 Task: Look for space in Akivīdu, India from 9th July, 2023 to 16th July, 2023 for 2 adults, 1 child in price range Rs.8000 to Rs.16000. Place can be entire place with 2 bedrooms having 2 beds and 1 bathroom. Property type can be house, flat, guest house. Booking option can be shelf check-in. Required host language is English.
Action: Mouse moved to (534, 113)
Screenshot: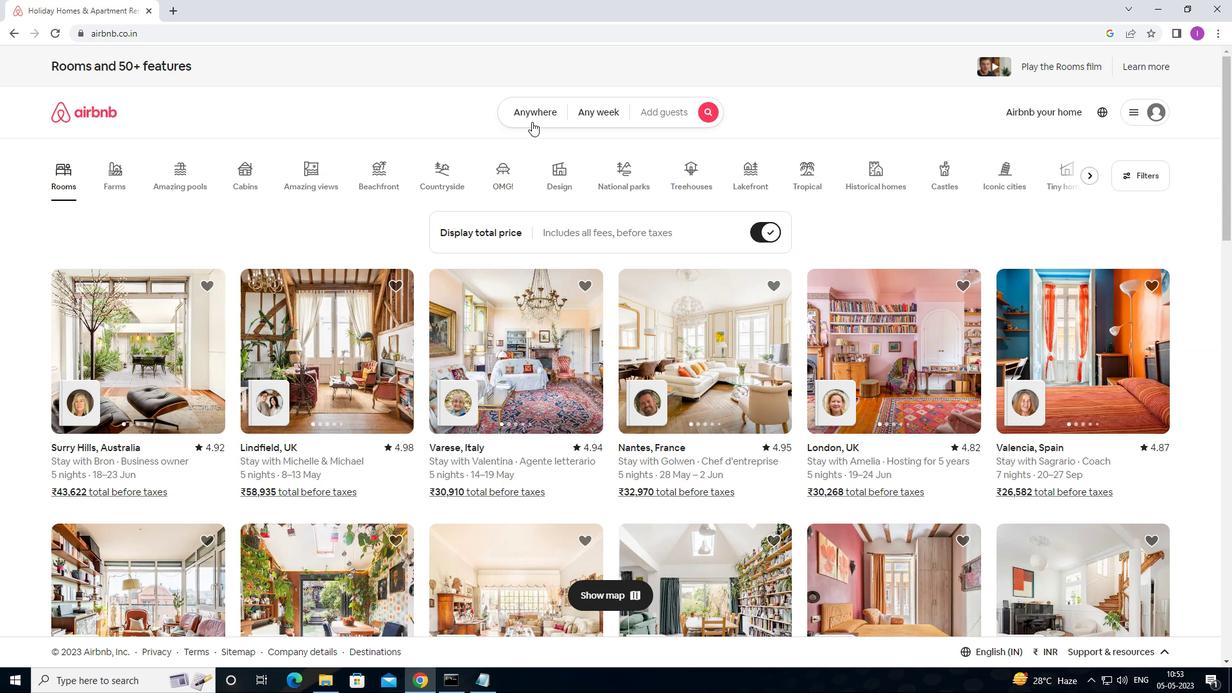 
Action: Mouse pressed left at (534, 113)
Screenshot: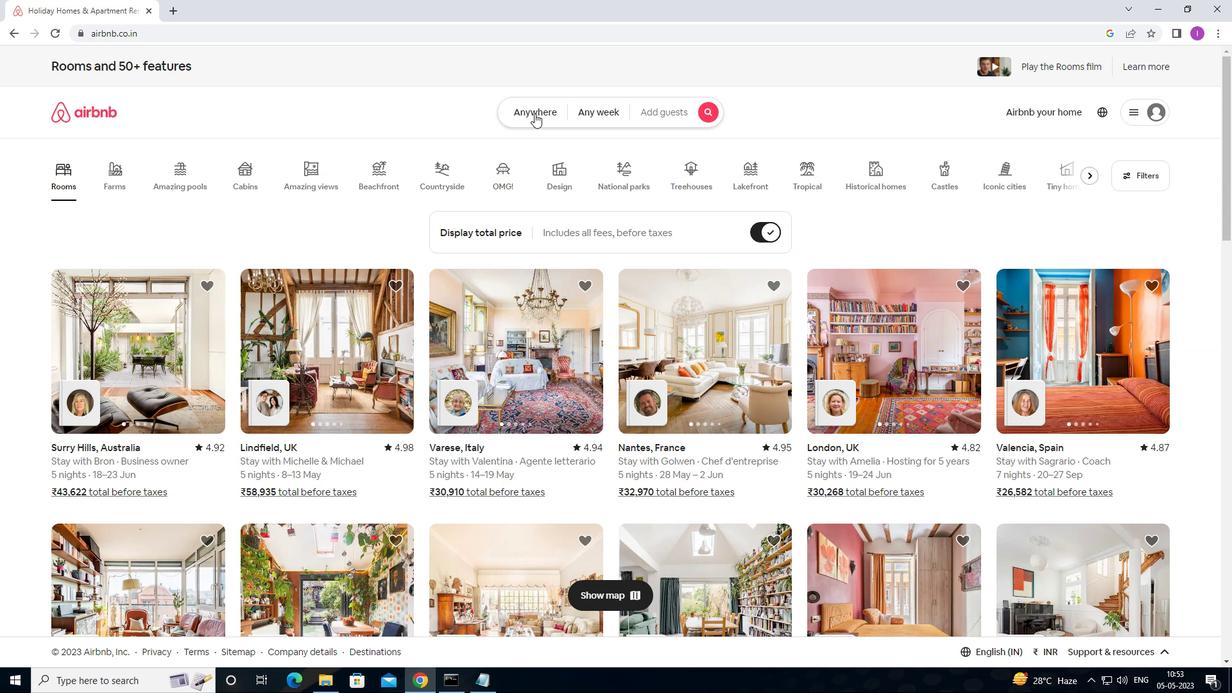 
Action: Mouse moved to (434, 169)
Screenshot: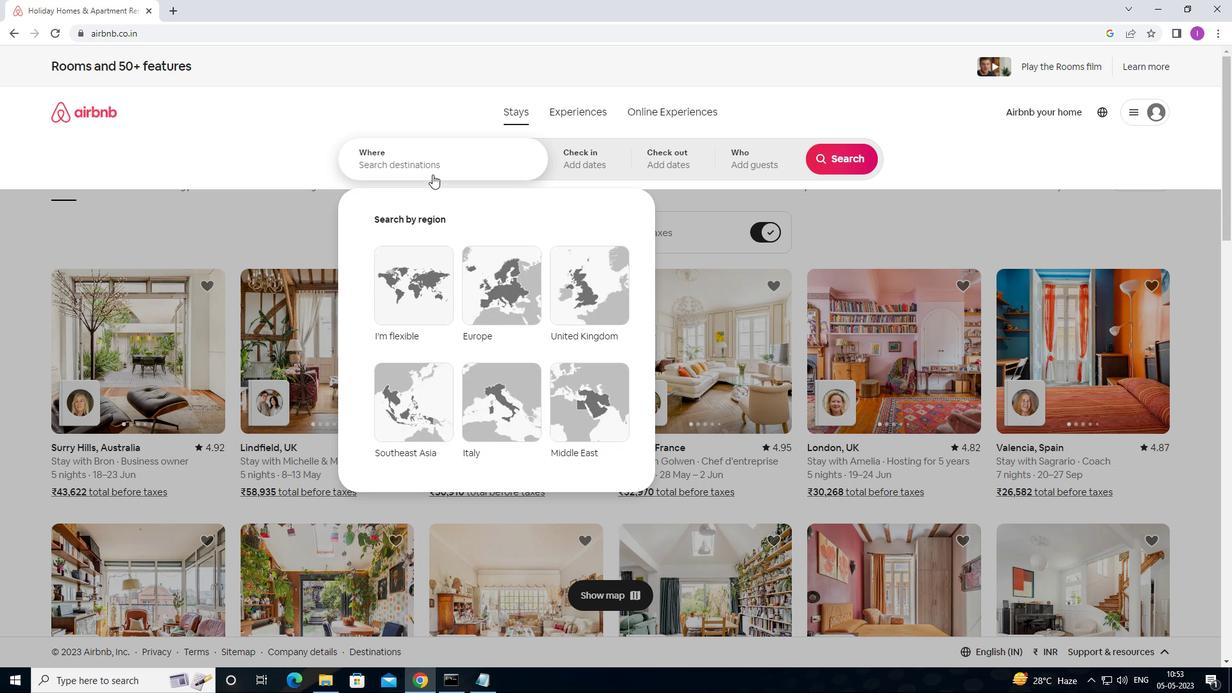 
Action: Mouse pressed left at (434, 169)
Screenshot: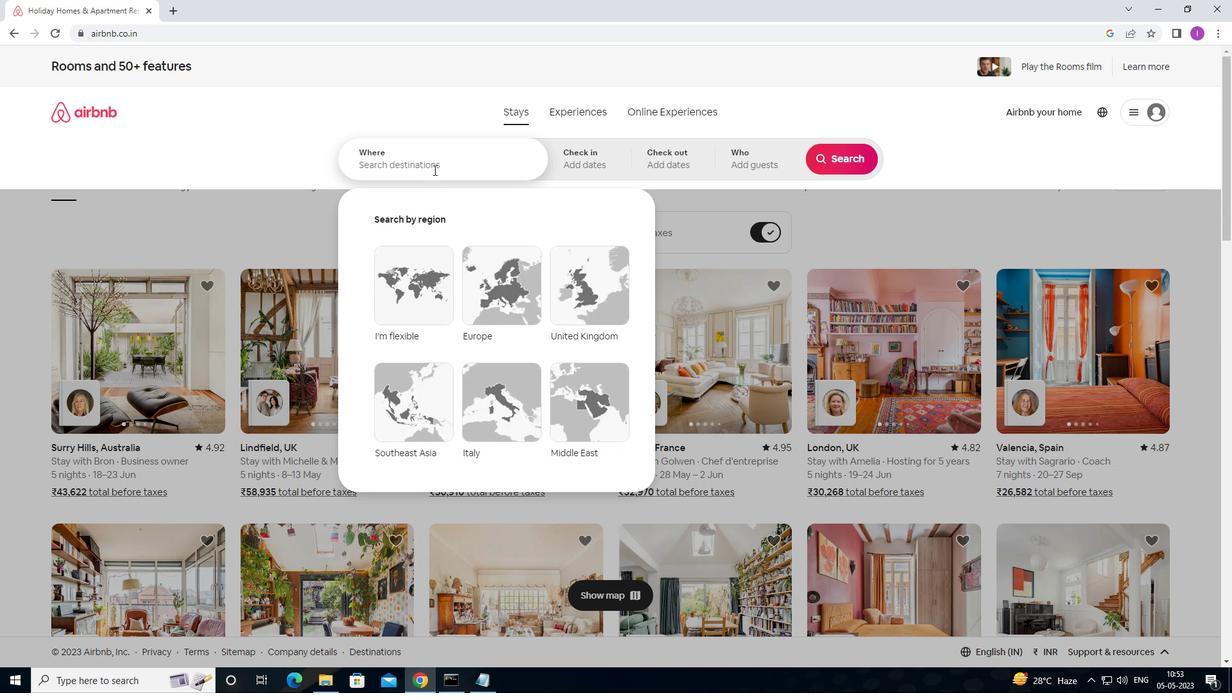 
Action: Mouse moved to (416, 181)
Screenshot: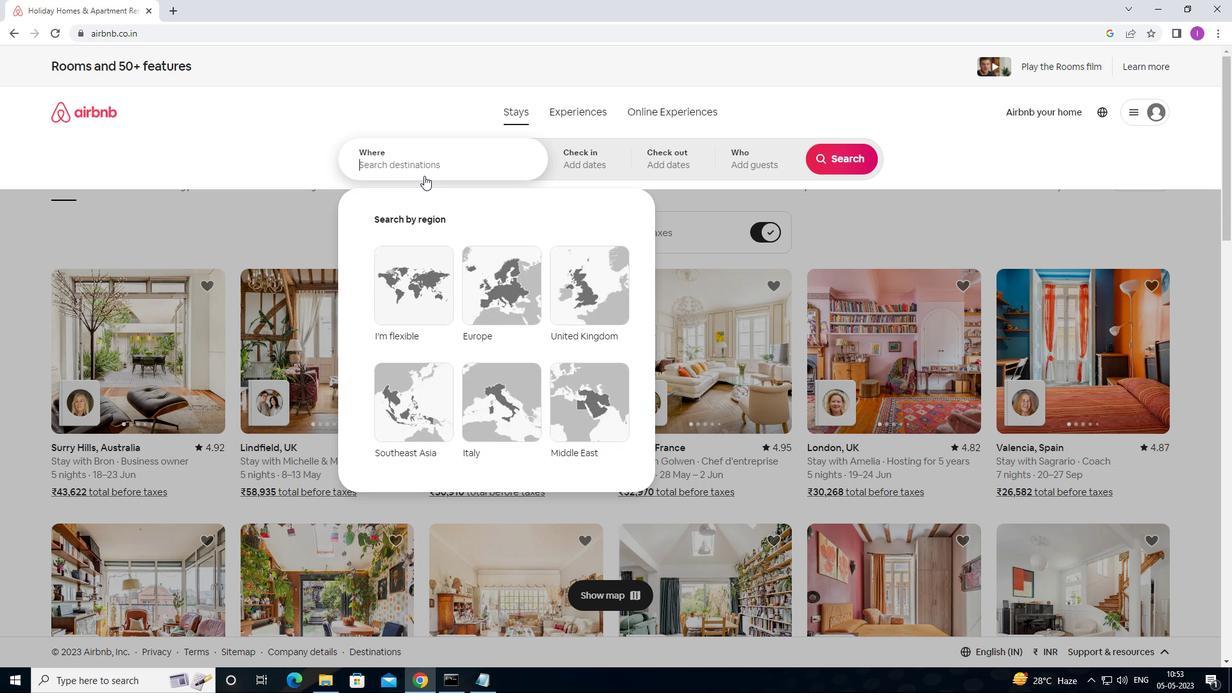 
Action: Key pressed <Key.shift>
Screenshot: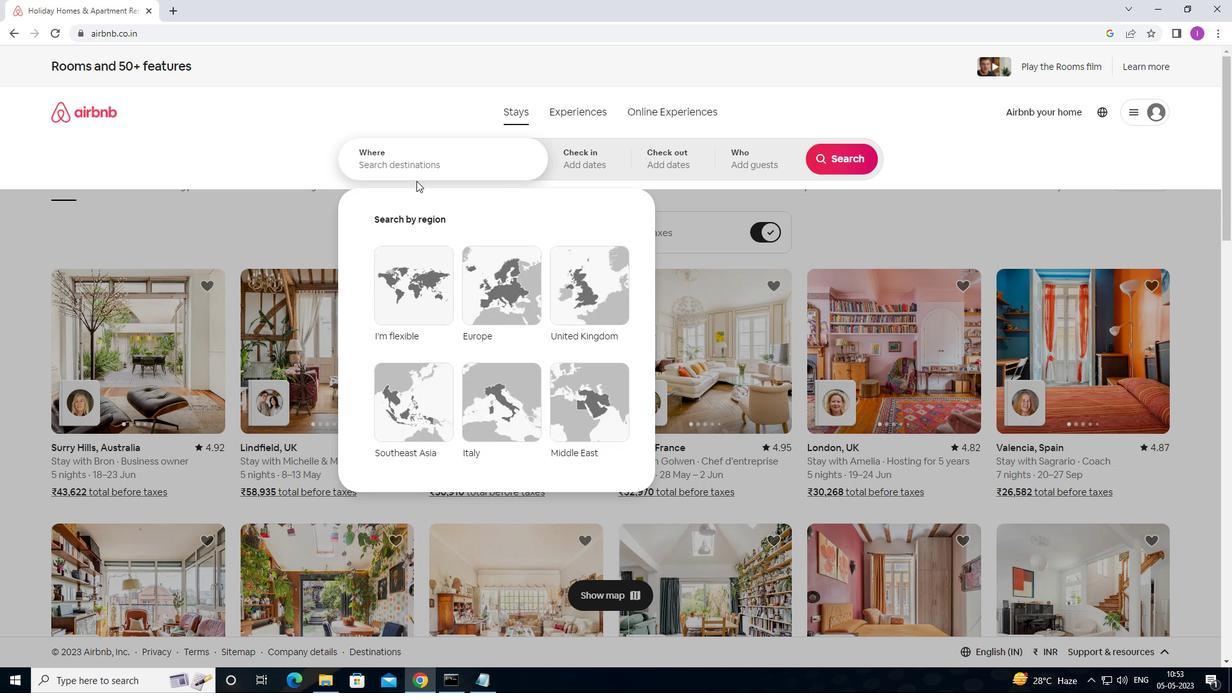 
Action: Mouse moved to (416, 181)
Screenshot: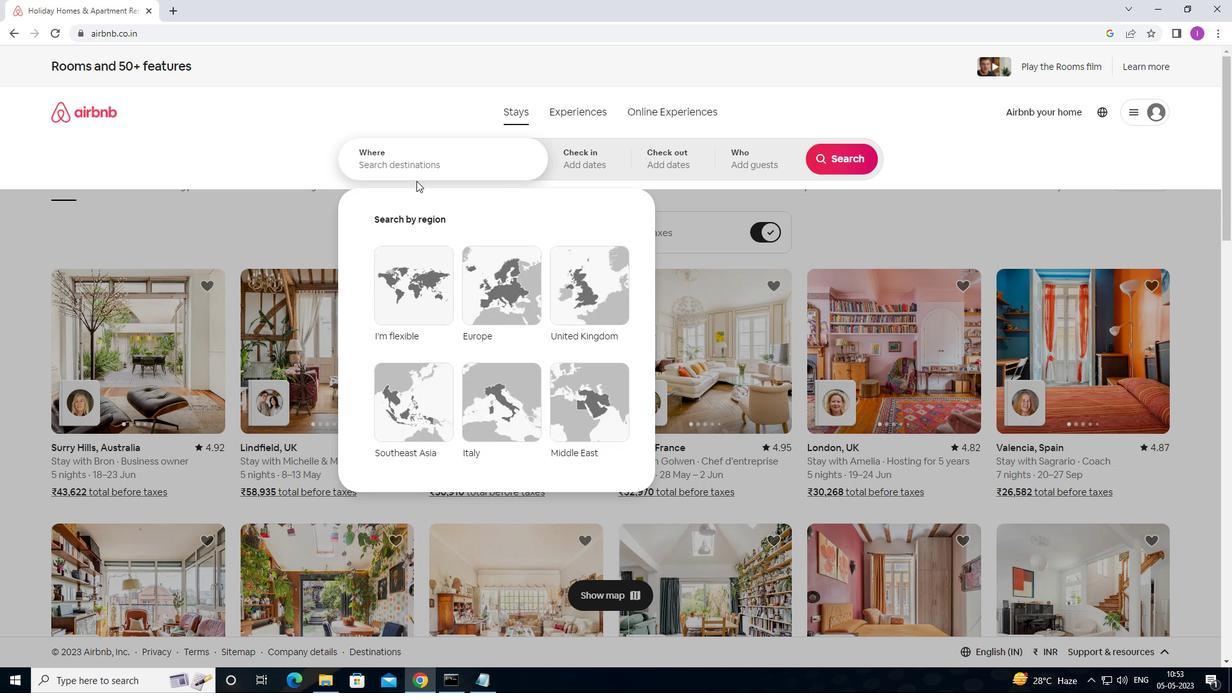 
Action: Key pressed AKIVIDU,<Key.shift>INDIA
Screenshot: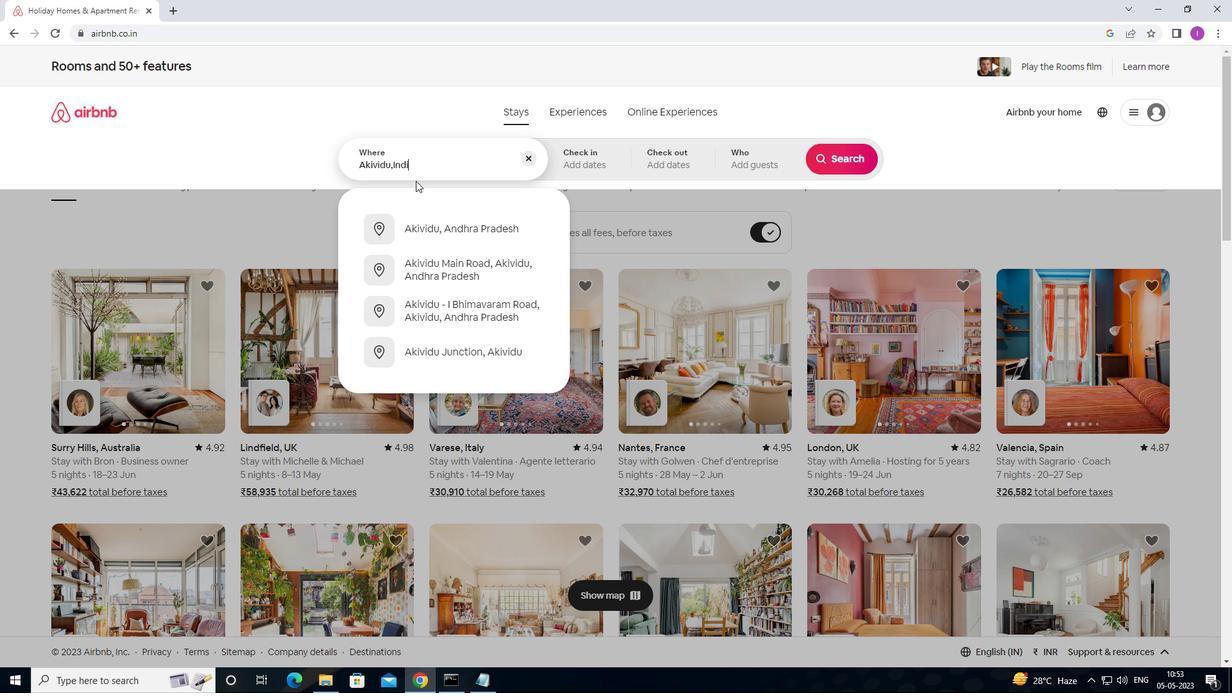 
Action: Mouse moved to (597, 149)
Screenshot: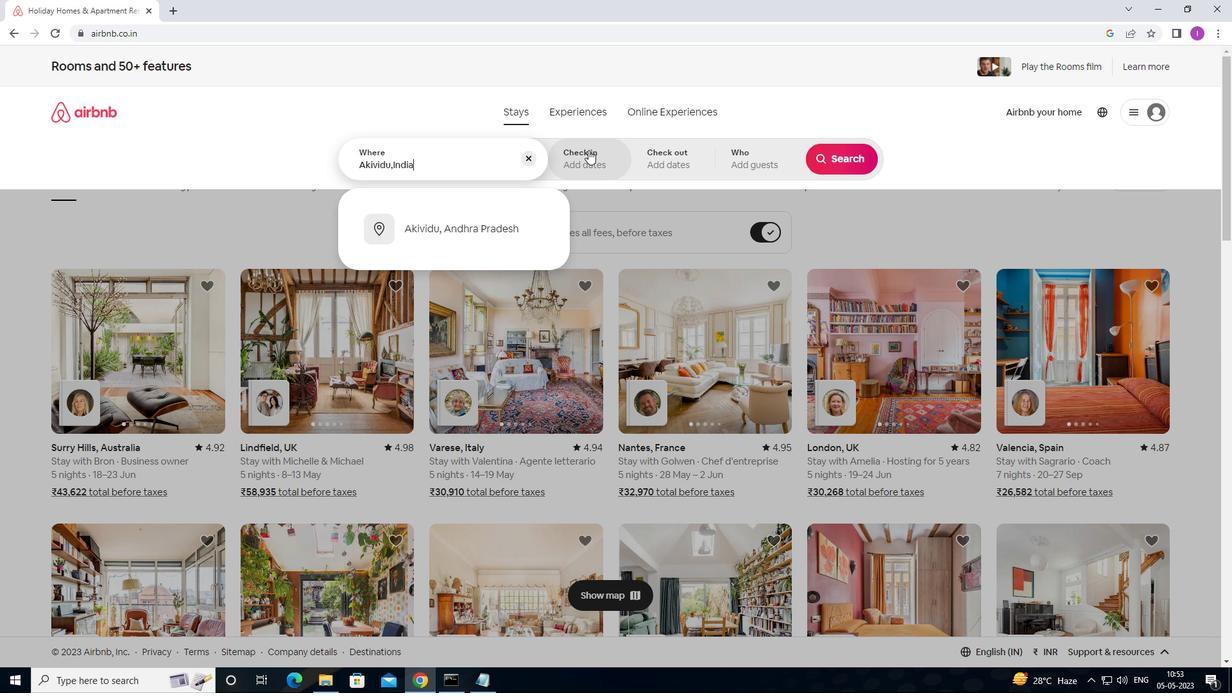 
Action: Mouse pressed left at (597, 149)
Screenshot: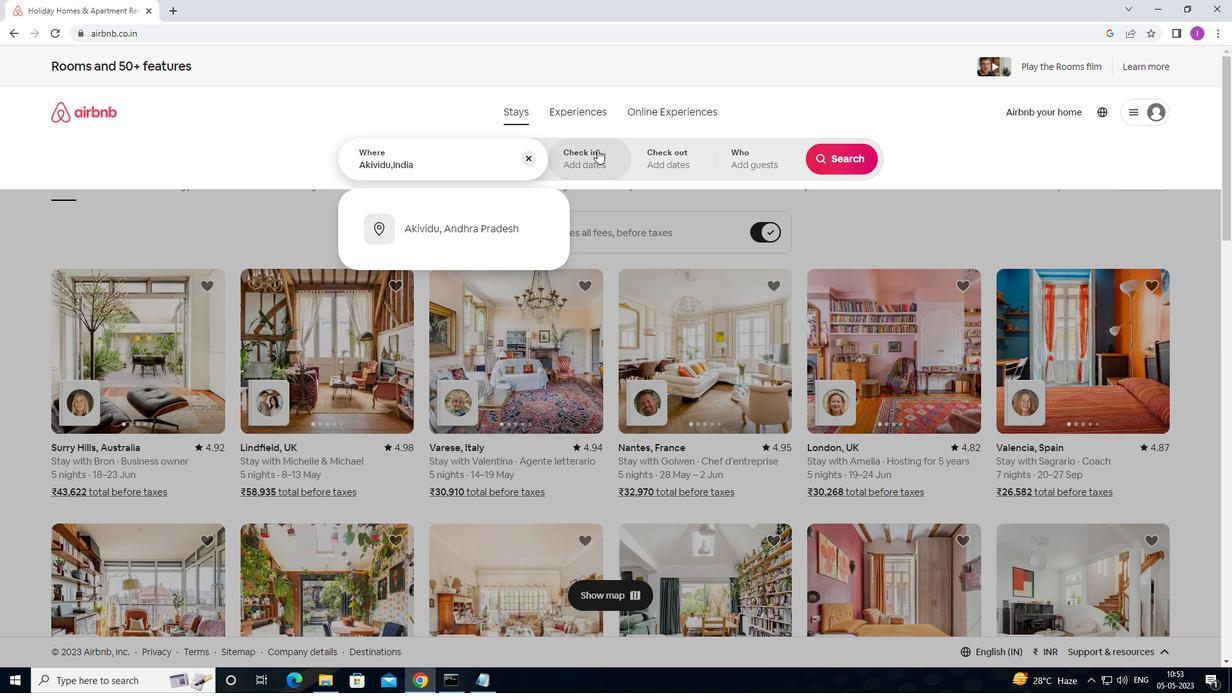 
Action: Mouse moved to (845, 256)
Screenshot: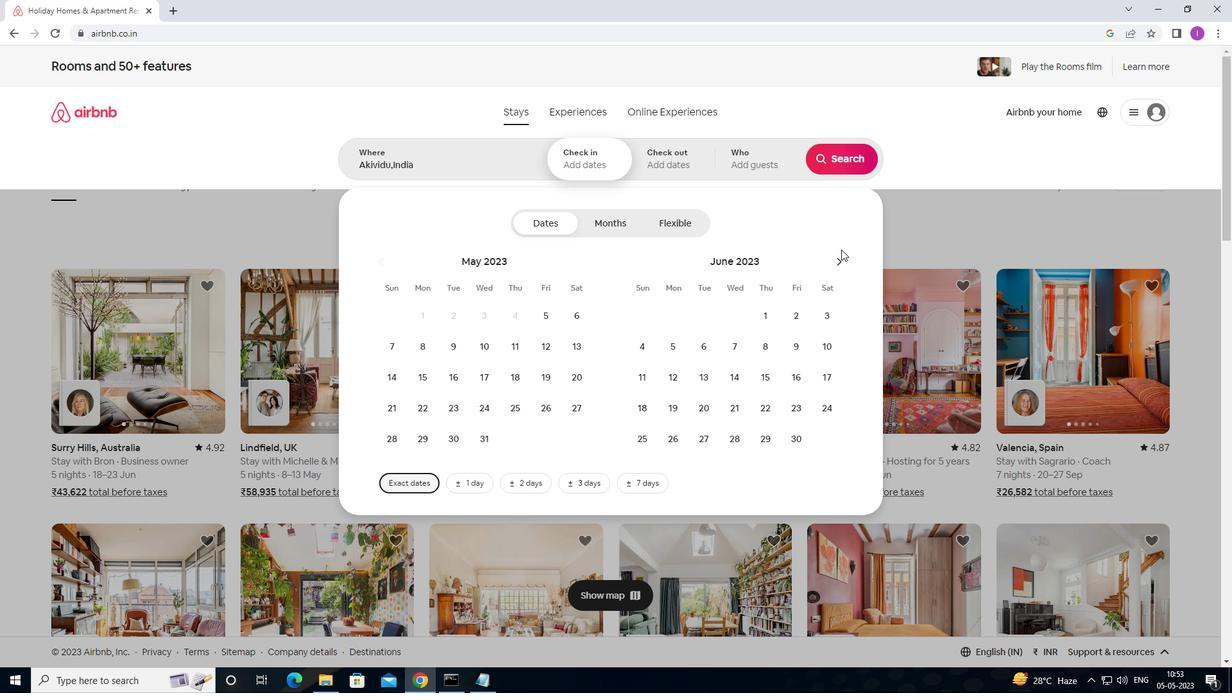 
Action: Mouse pressed left at (845, 256)
Screenshot: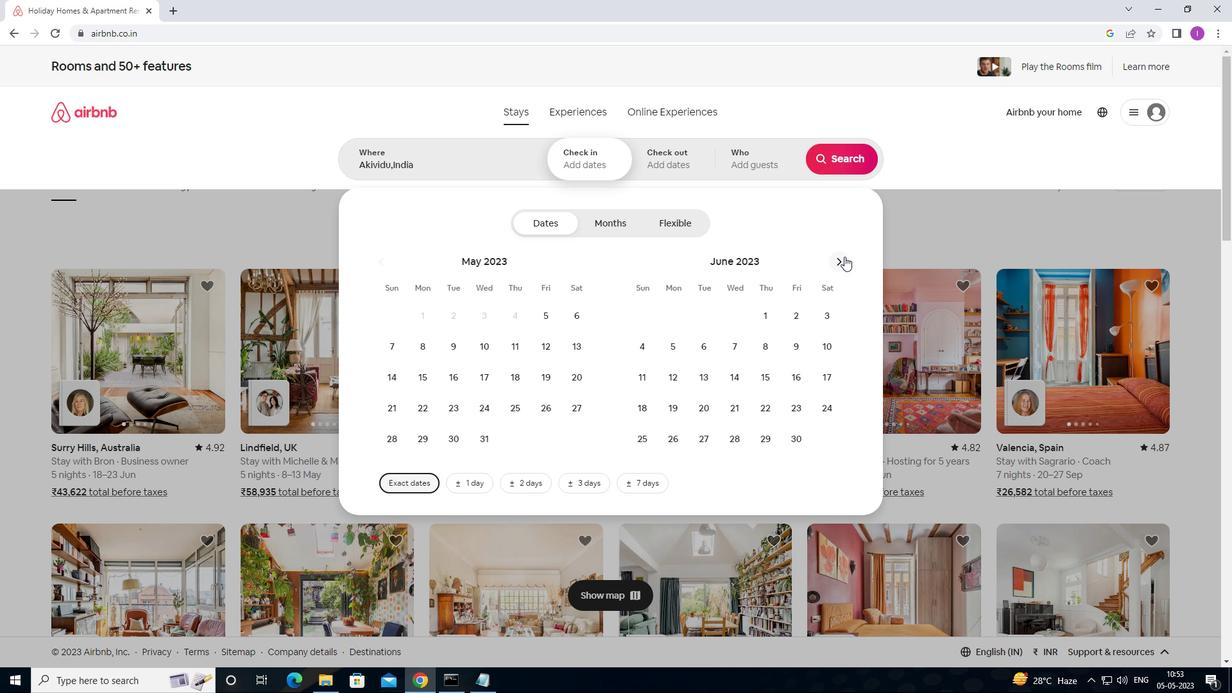 
Action: Mouse moved to (641, 384)
Screenshot: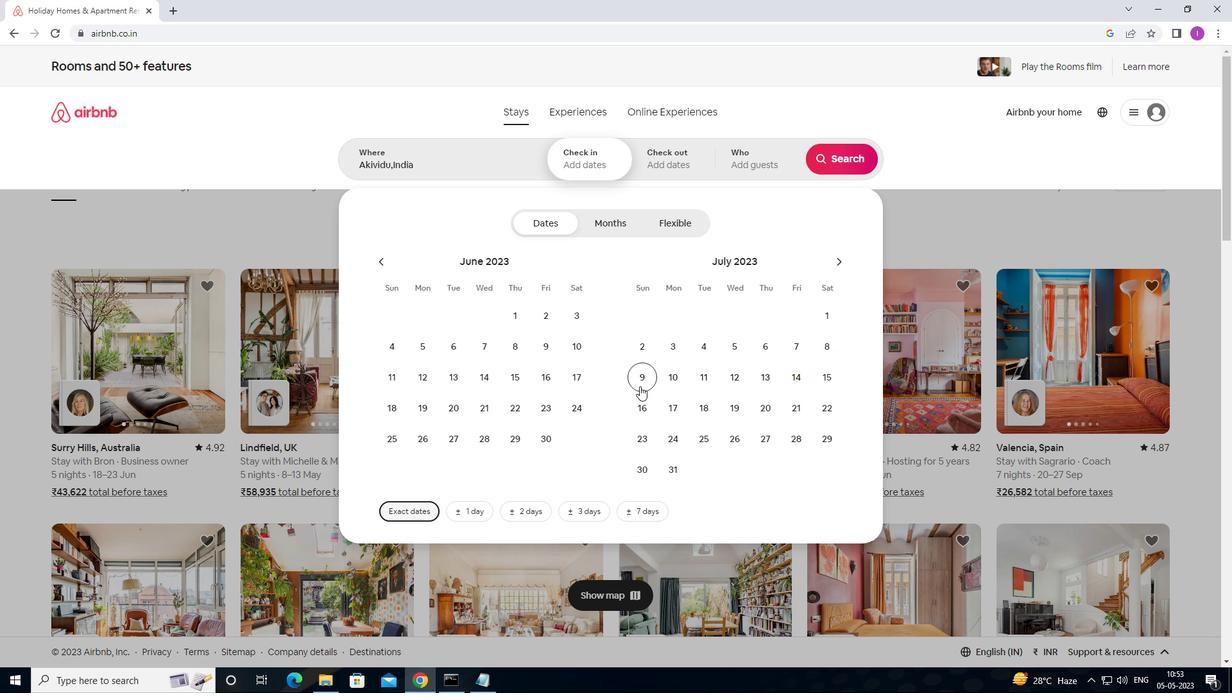 
Action: Mouse pressed left at (641, 384)
Screenshot: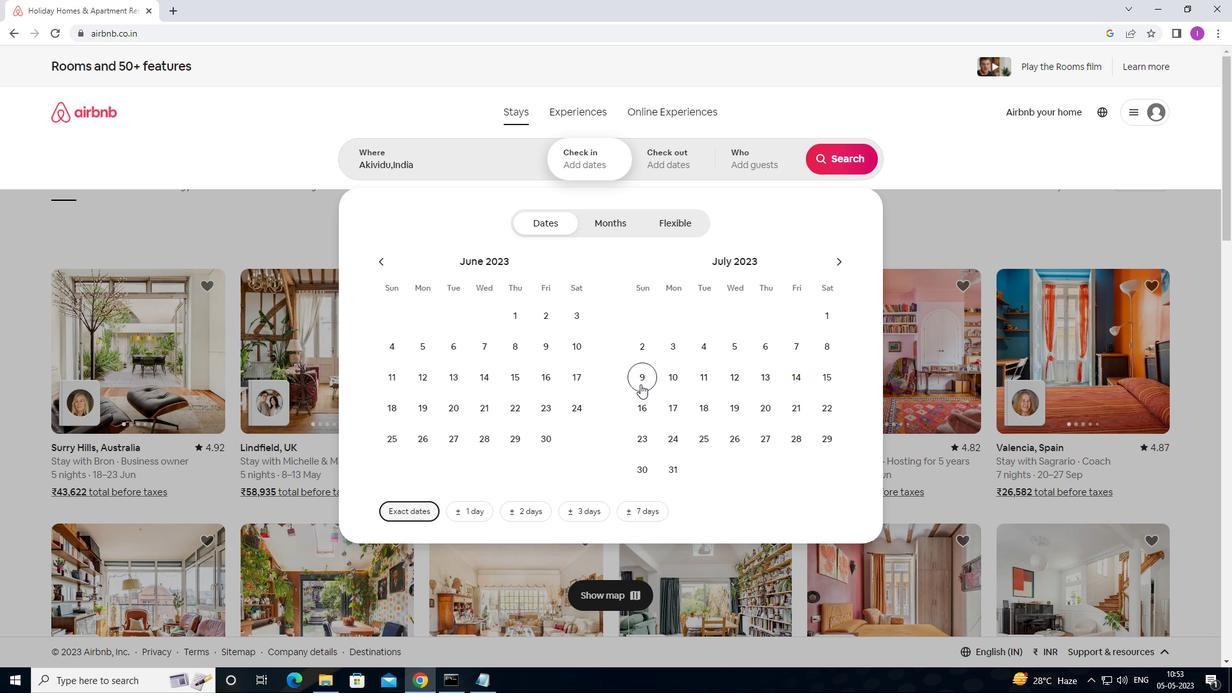 
Action: Mouse moved to (651, 410)
Screenshot: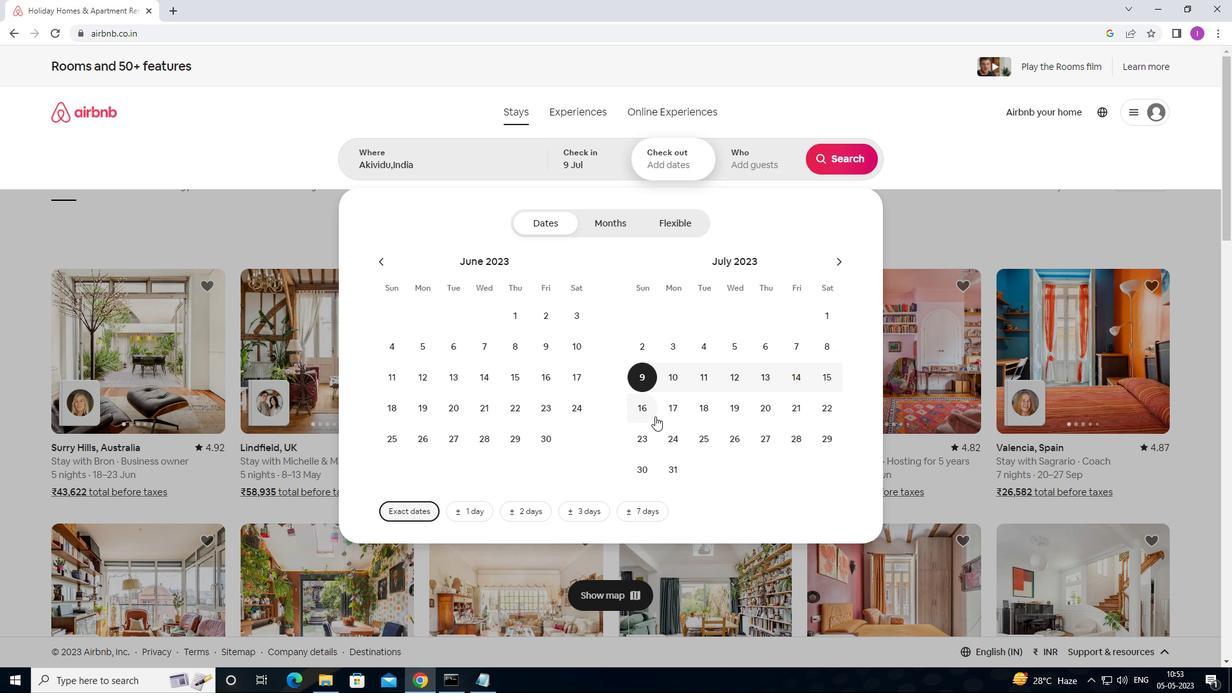 
Action: Mouse pressed left at (651, 410)
Screenshot: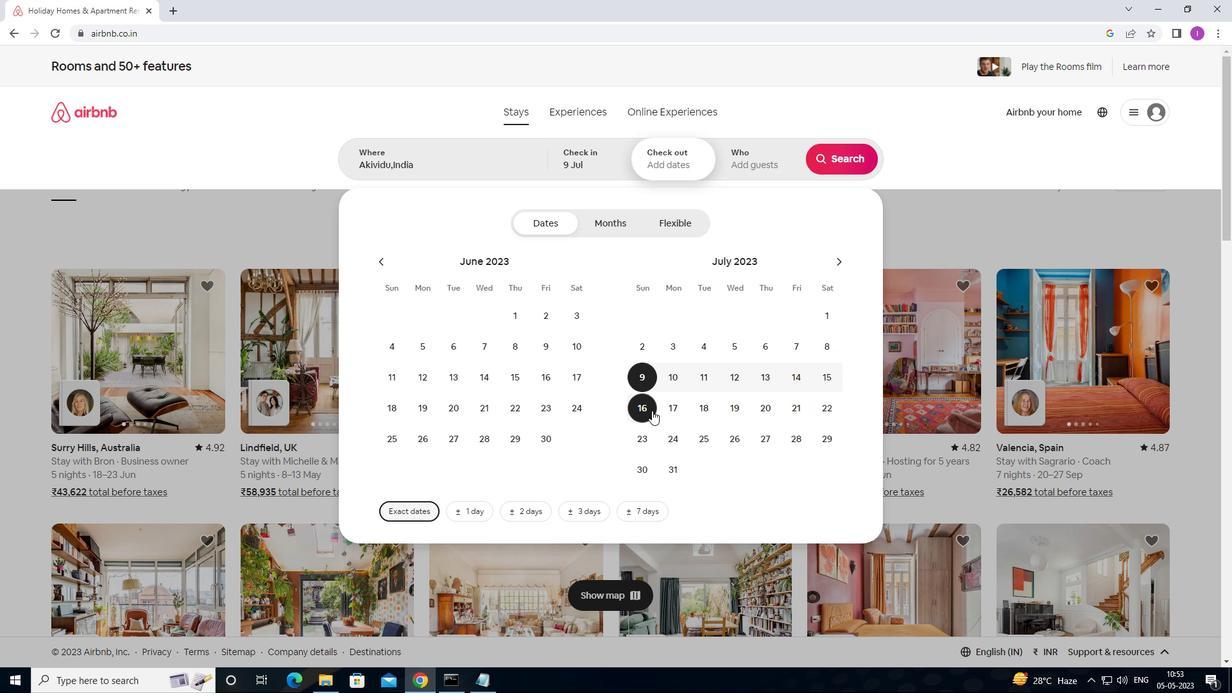 
Action: Mouse moved to (742, 162)
Screenshot: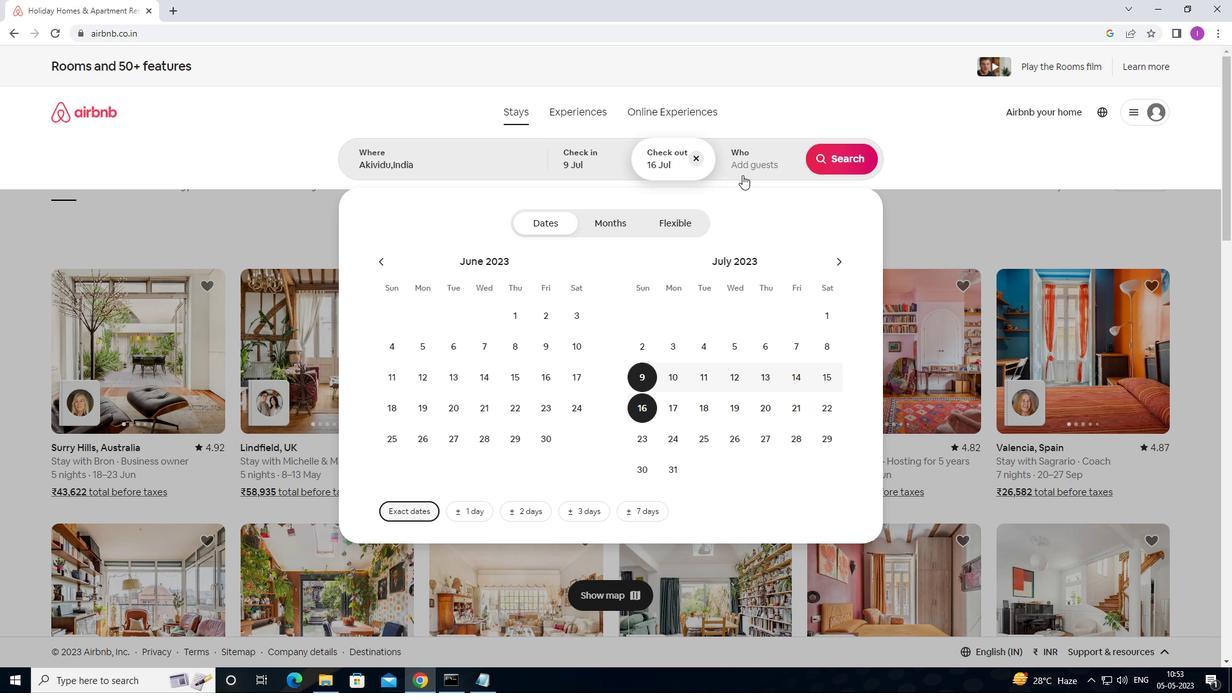 
Action: Mouse pressed left at (742, 162)
Screenshot: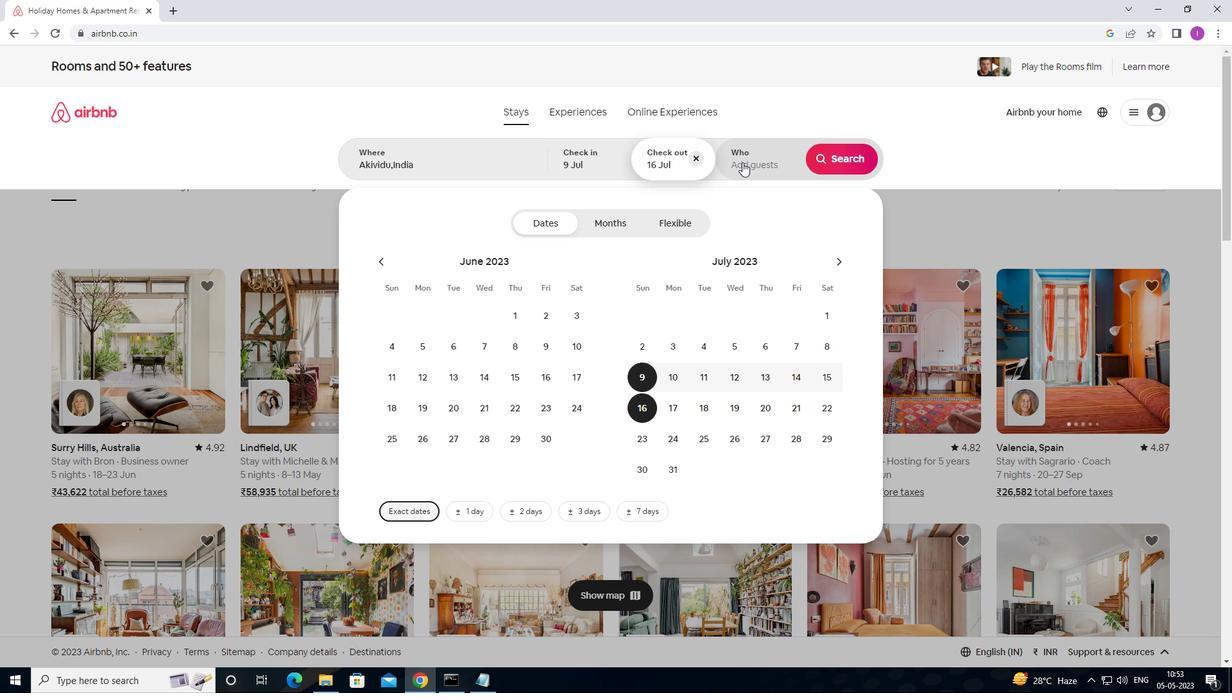 
Action: Mouse moved to (845, 223)
Screenshot: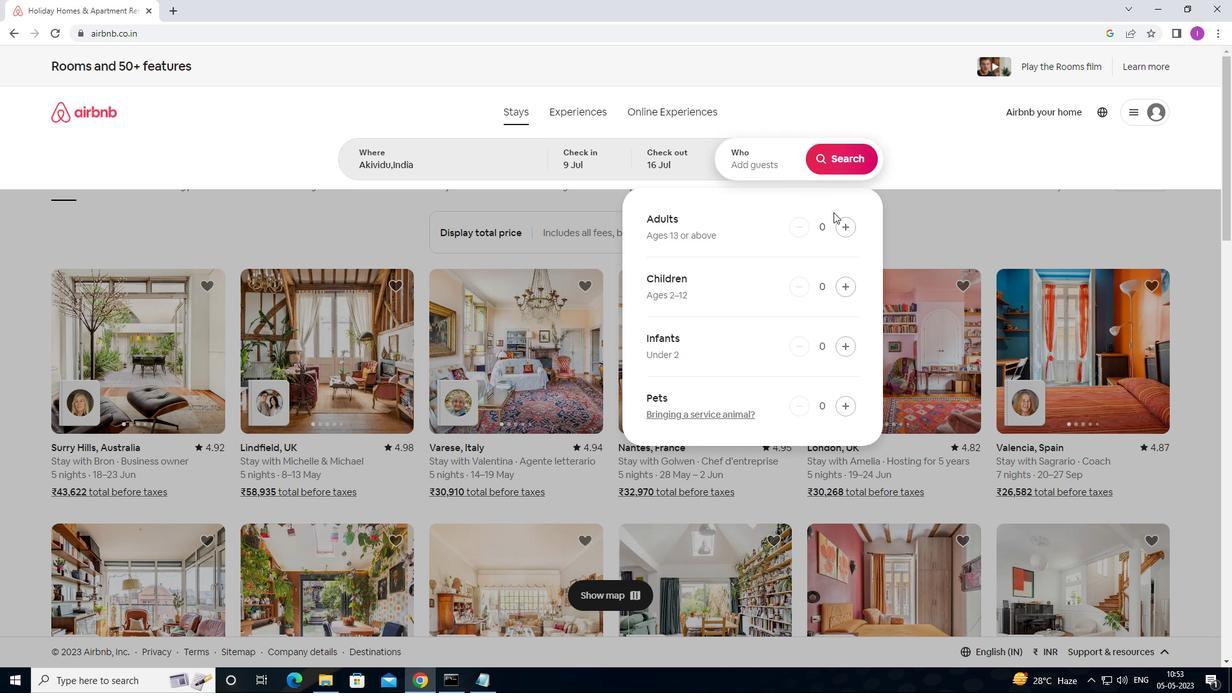 
Action: Mouse pressed left at (845, 223)
Screenshot: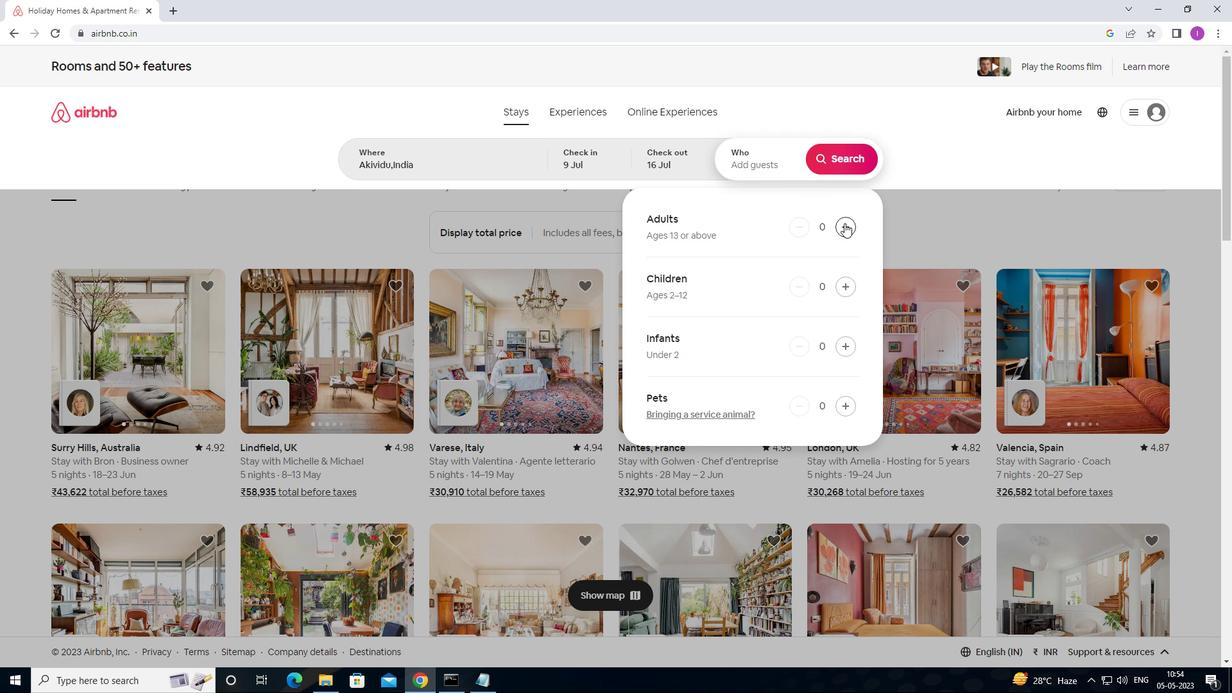 
Action: Mouse pressed left at (845, 223)
Screenshot: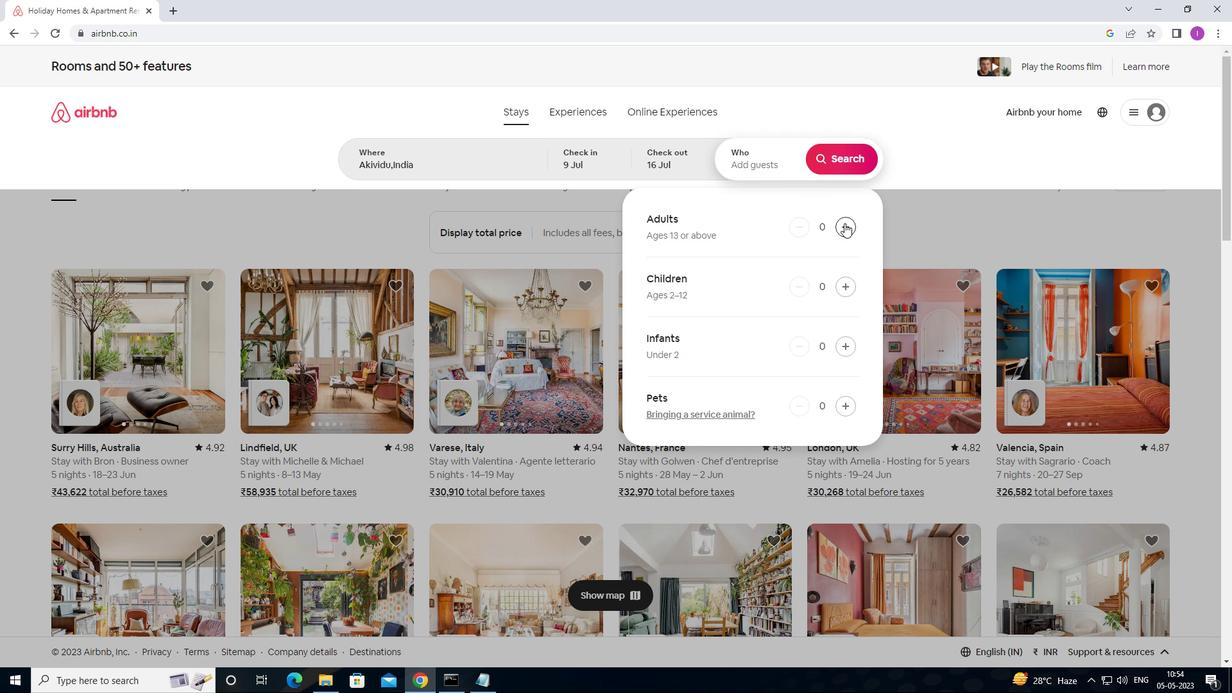 
Action: Mouse moved to (847, 285)
Screenshot: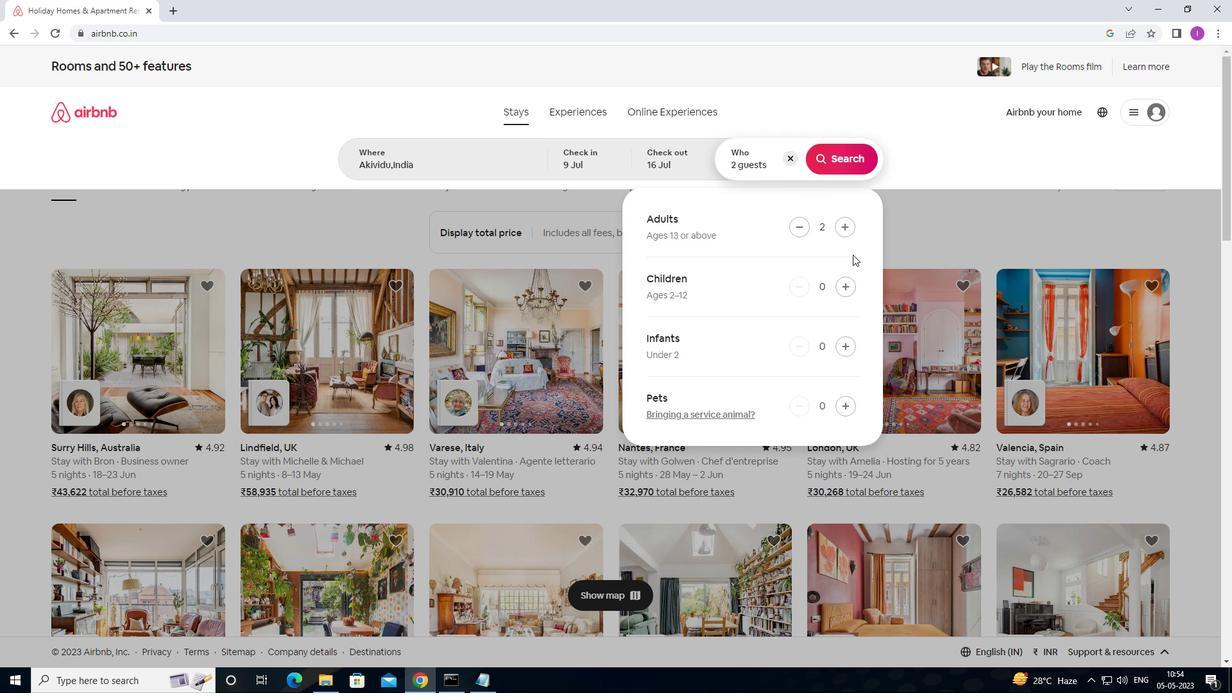 
Action: Mouse pressed left at (847, 285)
Screenshot: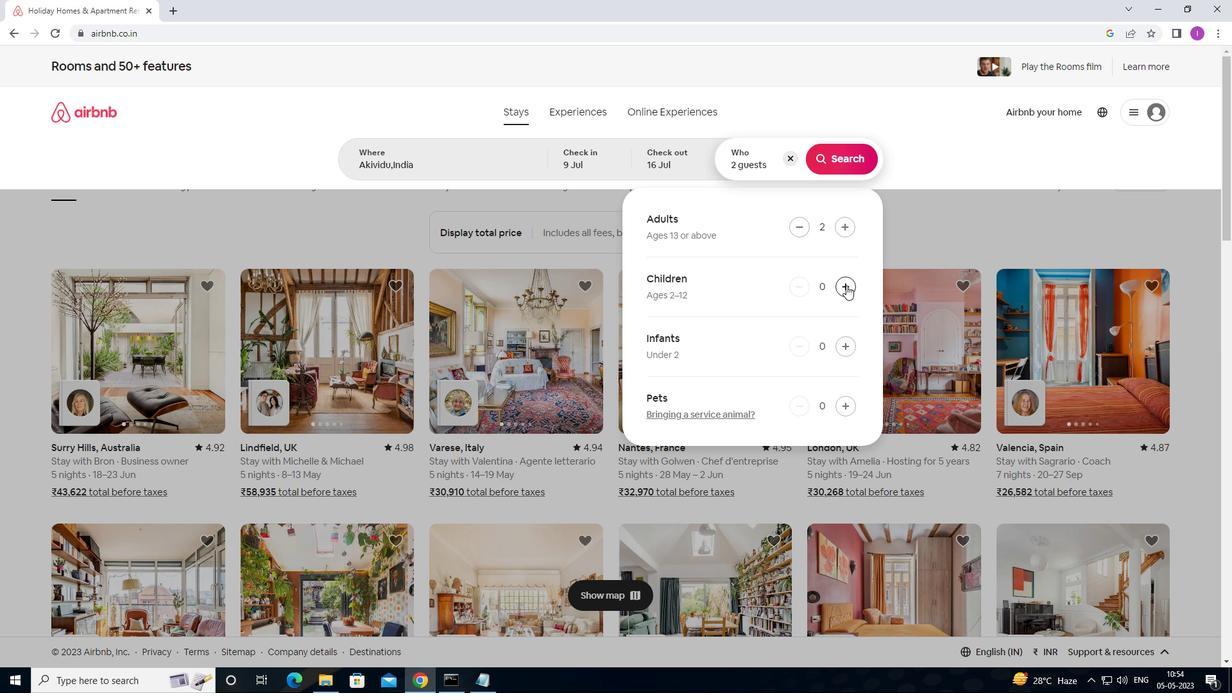 
Action: Mouse moved to (854, 165)
Screenshot: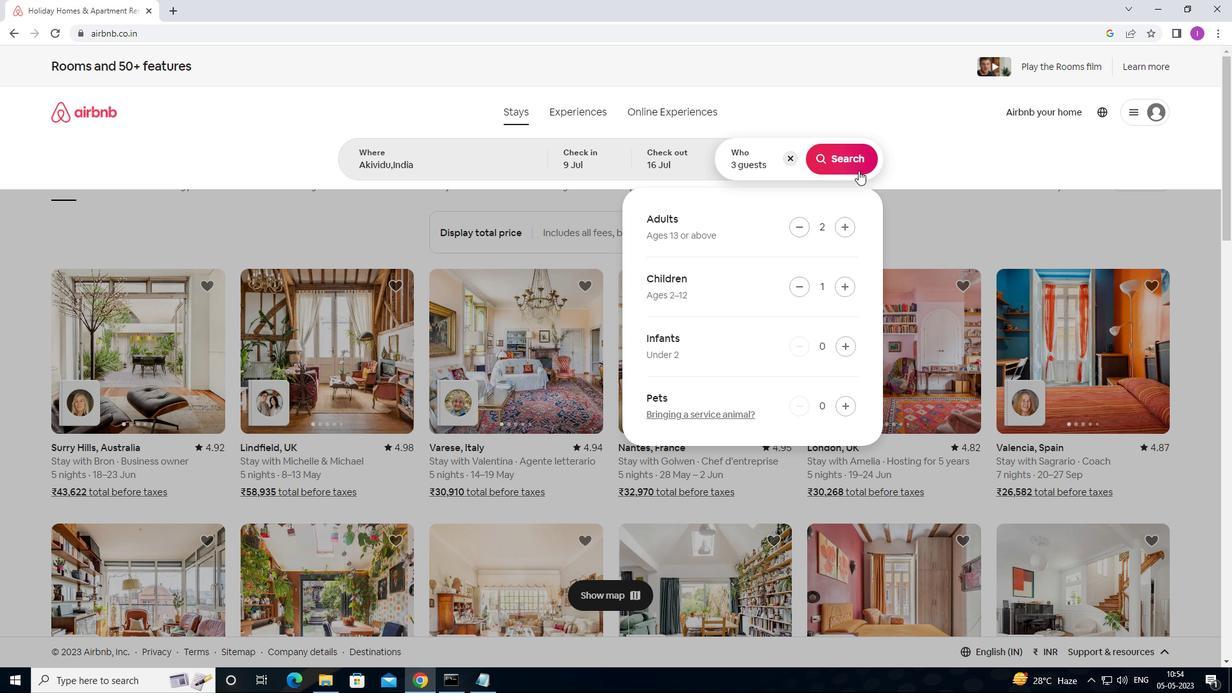 
Action: Mouse pressed left at (854, 165)
Screenshot: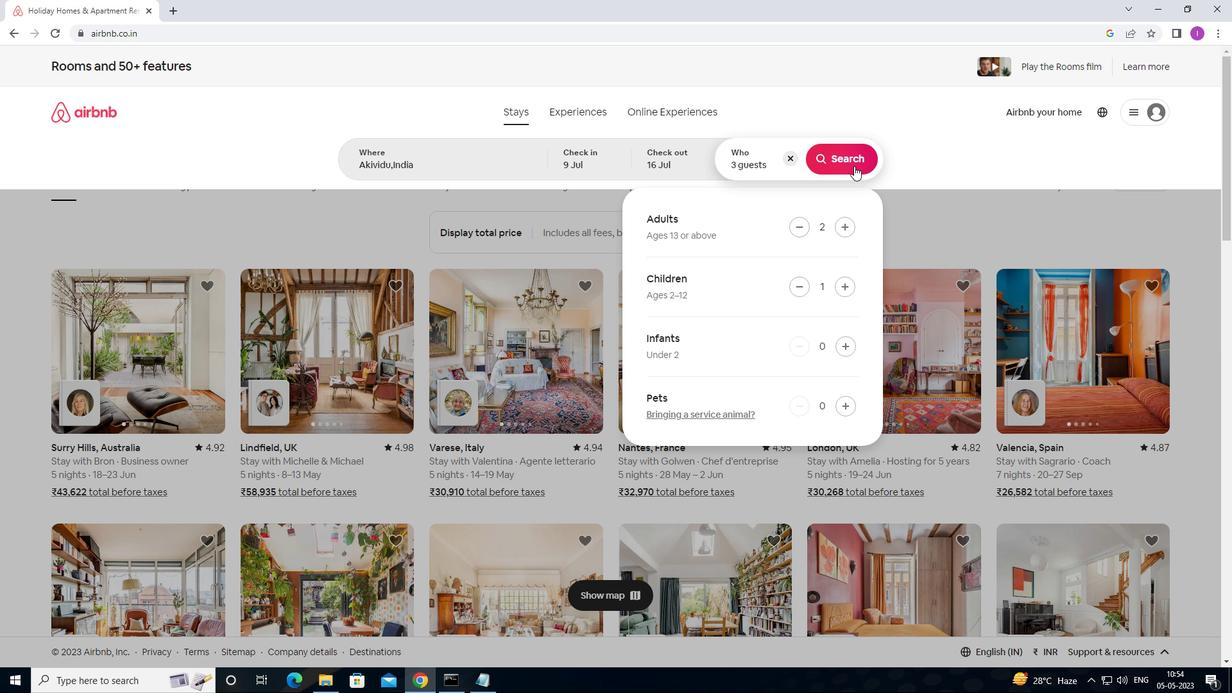 
Action: Mouse moved to (1176, 122)
Screenshot: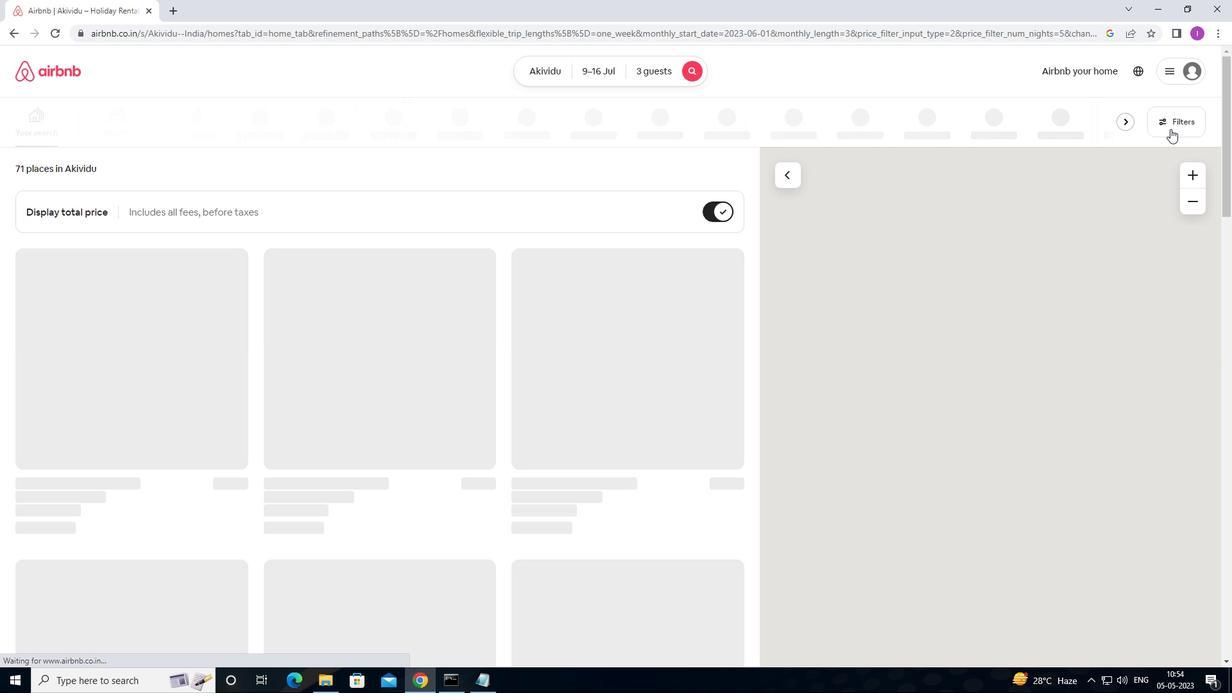 
Action: Mouse pressed left at (1176, 122)
Screenshot: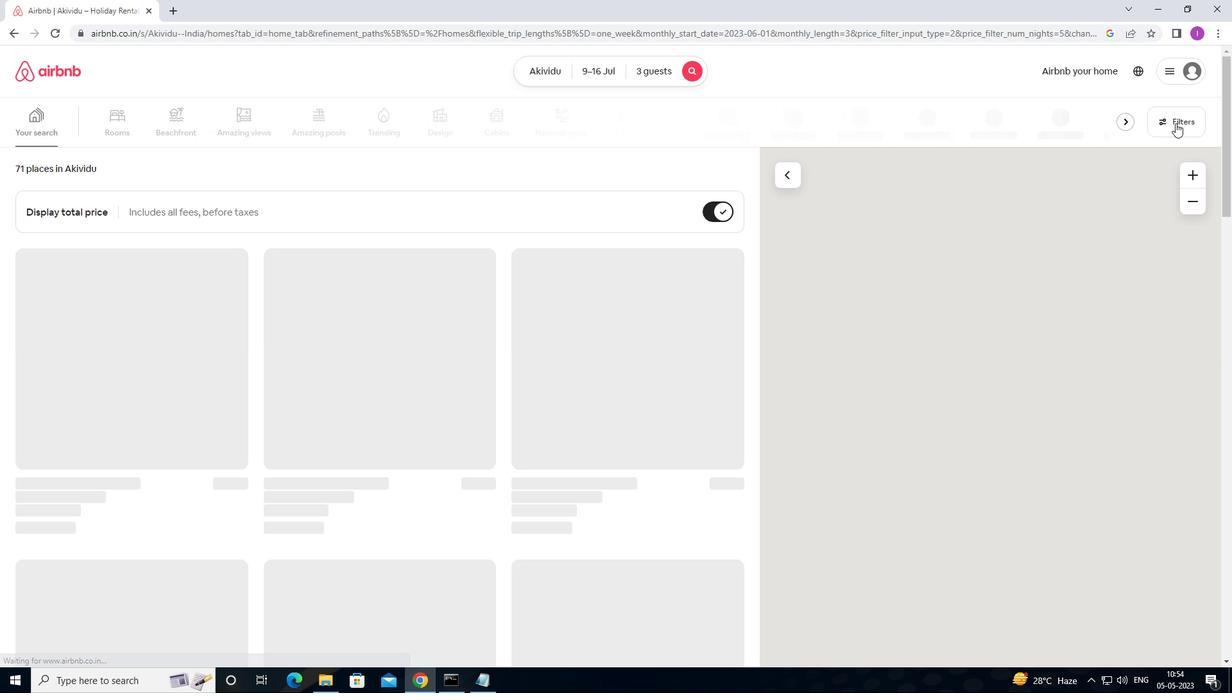 
Action: Mouse moved to (462, 434)
Screenshot: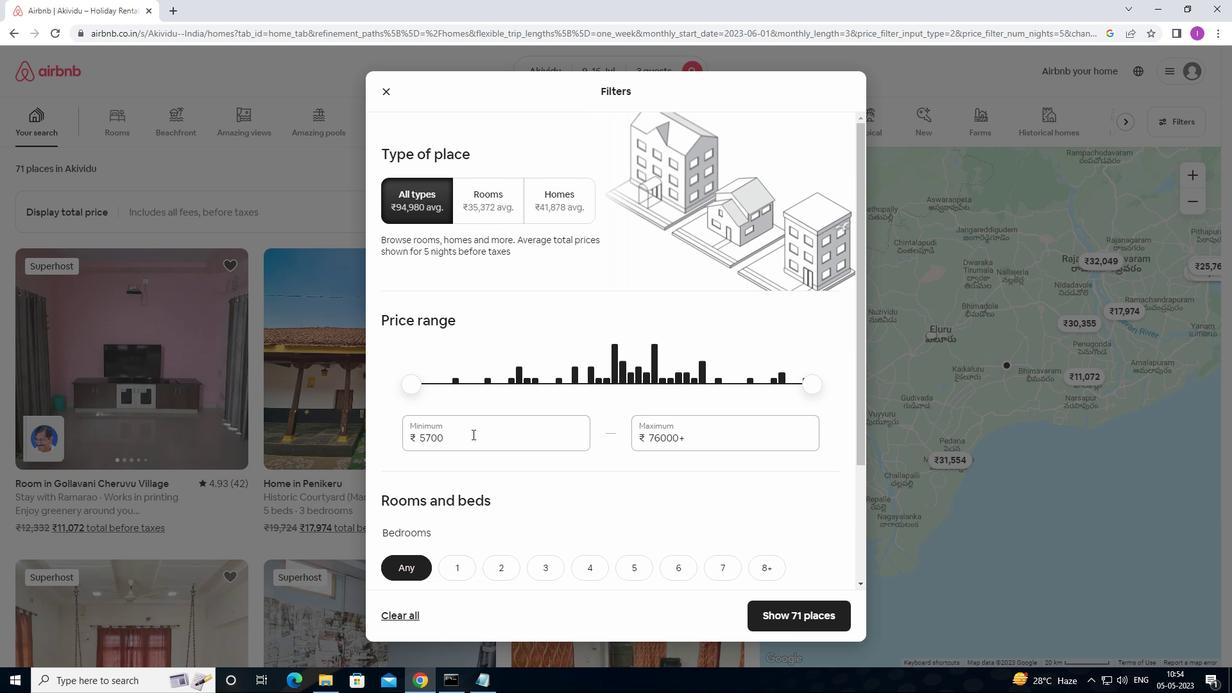 
Action: Mouse pressed left at (462, 434)
Screenshot: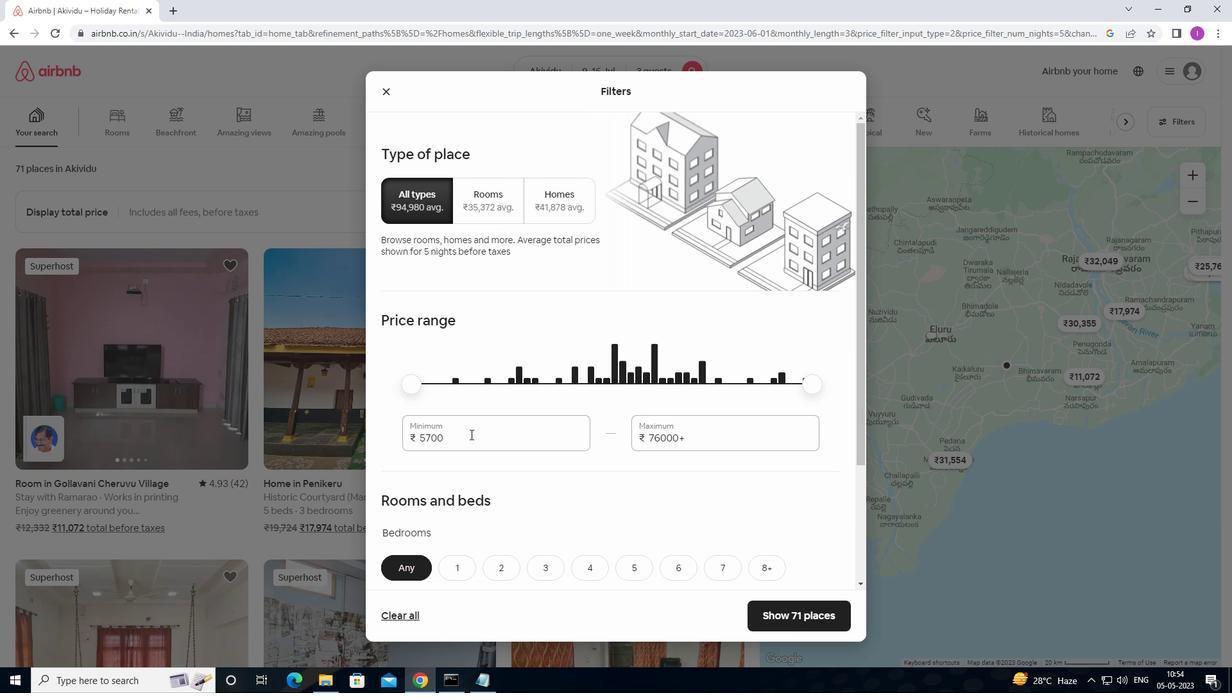 
Action: Mouse moved to (423, 430)
Screenshot: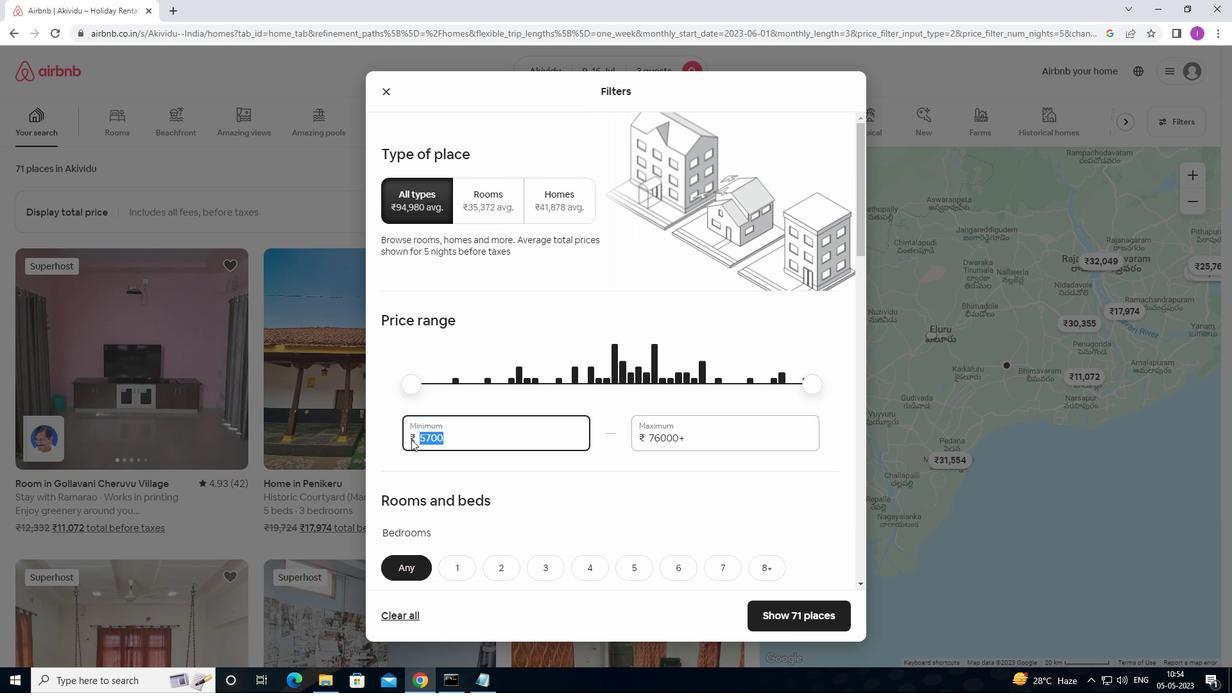 
Action: Key pressed 8
Screenshot: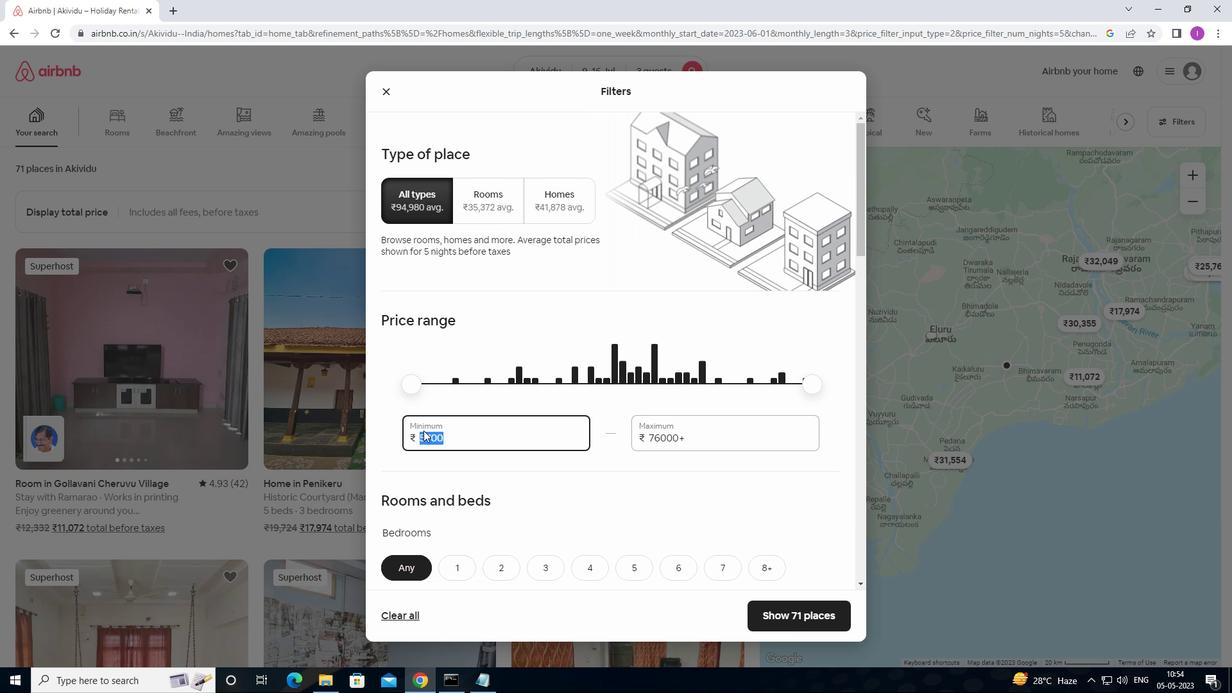 
Action: Mouse moved to (425, 430)
Screenshot: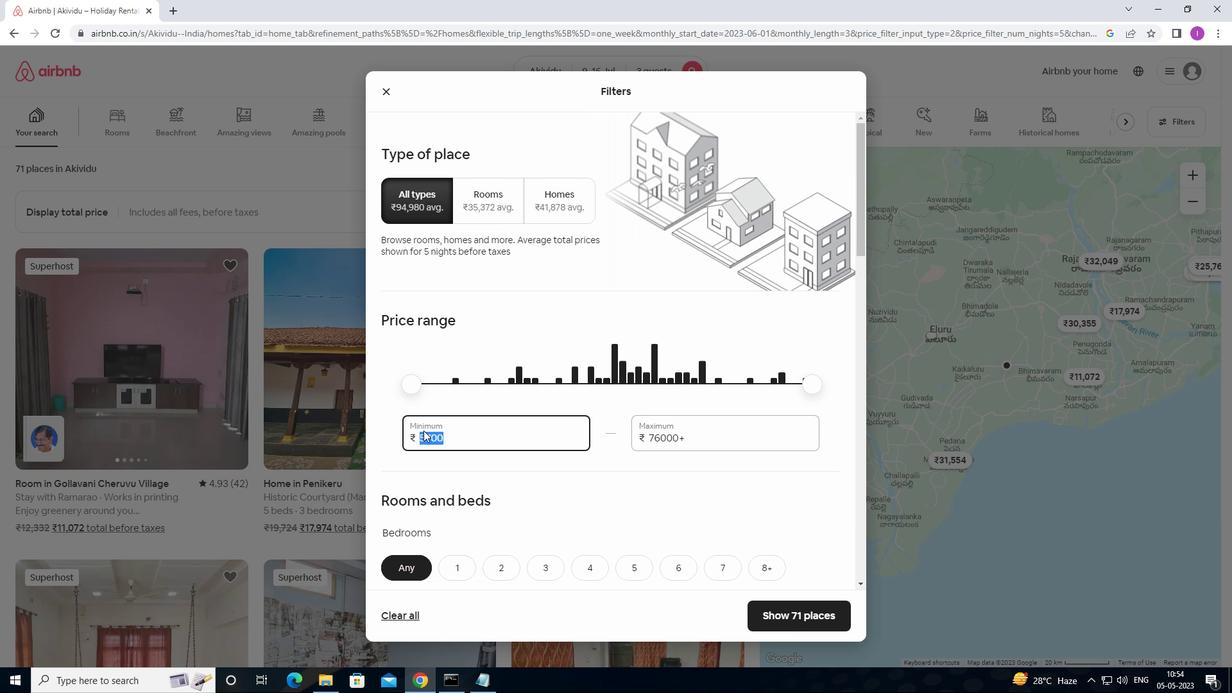
Action: Key pressed 0
Screenshot: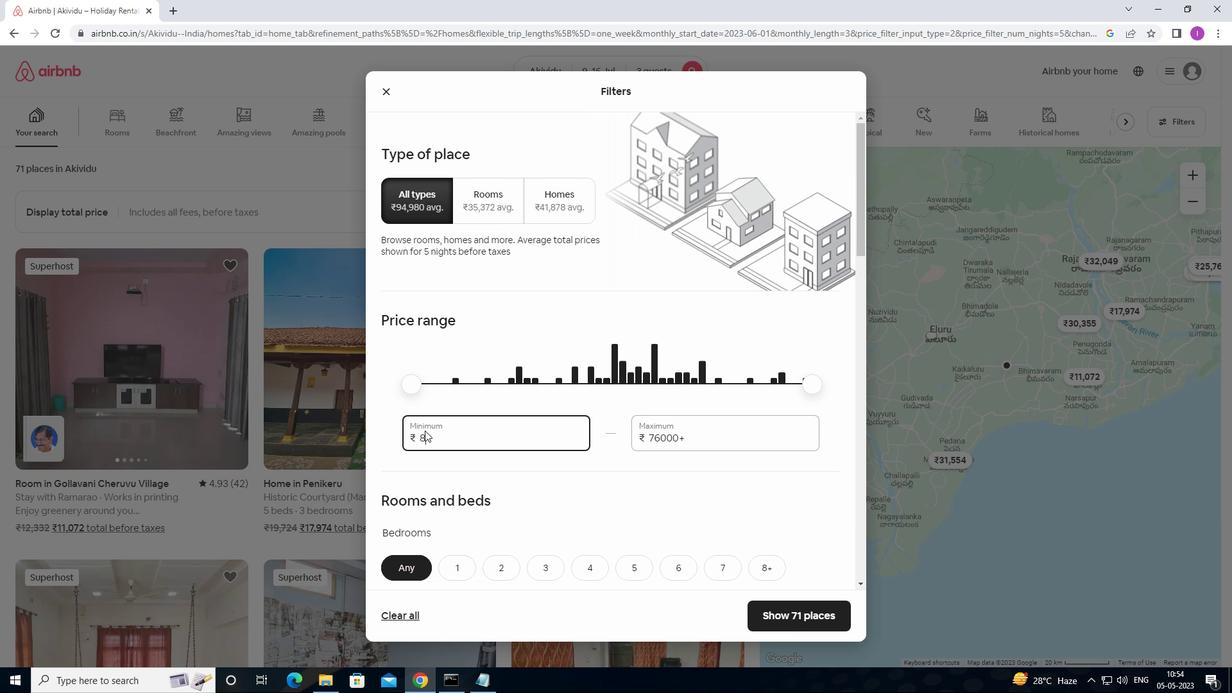 
Action: Mouse moved to (427, 430)
Screenshot: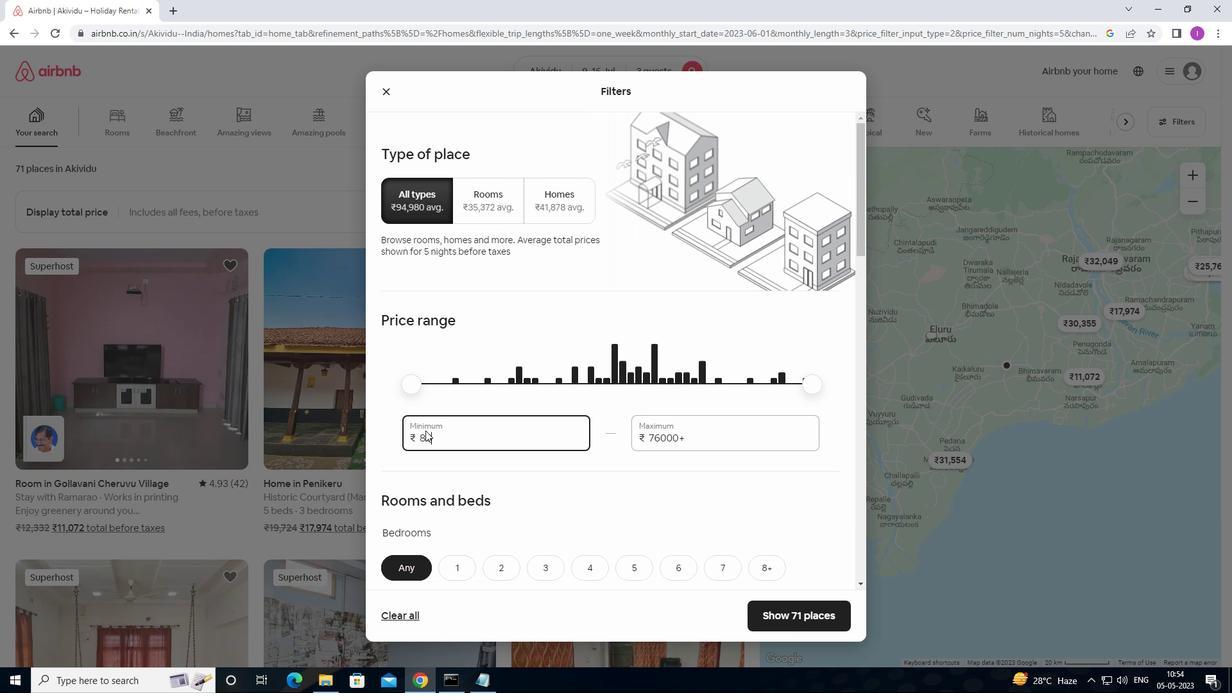 
Action: Key pressed 0
Screenshot: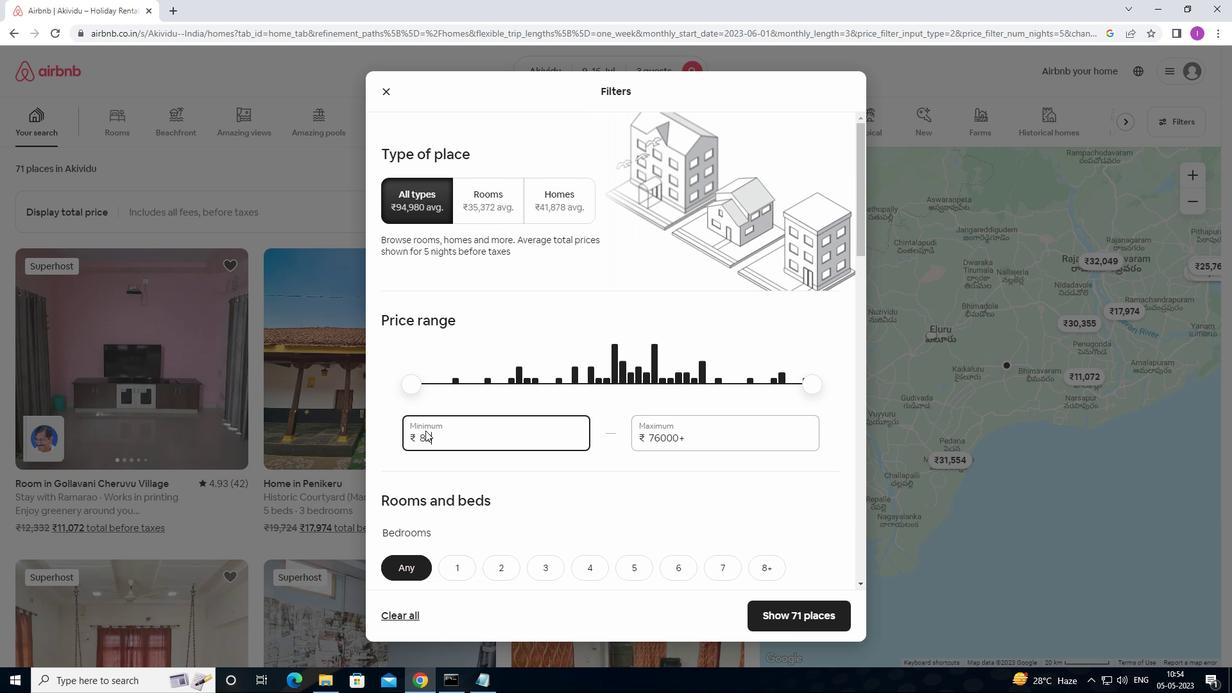 
Action: Mouse moved to (491, 435)
Screenshot: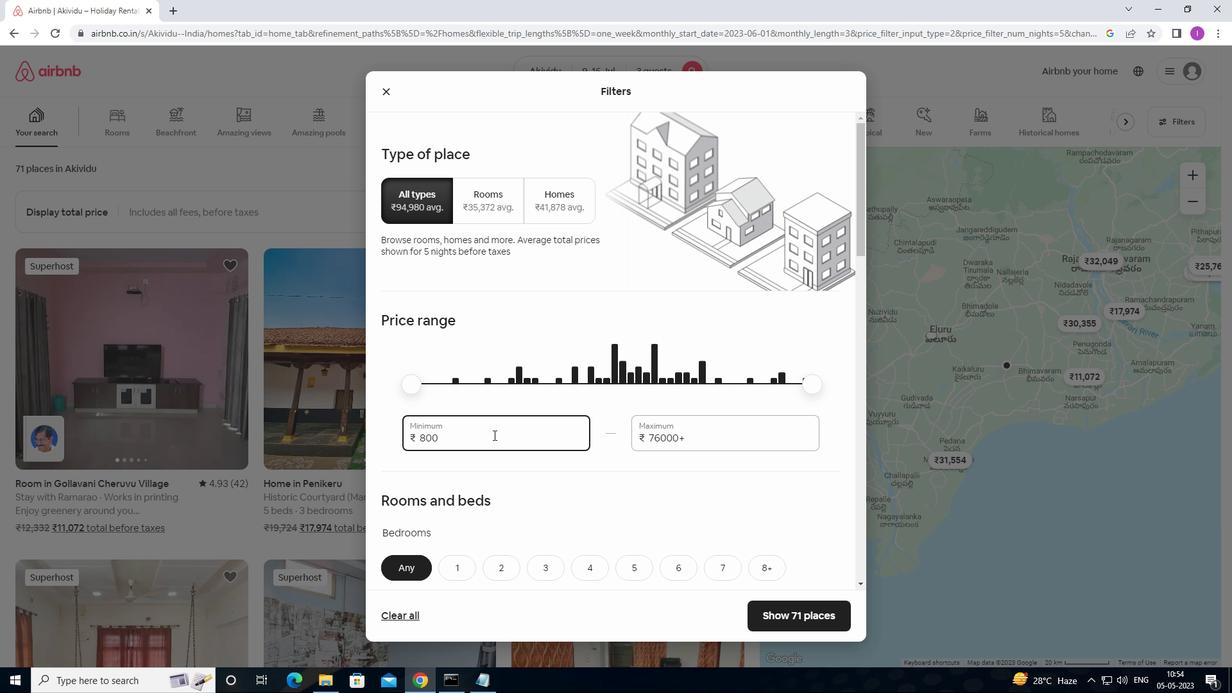 
Action: Key pressed 0
Screenshot: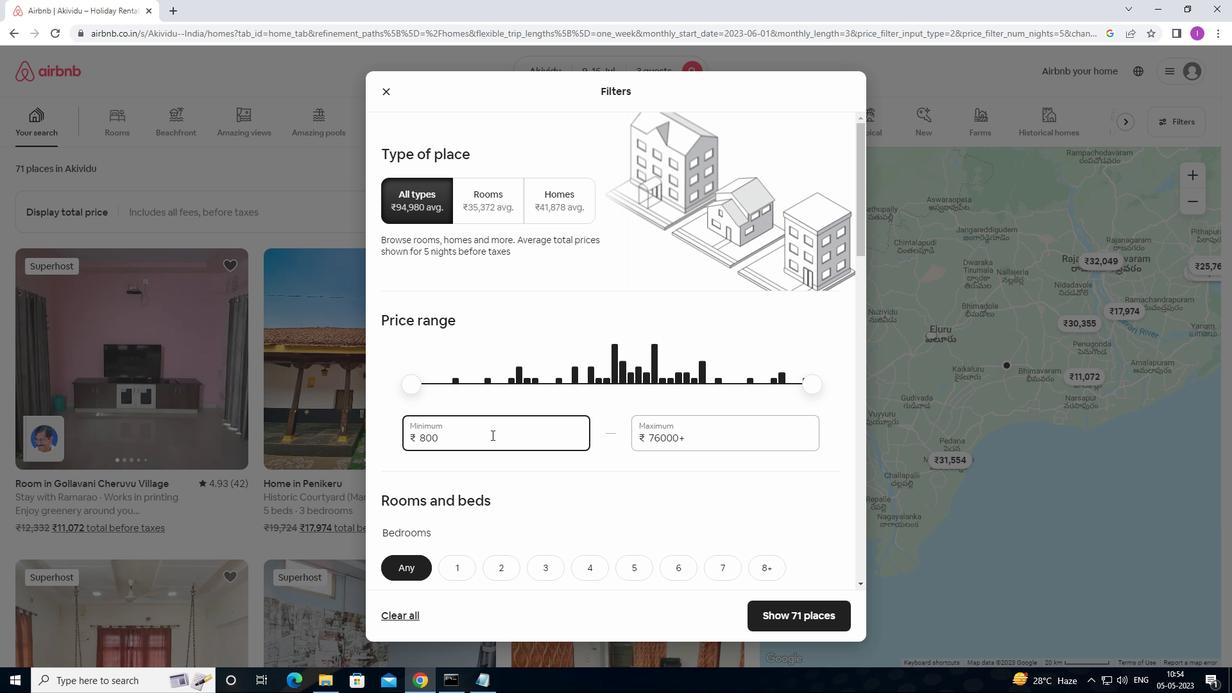 
Action: Mouse moved to (690, 436)
Screenshot: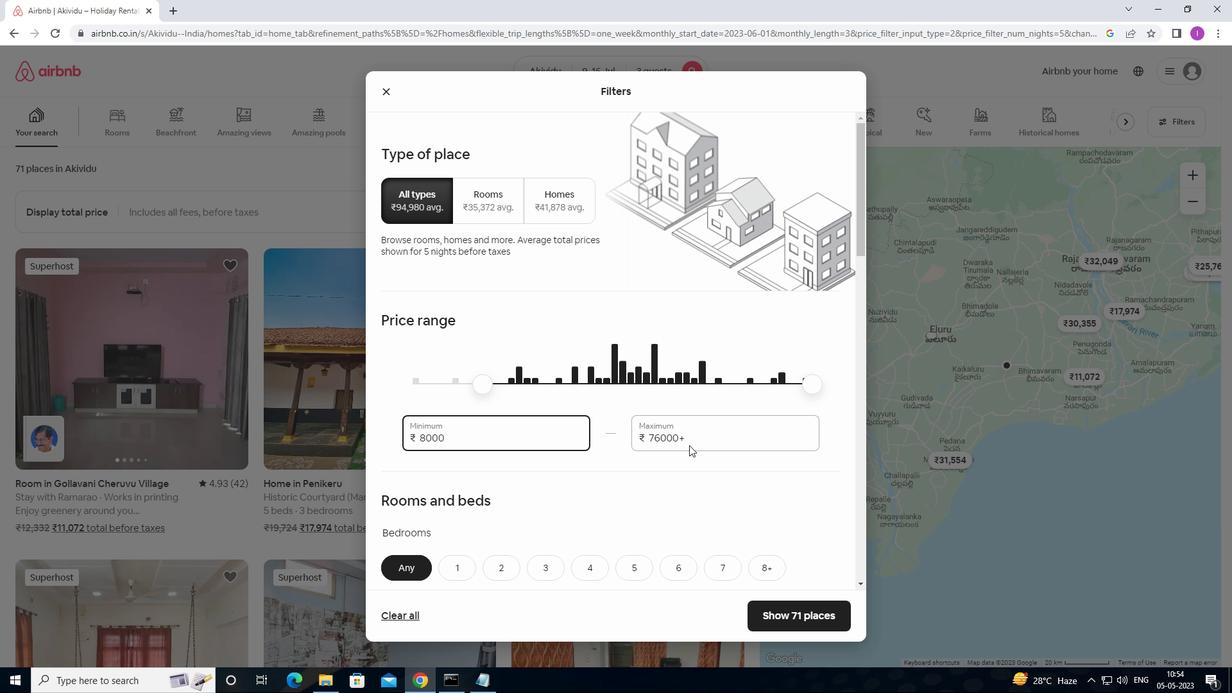
Action: Mouse pressed left at (690, 436)
Screenshot: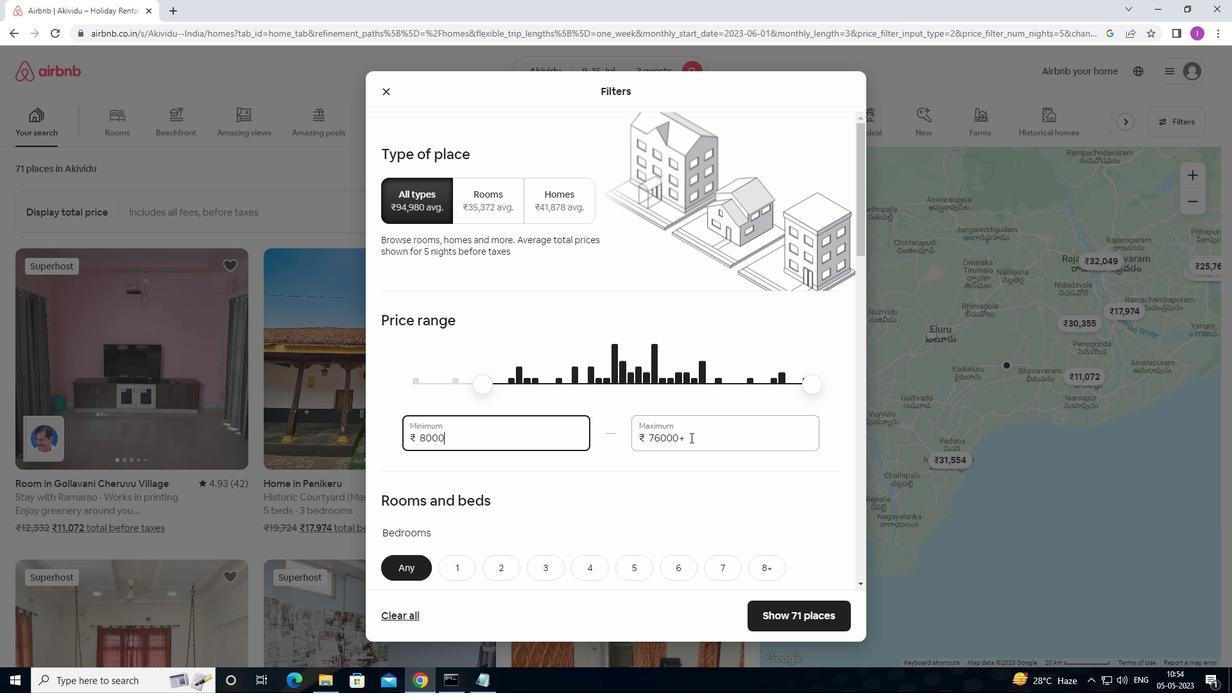 
Action: Mouse moved to (619, 439)
Screenshot: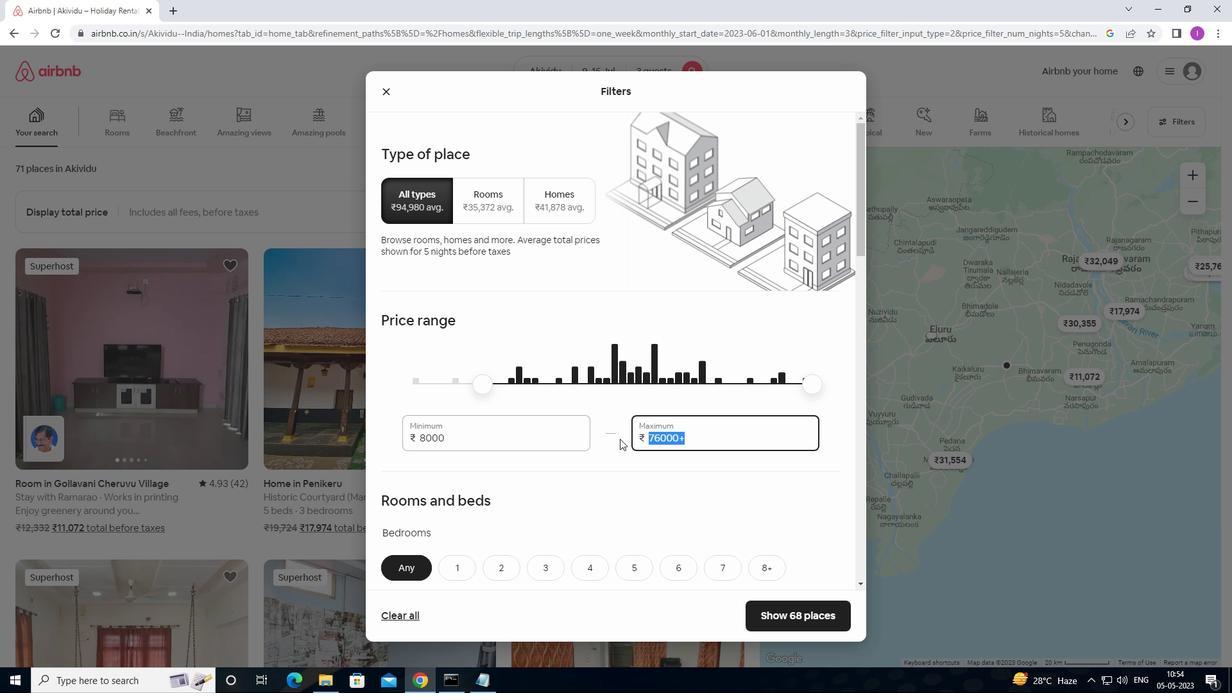 
Action: Key pressed 1
Screenshot: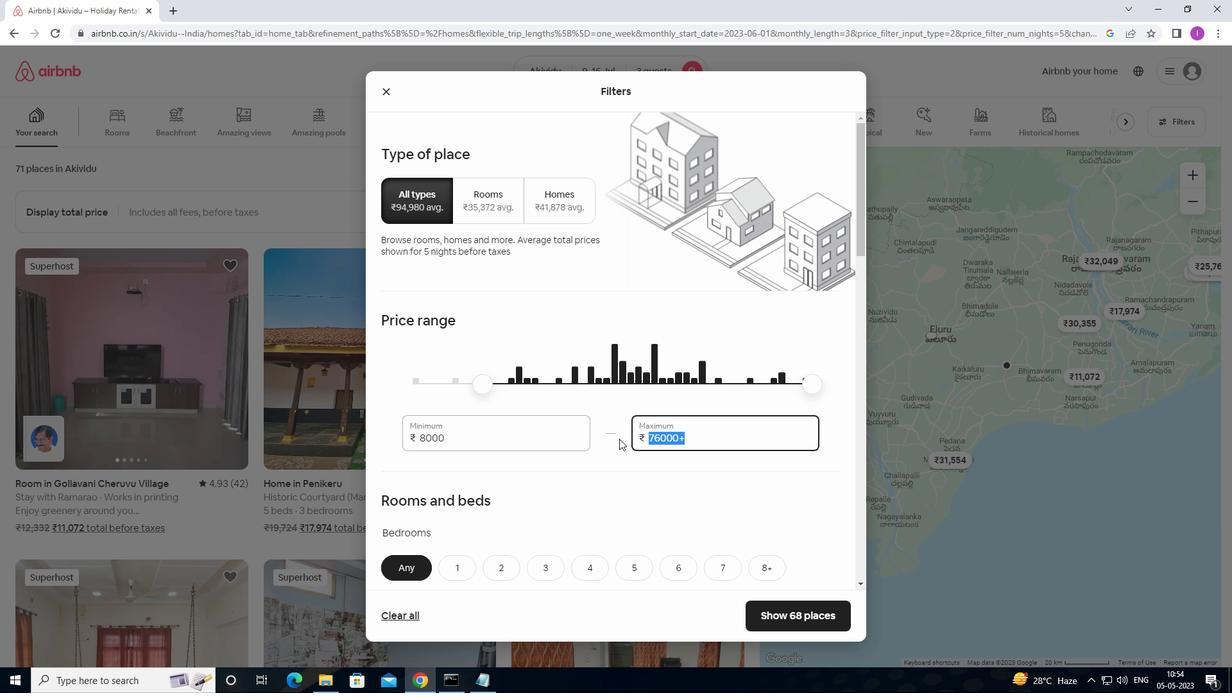 
Action: Mouse moved to (619, 439)
Screenshot: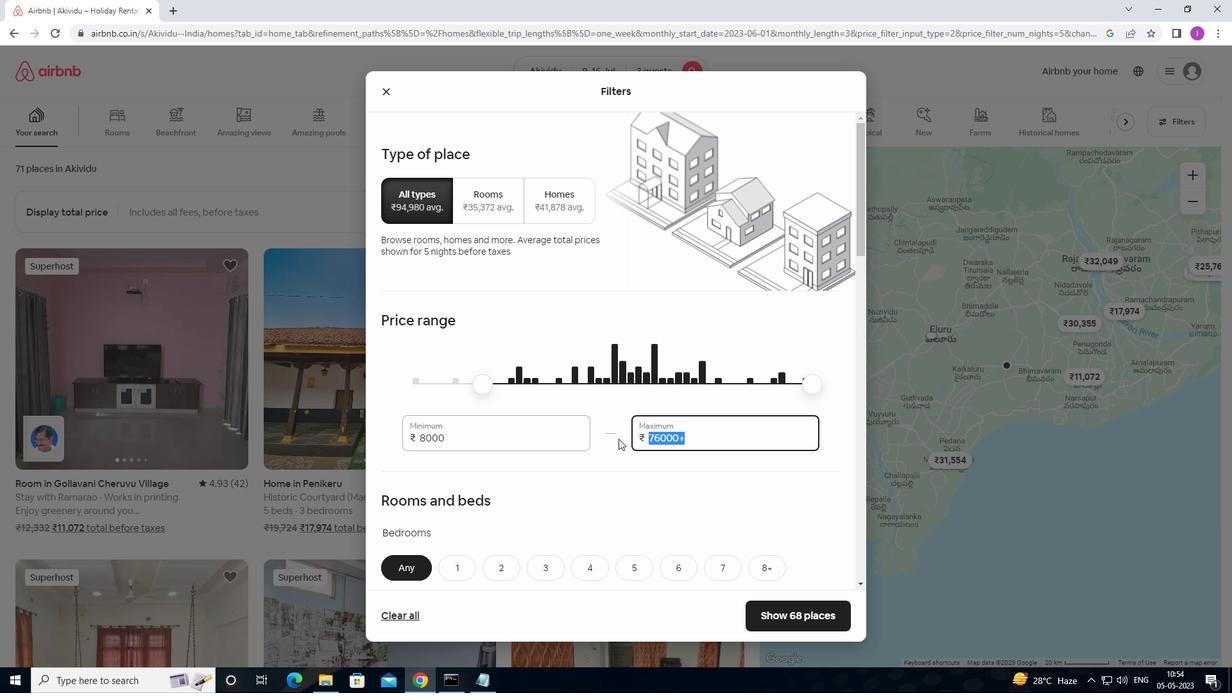 
Action: Key pressed 6000
Screenshot: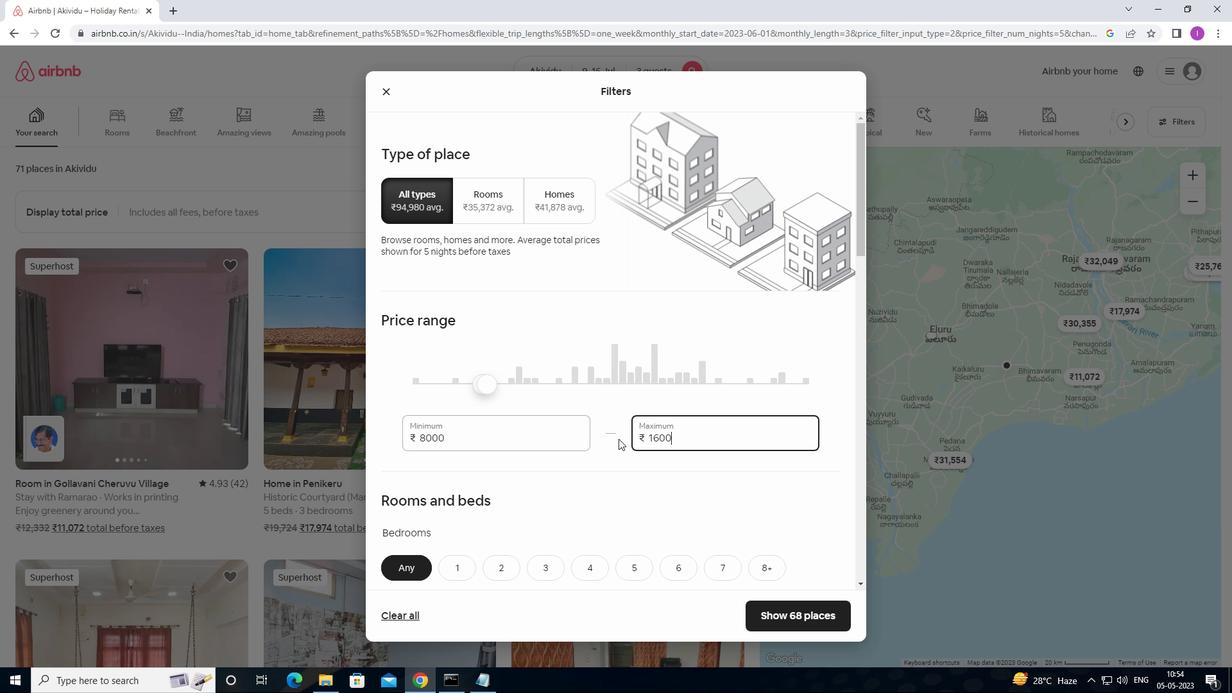 
Action: Mouse moved to (617, 448)
Screenshot: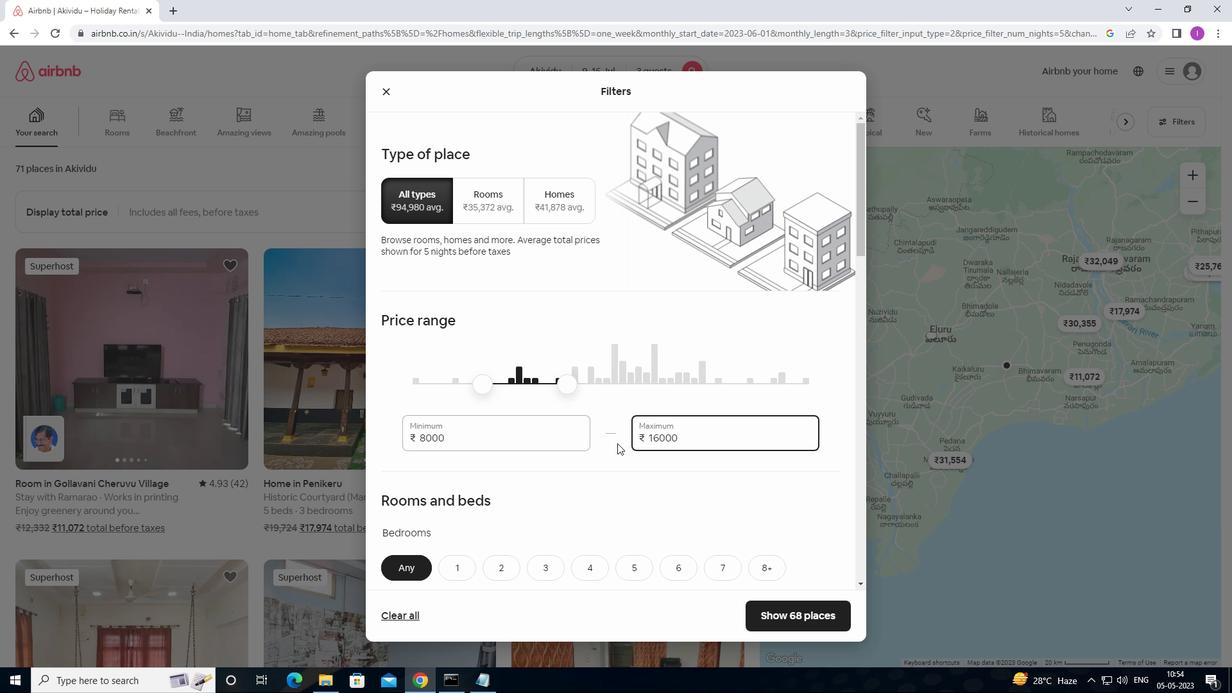 
Action: Mouse scrolled (617, 447) with delta (0, 0)
Screenshot: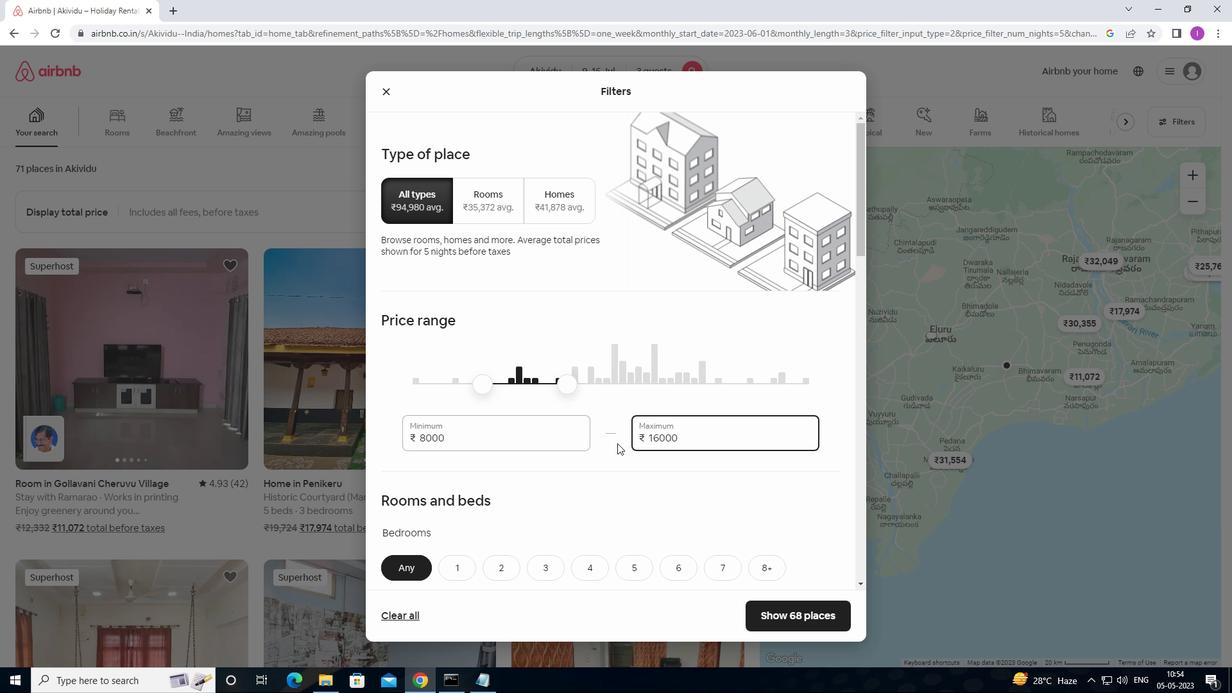 
Action: Mouse moved to (617, 450)
Screenshot: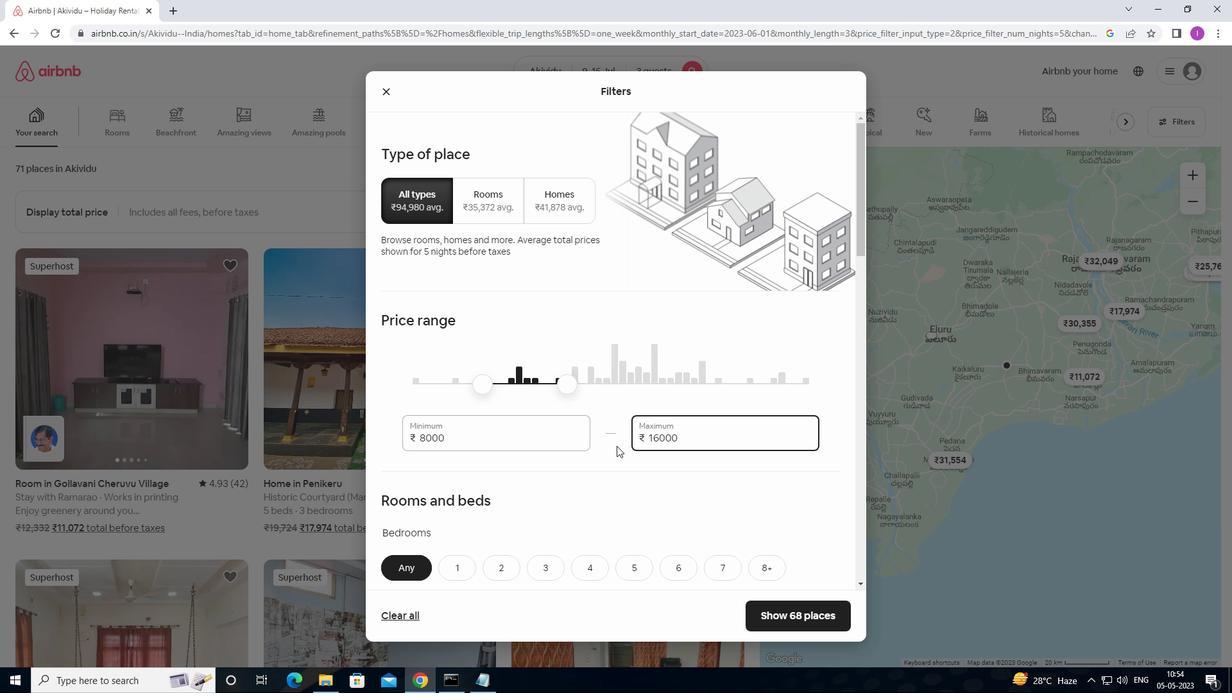 
Action: Mouse scrolled (617, 449) with delta (0, 0)
Screenshot: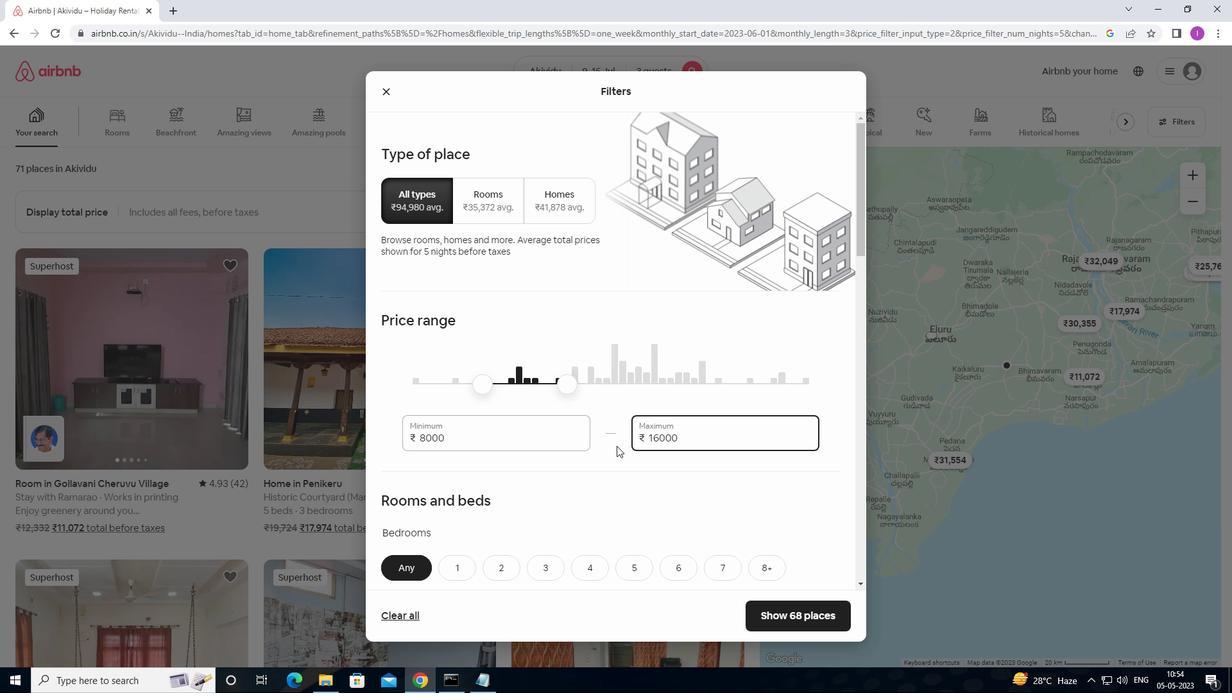 
Action: Mouse scrolled (617, 449) with delta (0, 0)
Screenshot: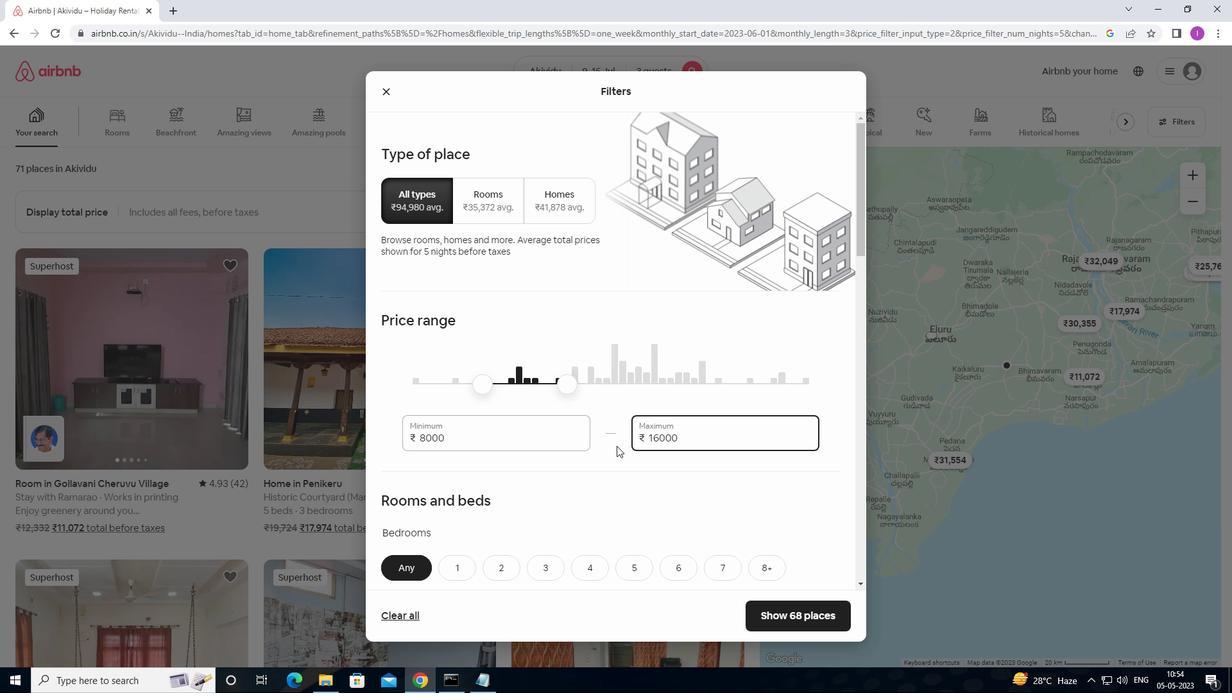 
Action: Mouse scrolled (617, 449) with delta (0, 0)
Screenshot: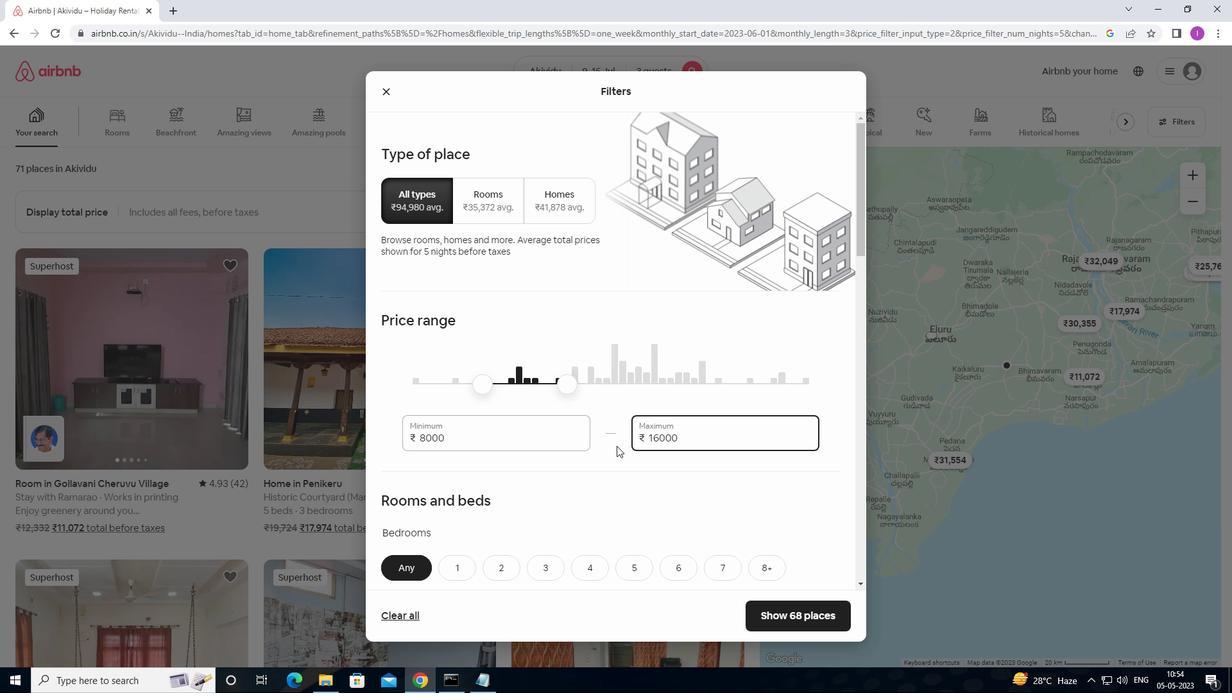 
Action: Mouse moved to (607, 448)
Screenshot: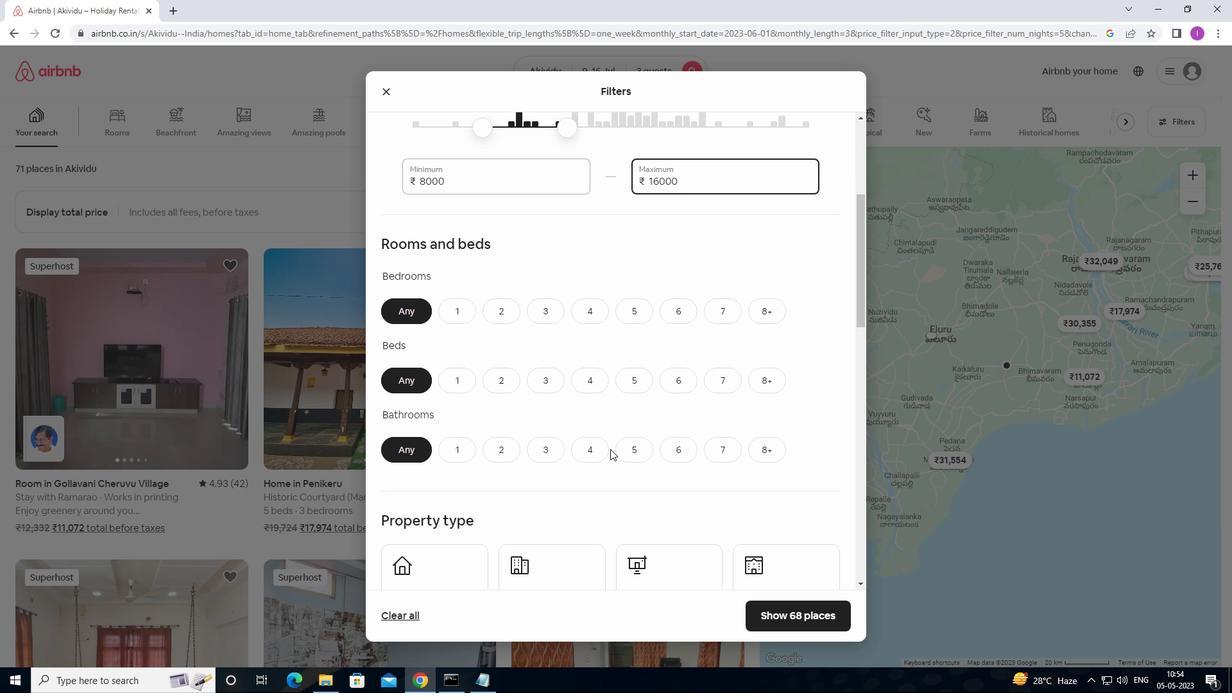 
Action: Mouse scrolled (607, 447) with delta (0, 0)
Screenshot: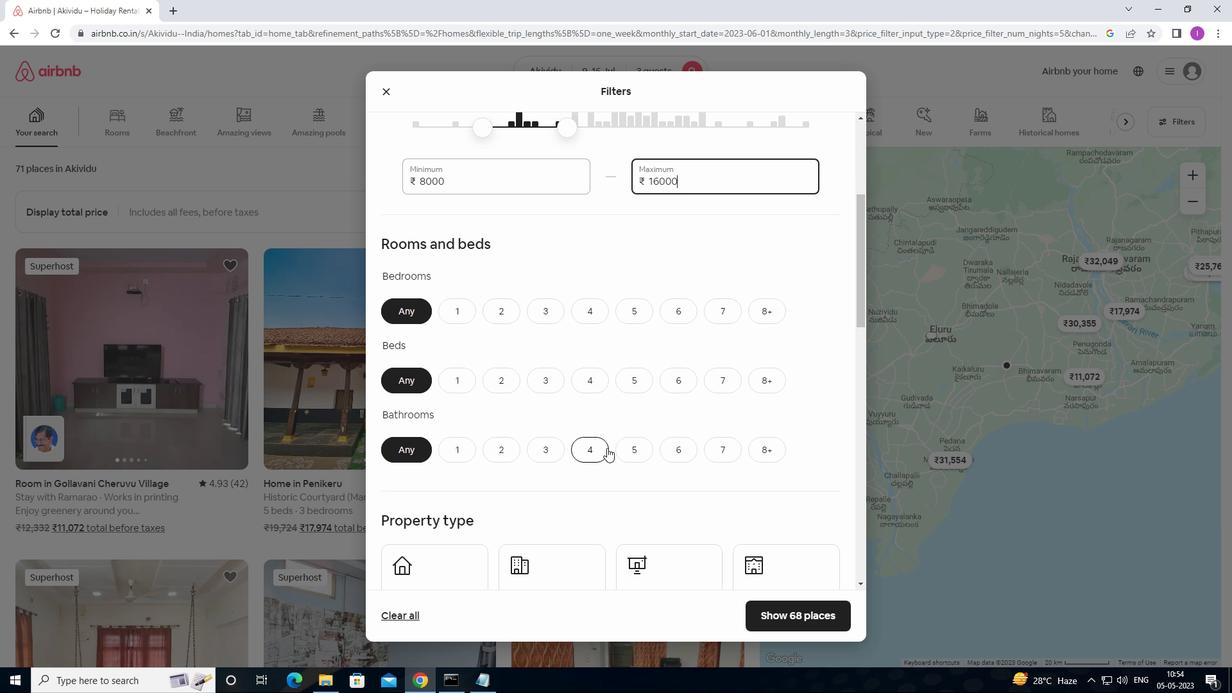 
Action: Mouse scrolled (607, 447) with delta (0, 0)
Screenshot: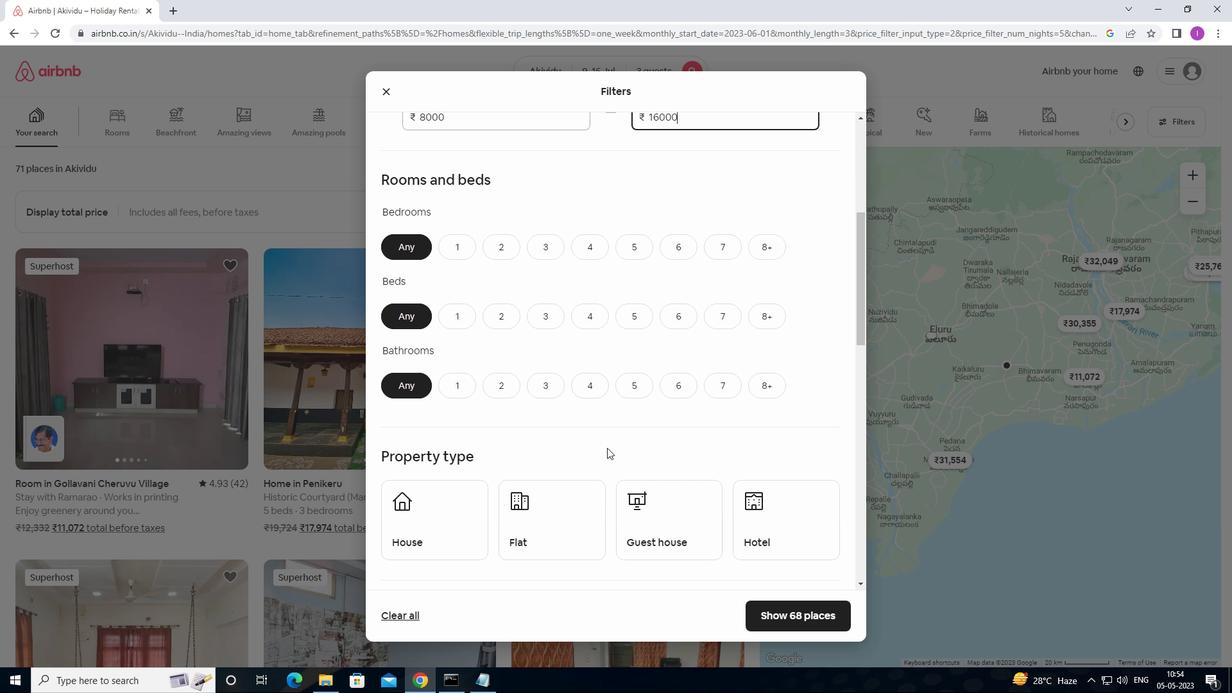 
Action: Mouse moved to (501, 184)
Screenshot: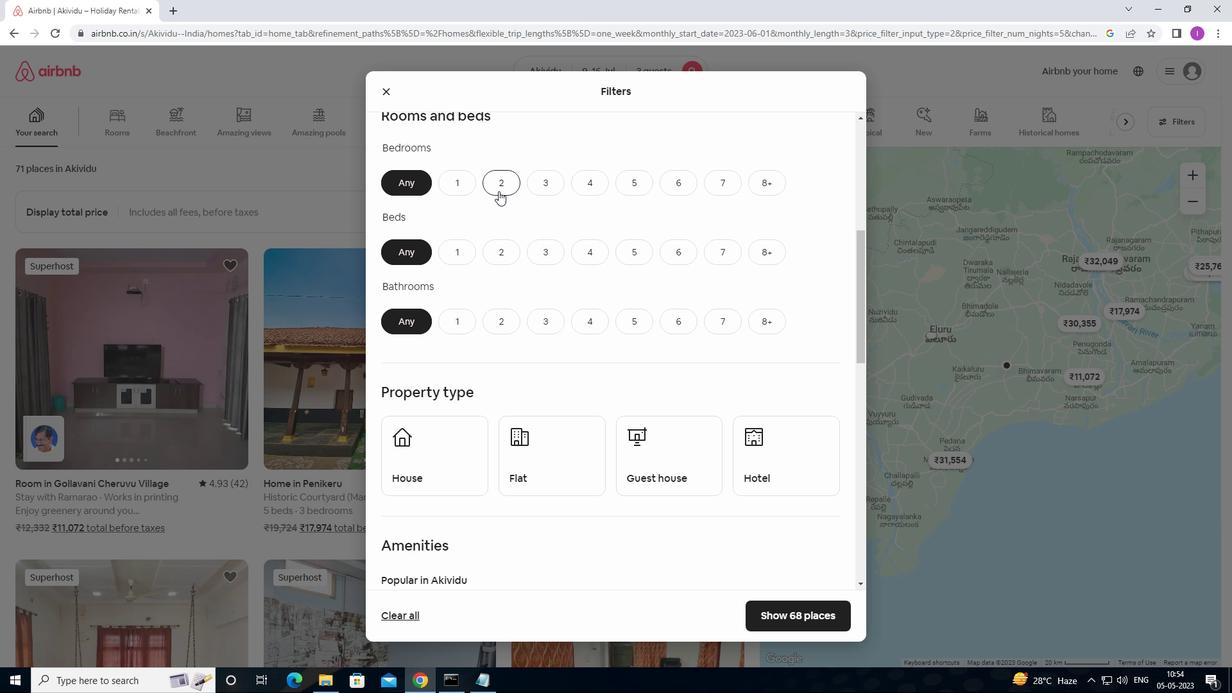 
Action: Mouse pressed left at (501, 184)
Screenshot: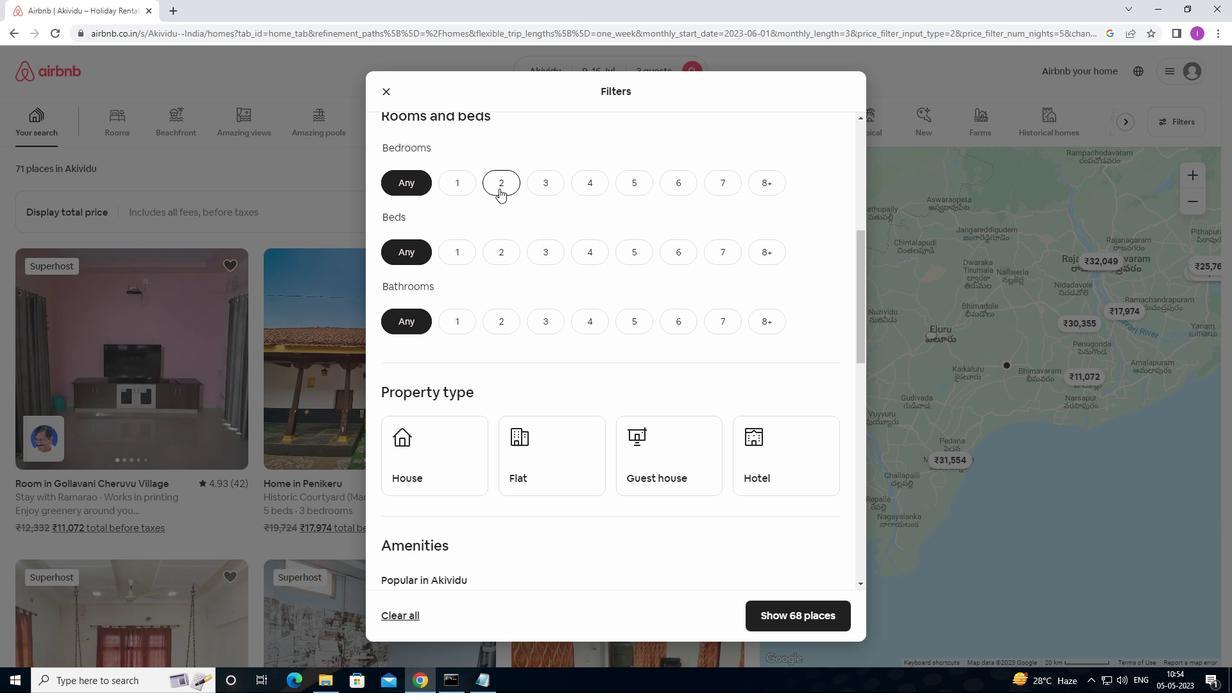 
Action: Mouse moved to (496, 246)
Screenshot: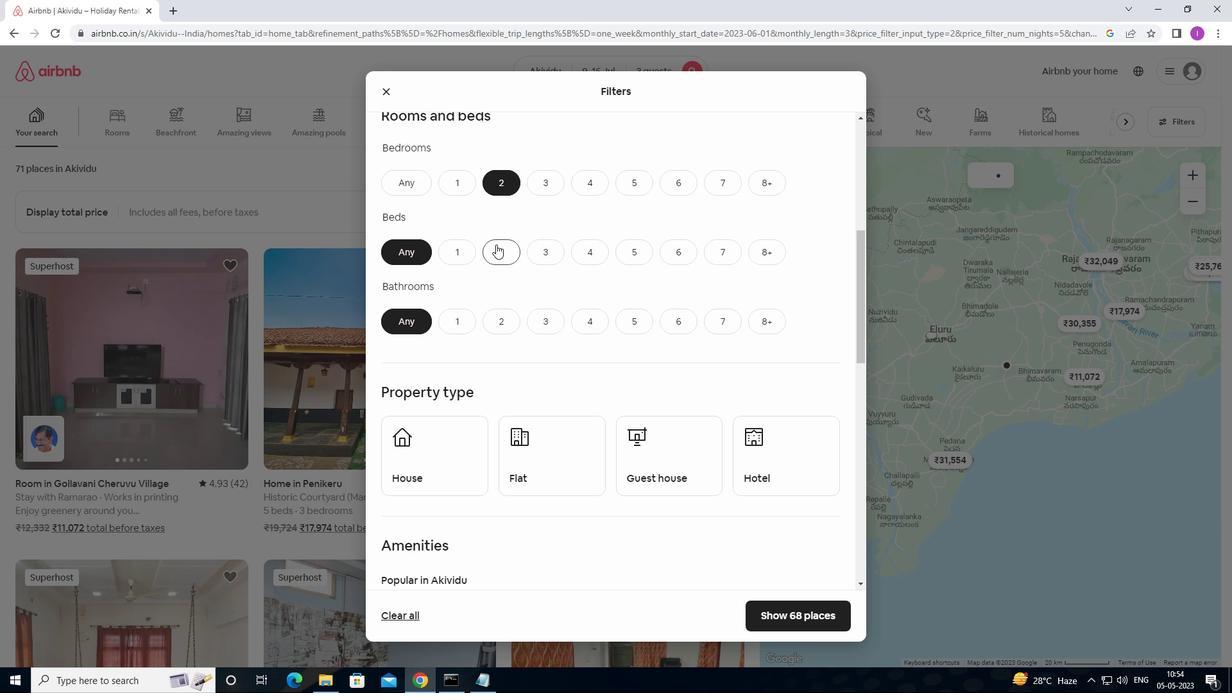 
Action: Mouse pressed left at (496, 246)
Screenshot: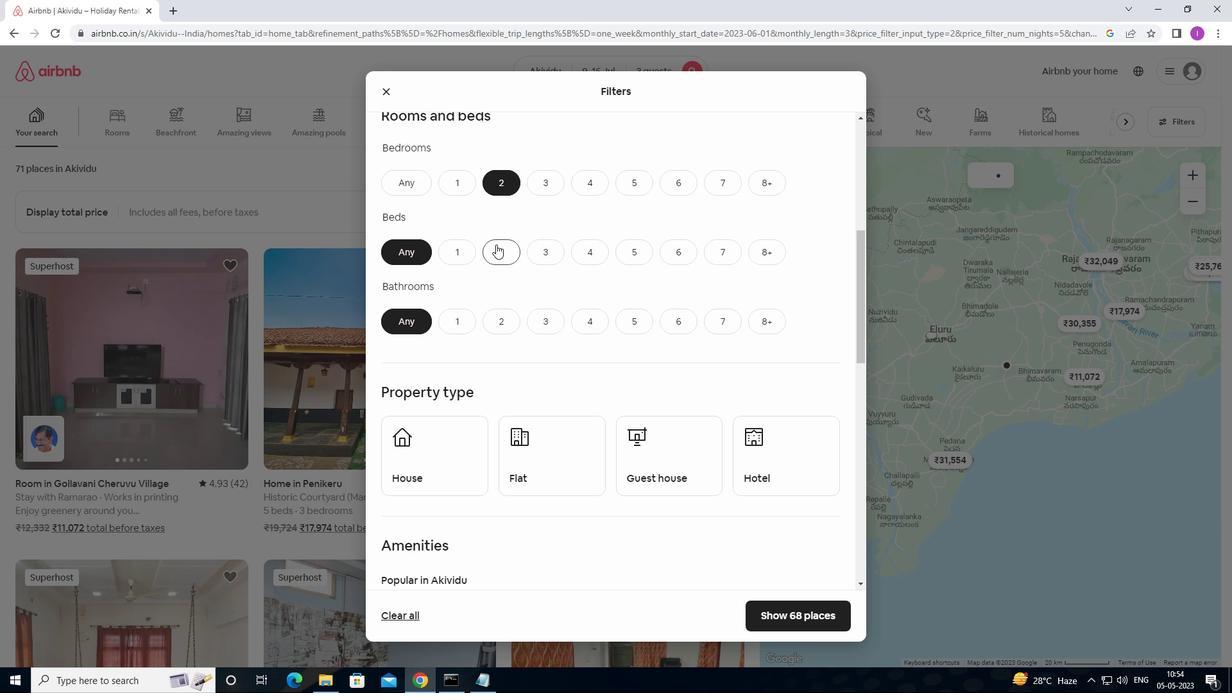 
Action: Mouse moved to (455, 323)
Screenshot: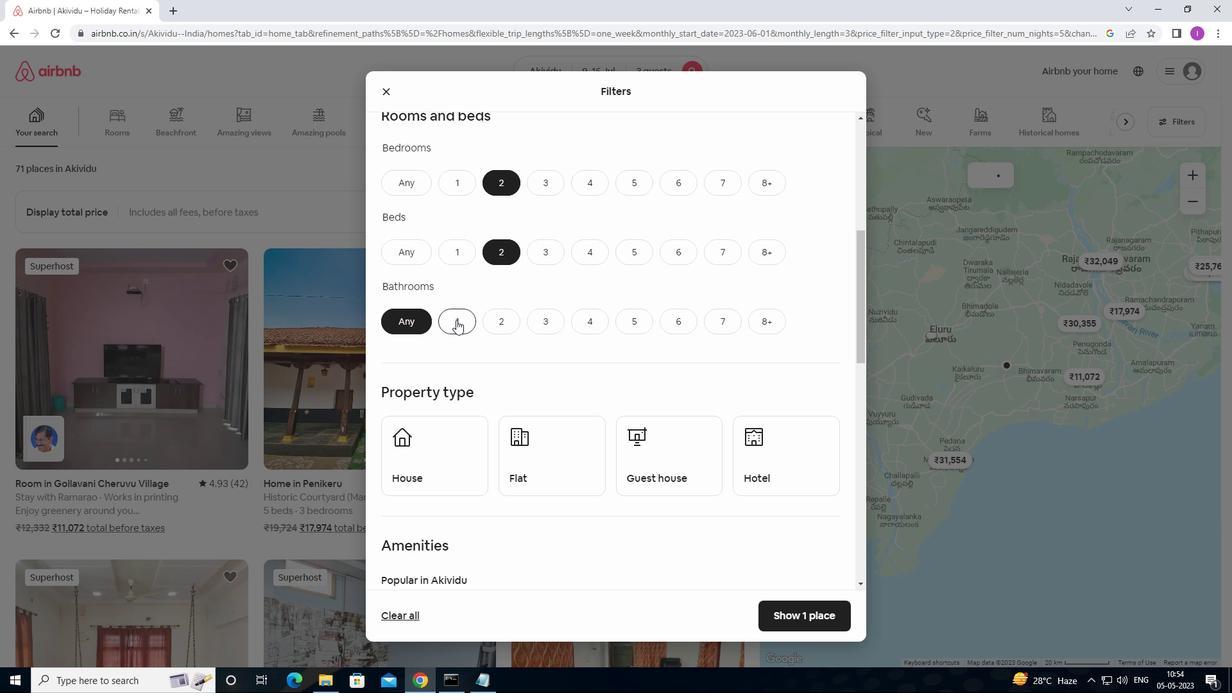 
Action: Mouse pressed left at (455, 323)
Screenshot: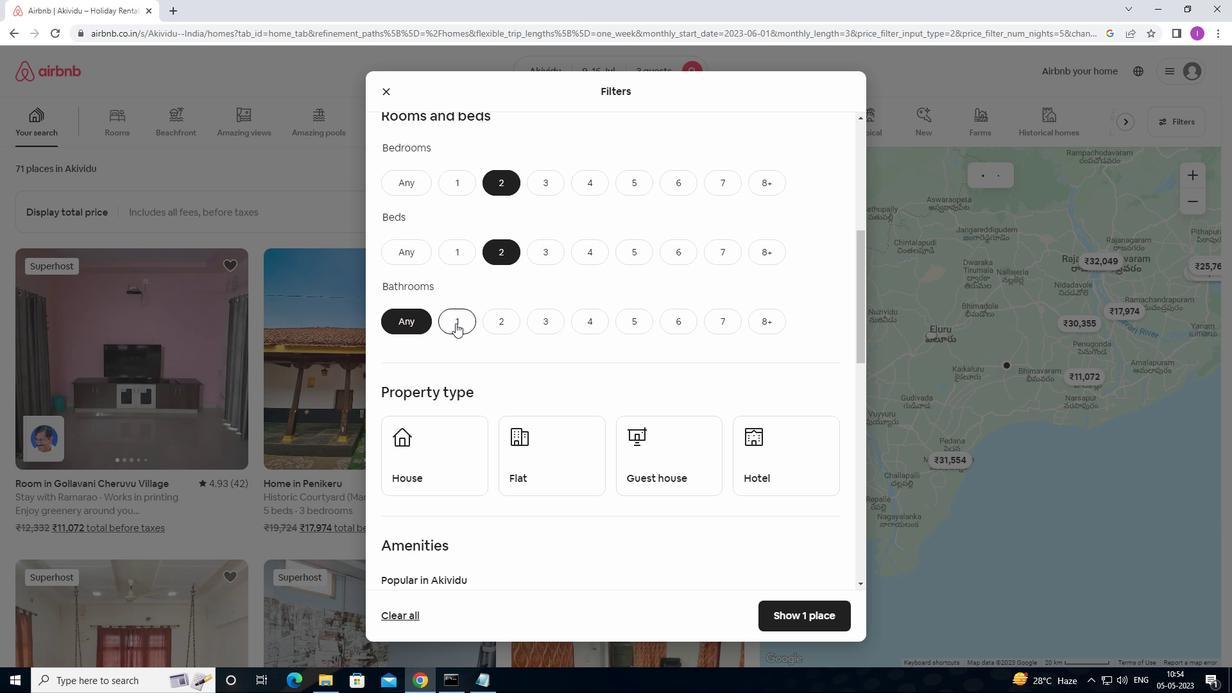 
Action: Mouse moved to (498, 319)
Screenshot: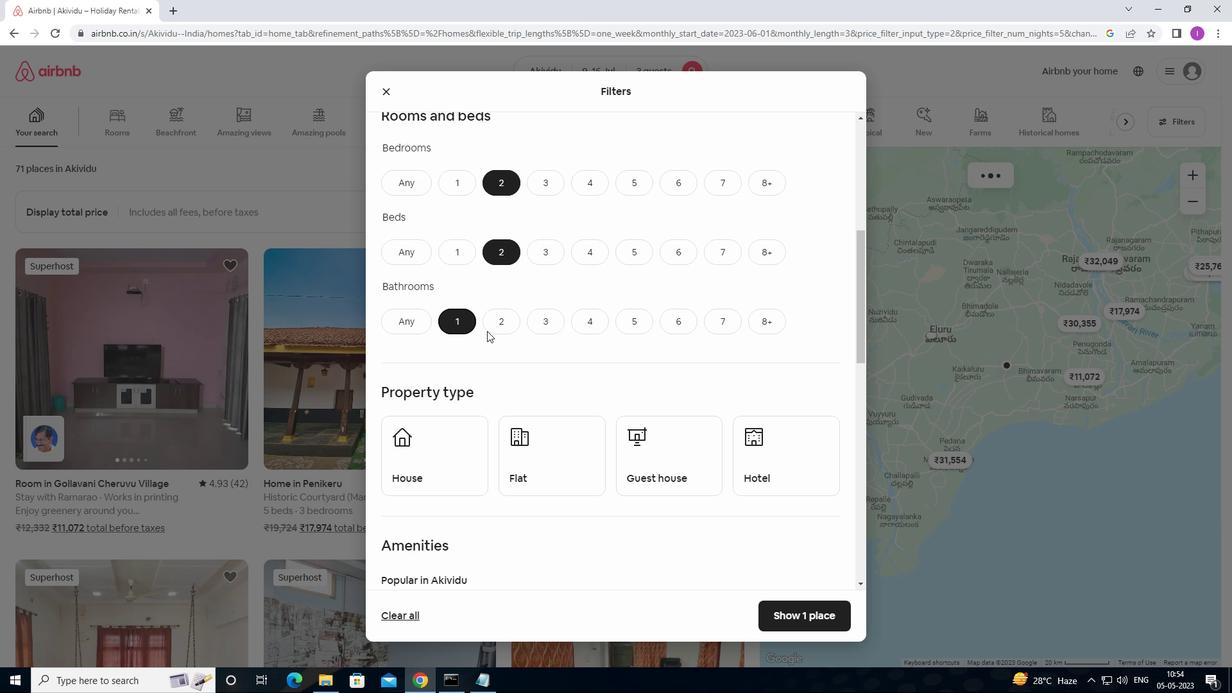 
Action: Mouse scrolled (498, 318) with delta (0, 0)
Screenshot: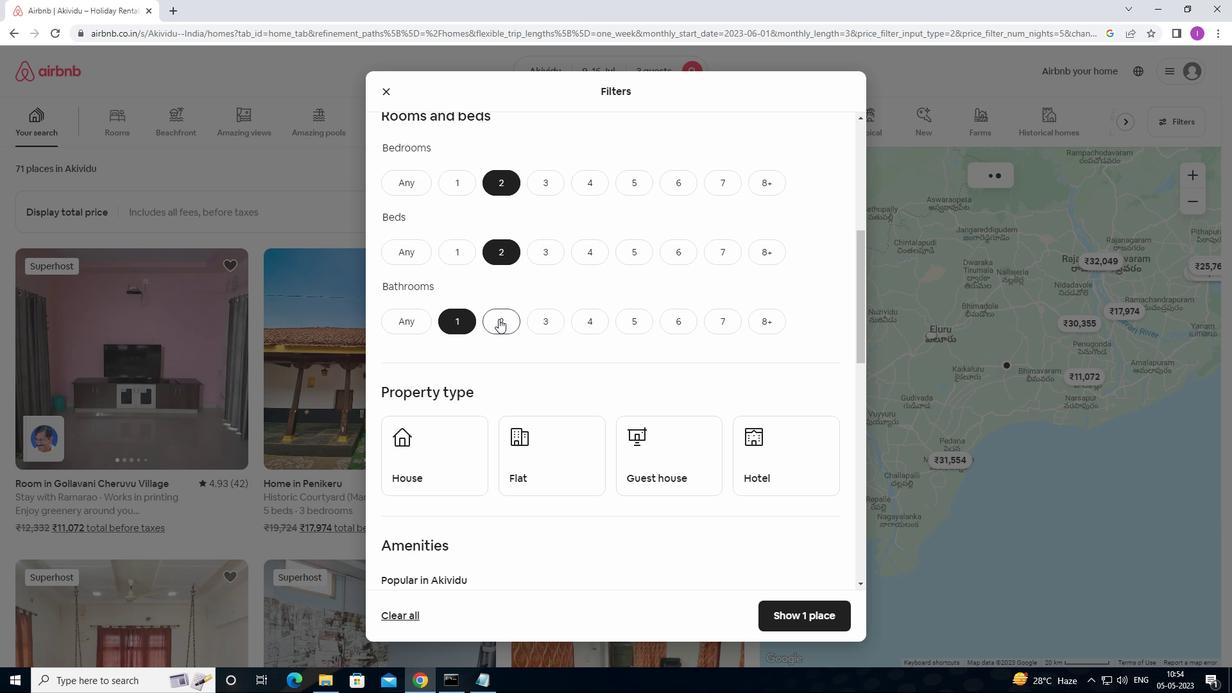
Action: Mouse scrolled (498, 318) with delta (0, 0)
Screenshot: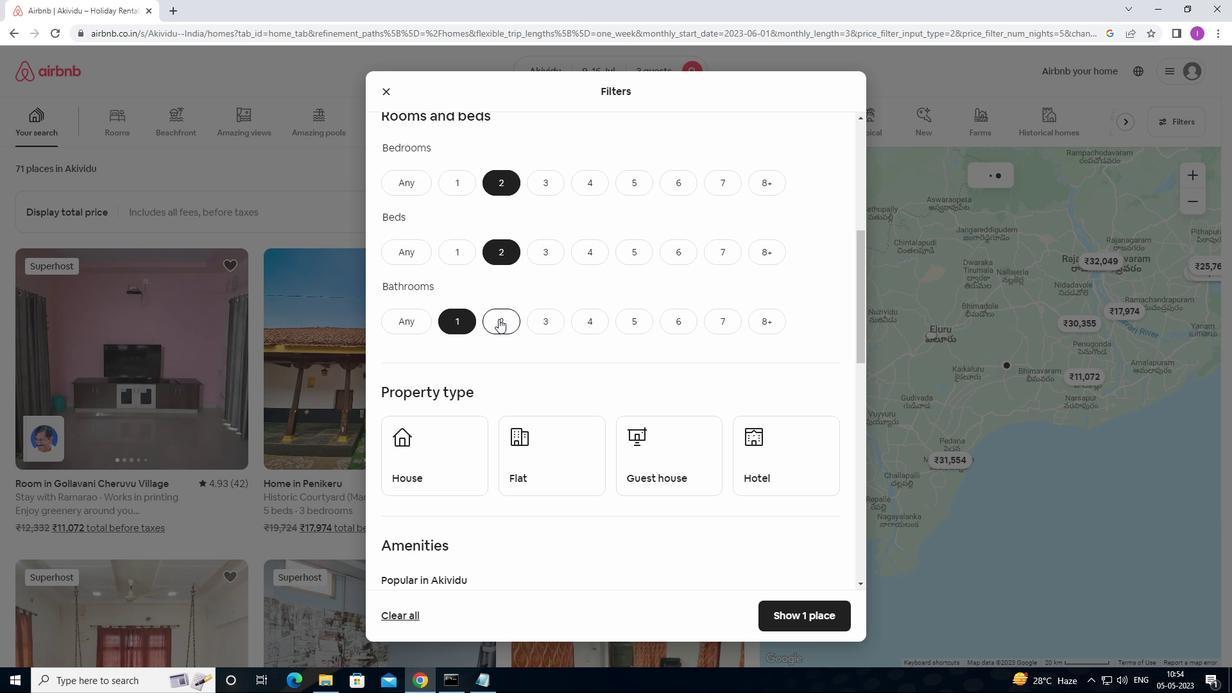 
Action: Mouse scrolled (498, 318) with delta (0, 0)
Screenshot: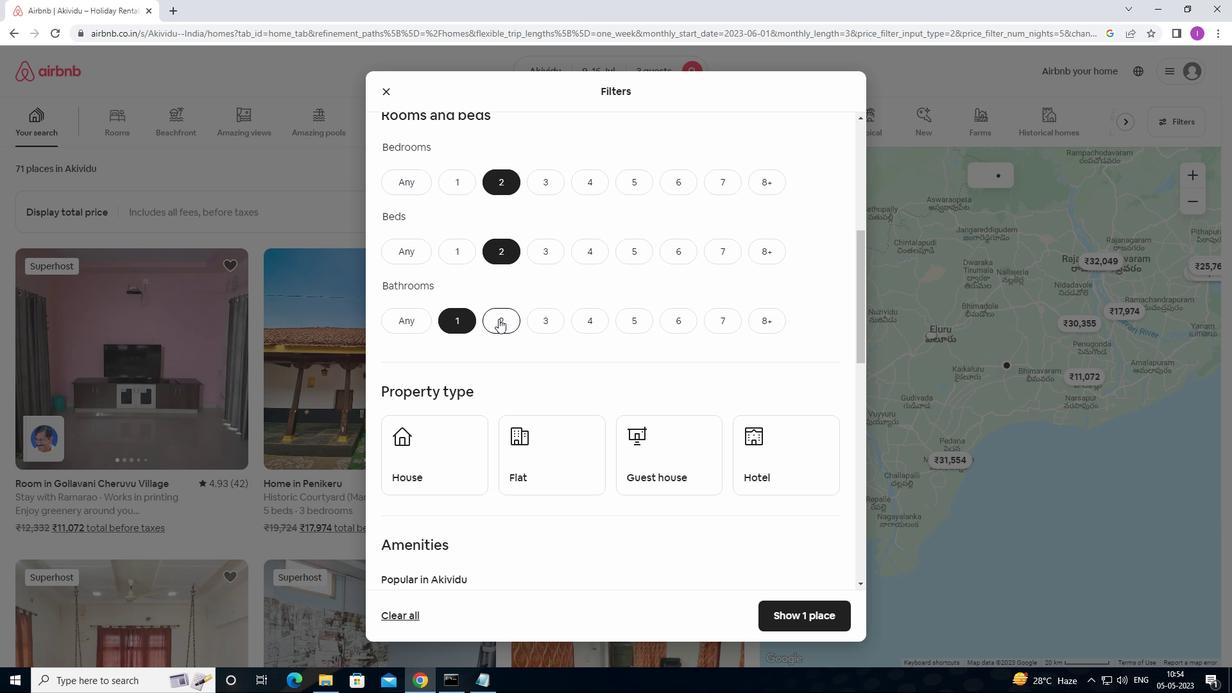 
Action: Mouse moved to (456, 288)
Screenshot: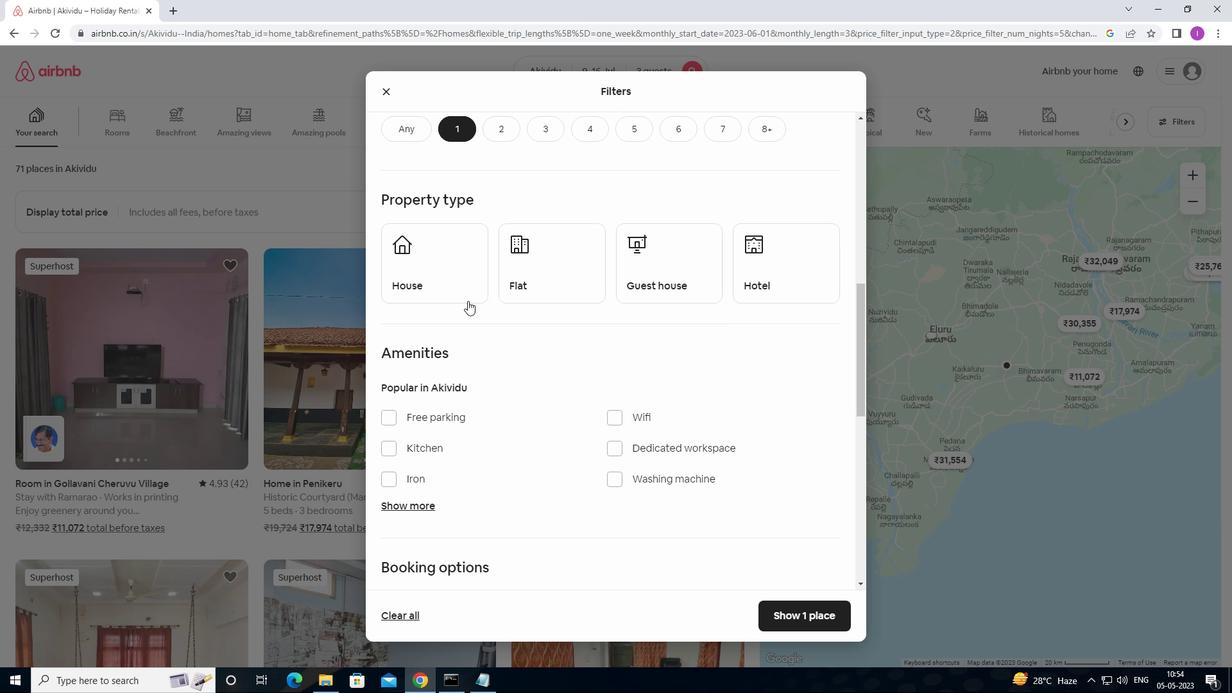 
Action: Mouse pressed left at (456, 288)
Screenshot: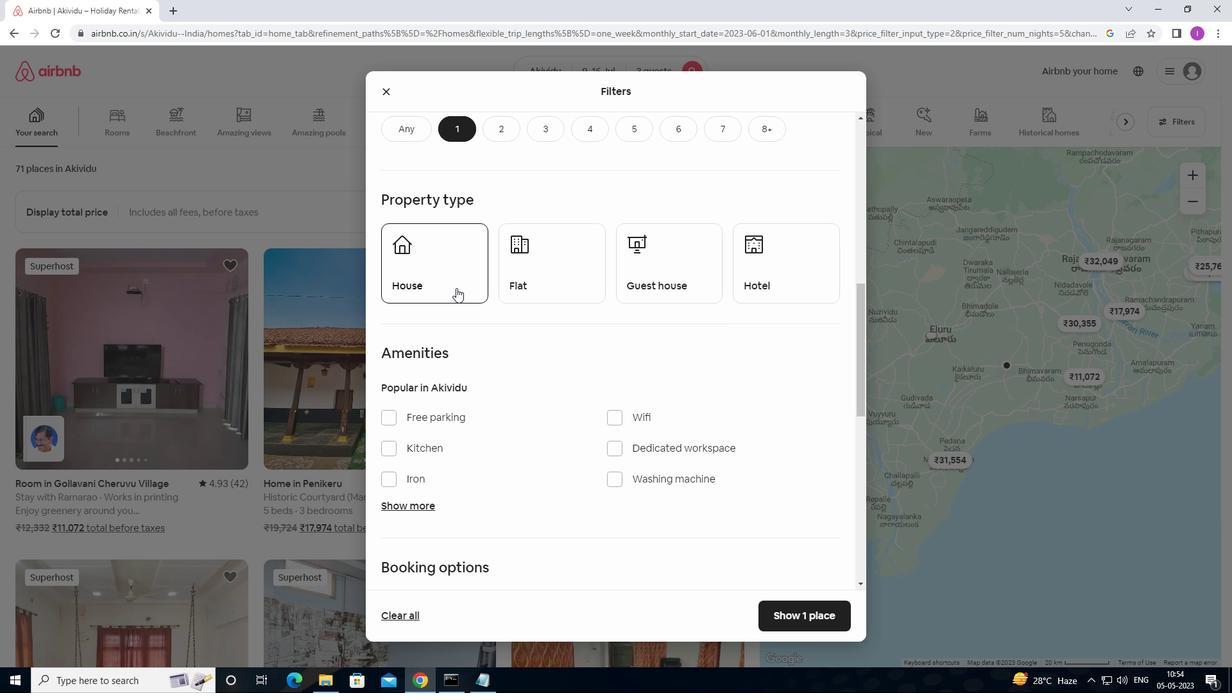 
Action: Mouse moved to (543, 276)
Screenshot: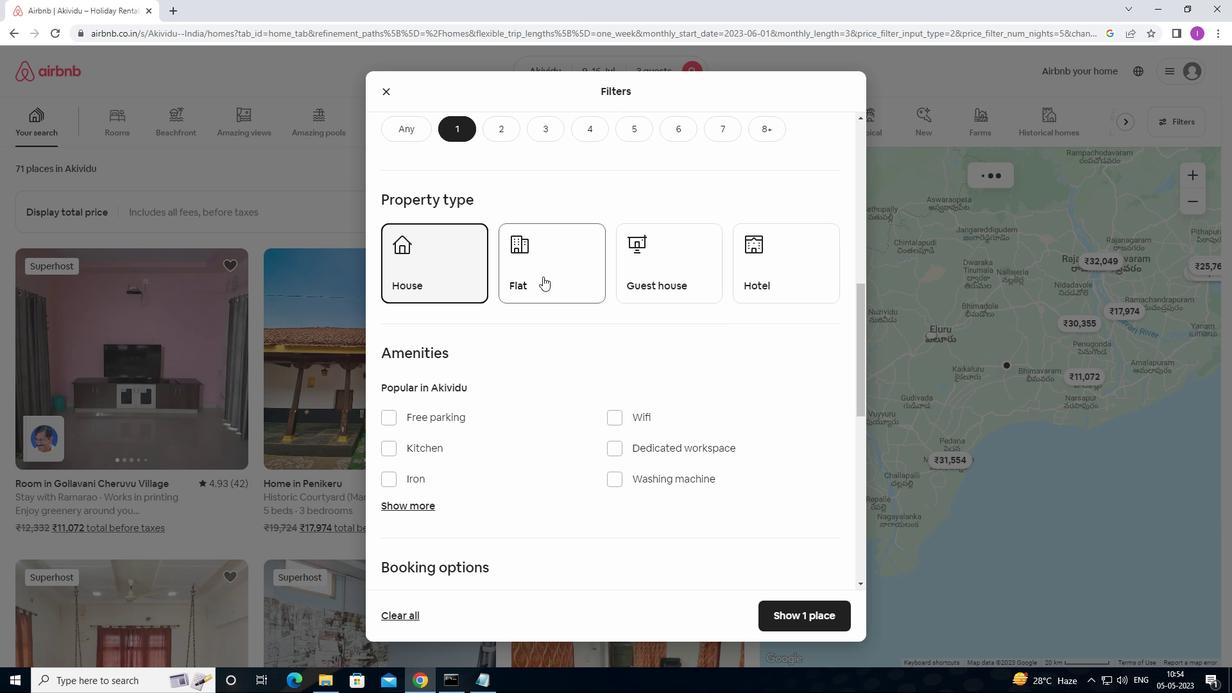 
Action: Mouse pressed left at (543, 276)
Screenshot: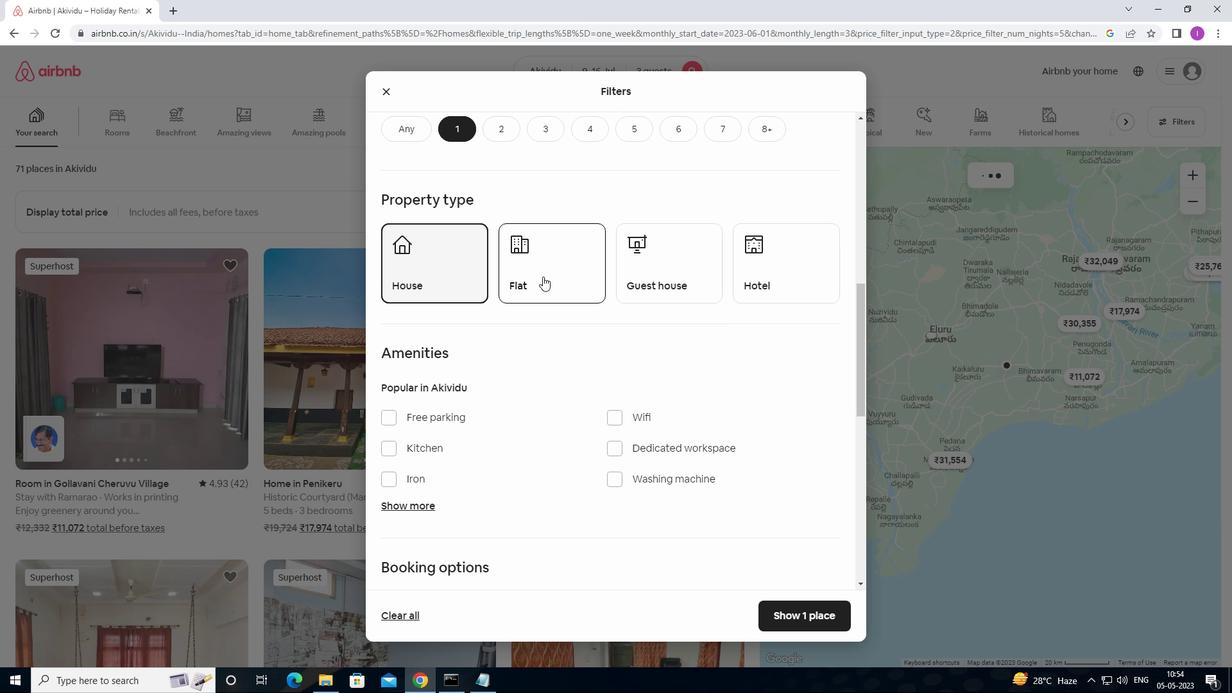 
Action: Mouse moved to (631, 281)
Screenshot: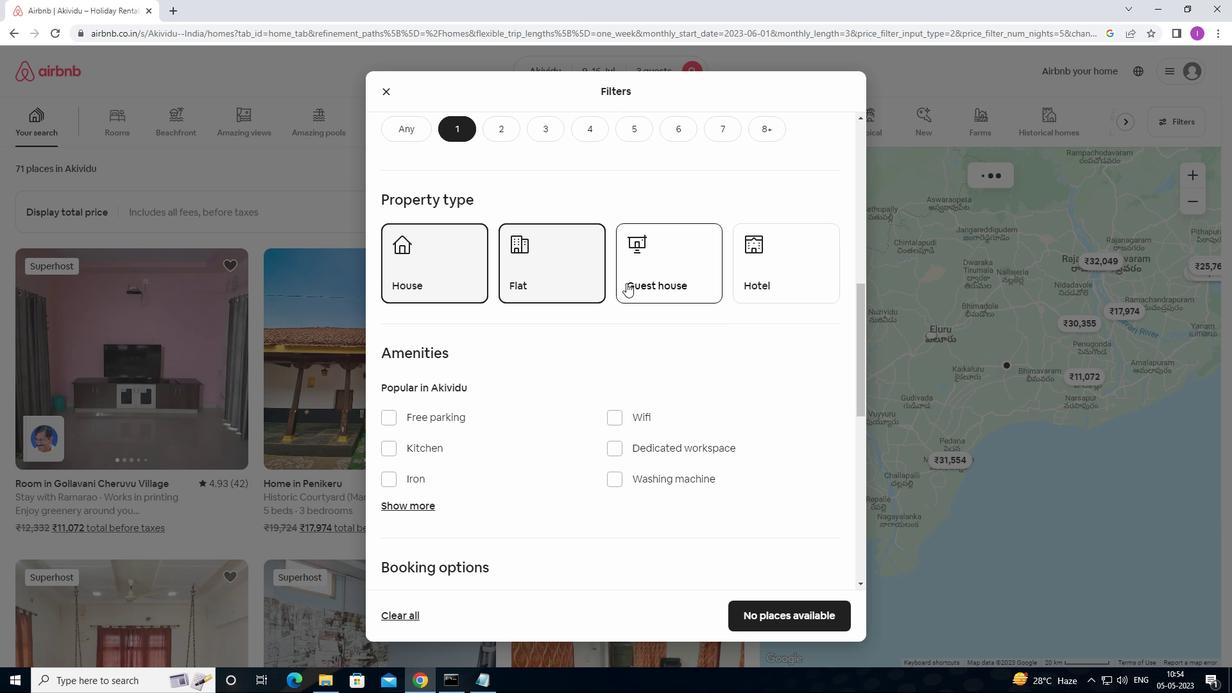 
Action: Mouse pressed left at (631, 281)
Screenshot: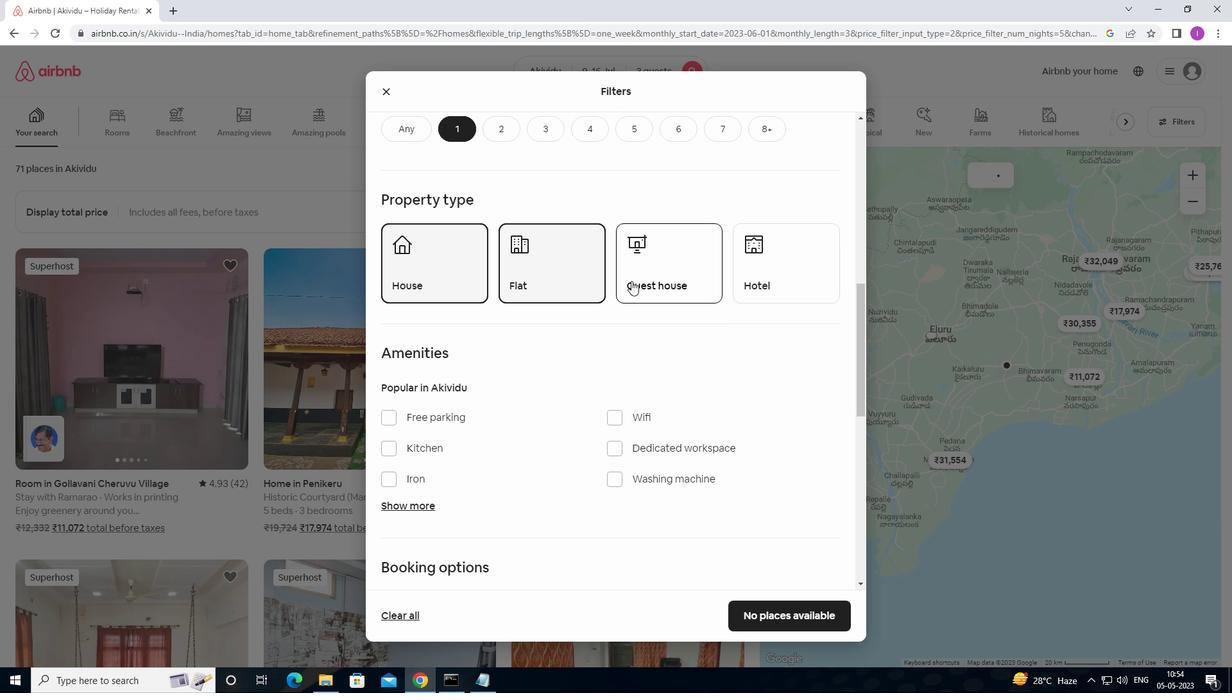 
Action: Mouse moved to (852, 276)
Screenshot: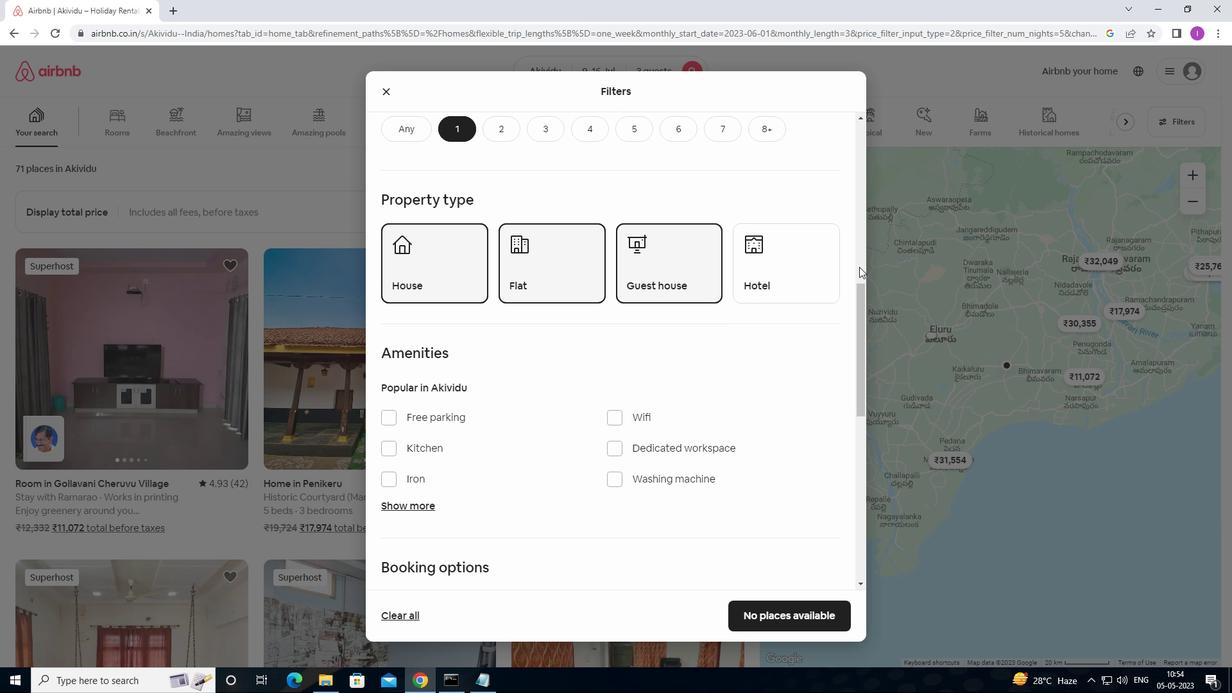 
Action: Mouse scrolled (852, 275) with delta (0, 0)
Screenshot: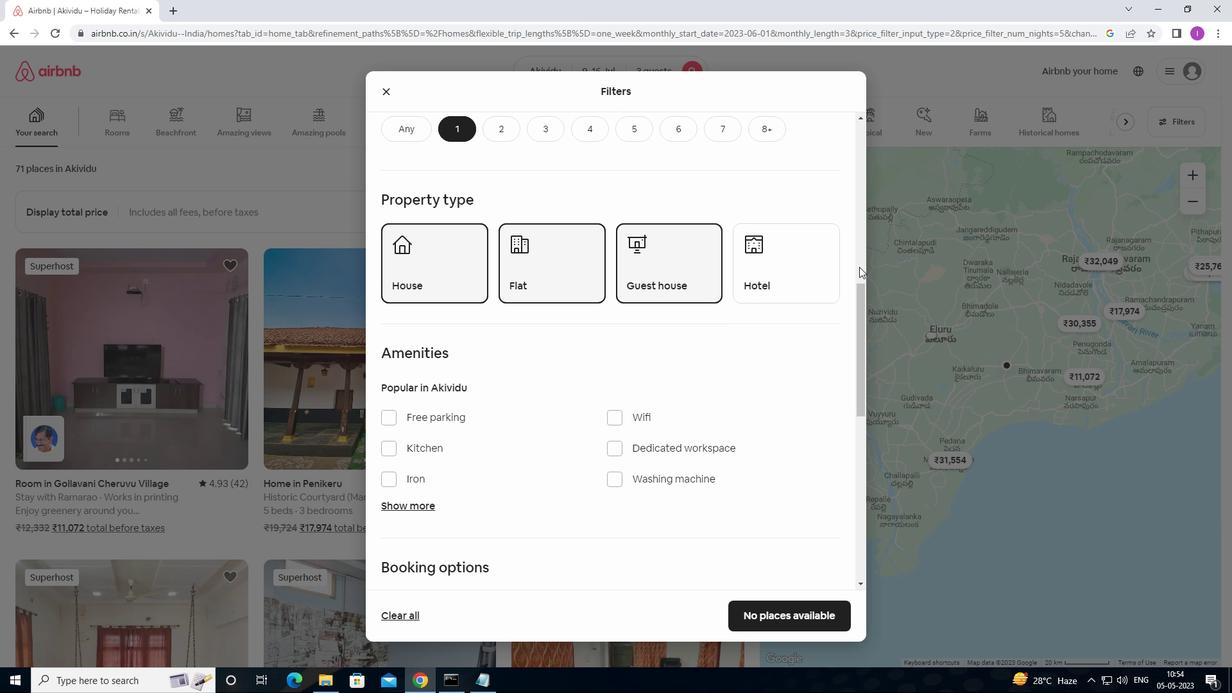 
Action: Mouse moved to (844, 283)
Screenshot: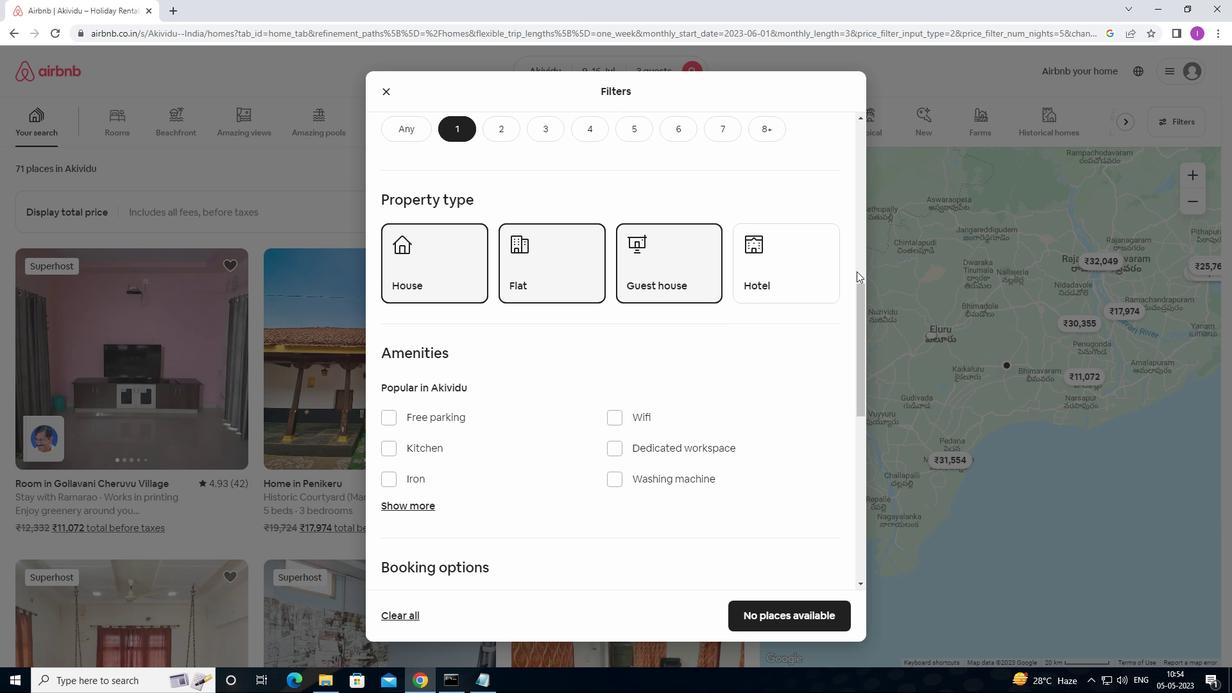 
Action: Mouse scrolled (844, 282) with delta (0, 0)
Screenshot: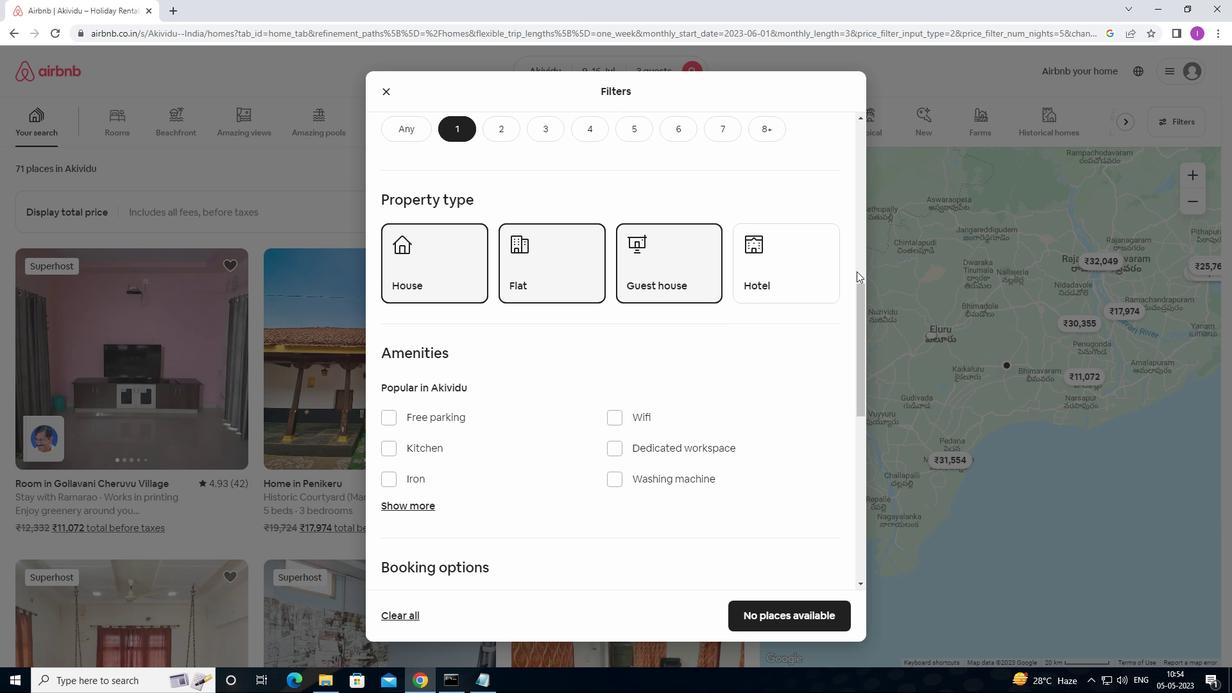 
Action: Mouse moved to (825, 288)
Screenshot: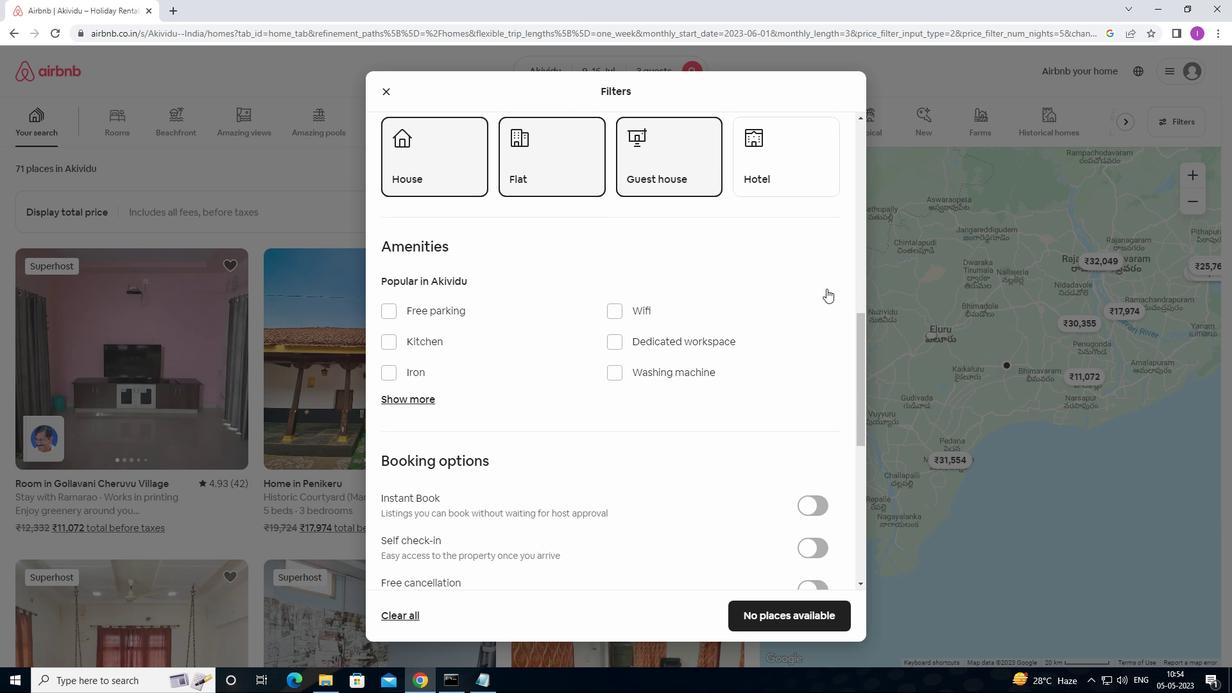 
Action: Mouse scrolled (825, 288) with delta (0, 0)
Screenshot: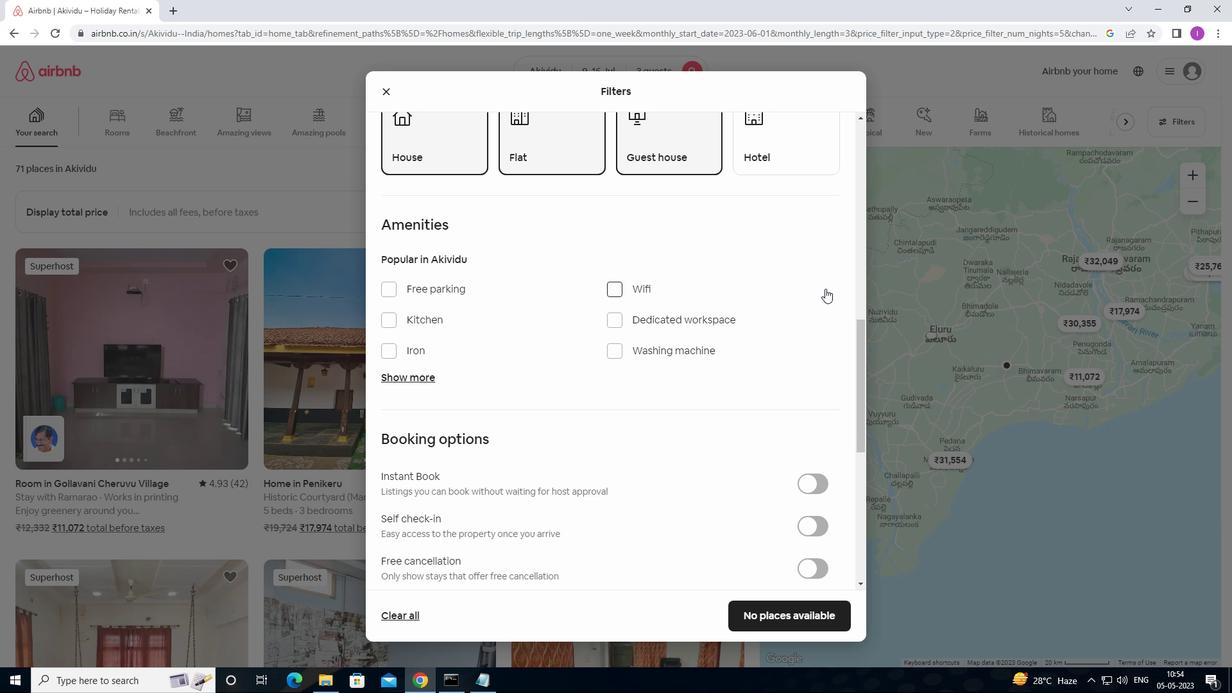 
Action: Mouse scrolled (825, 288) with delta (0, 0)
Screenshot: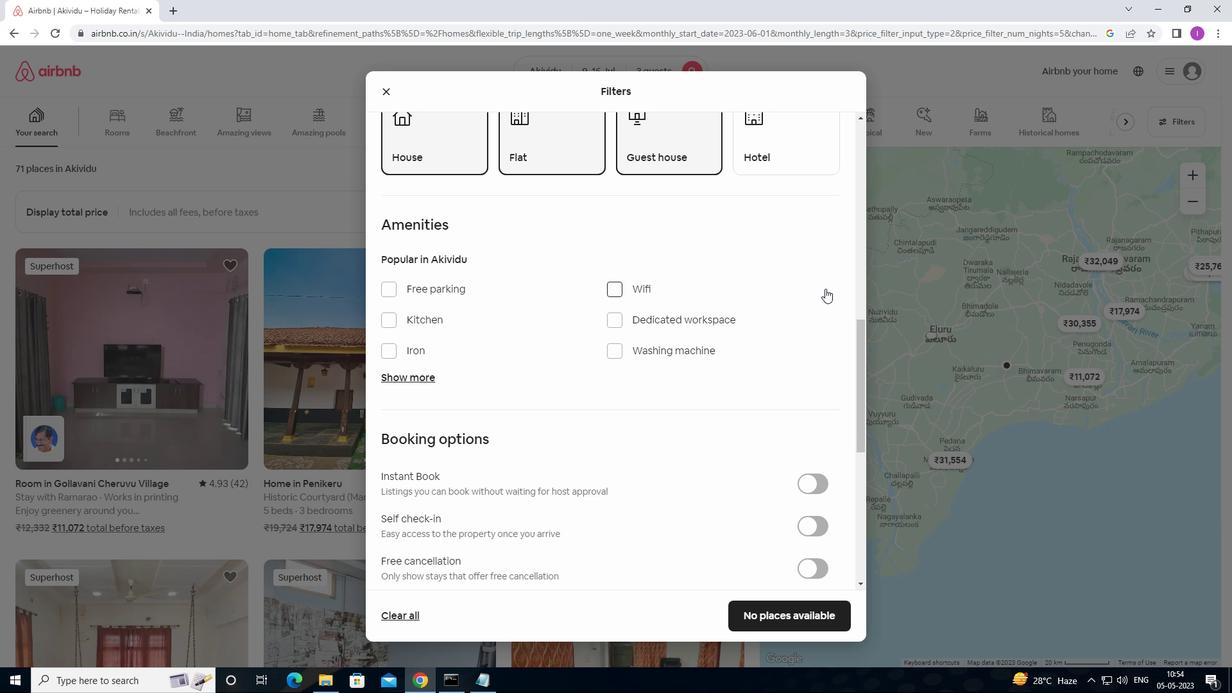 
Action: Mouse scrolled (825, 288) with delta (0, 0)
Screenshot: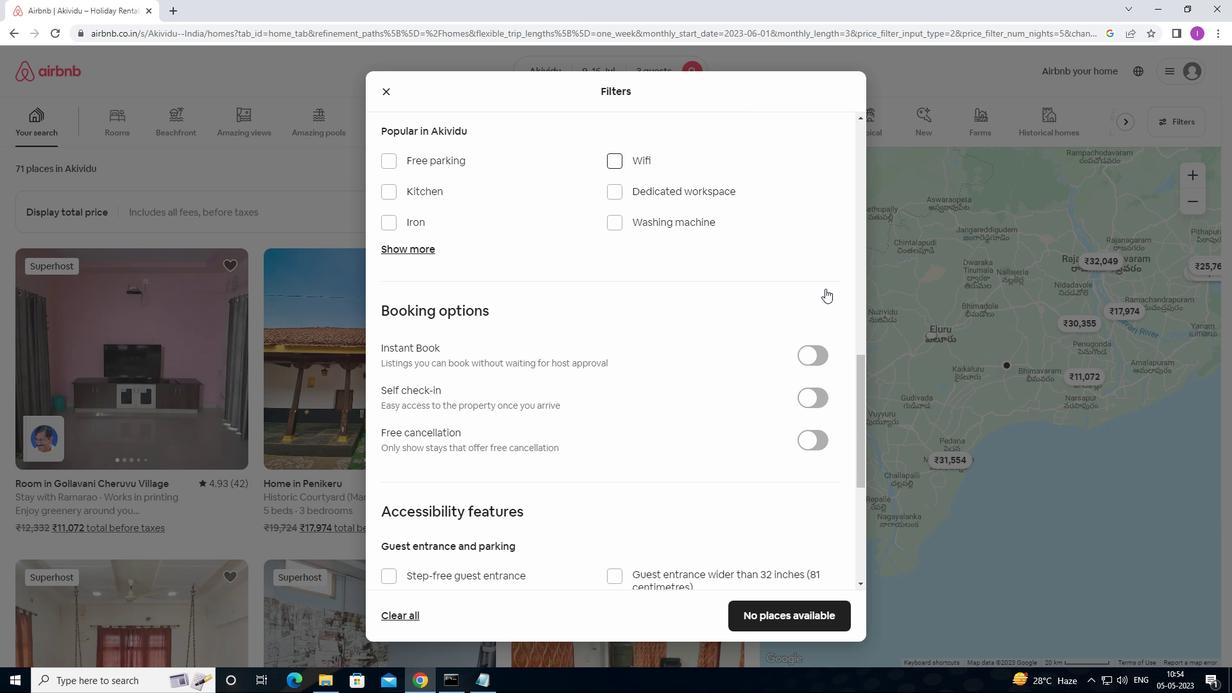 
Action: Mouse moved to (825, 288)
Screenshot: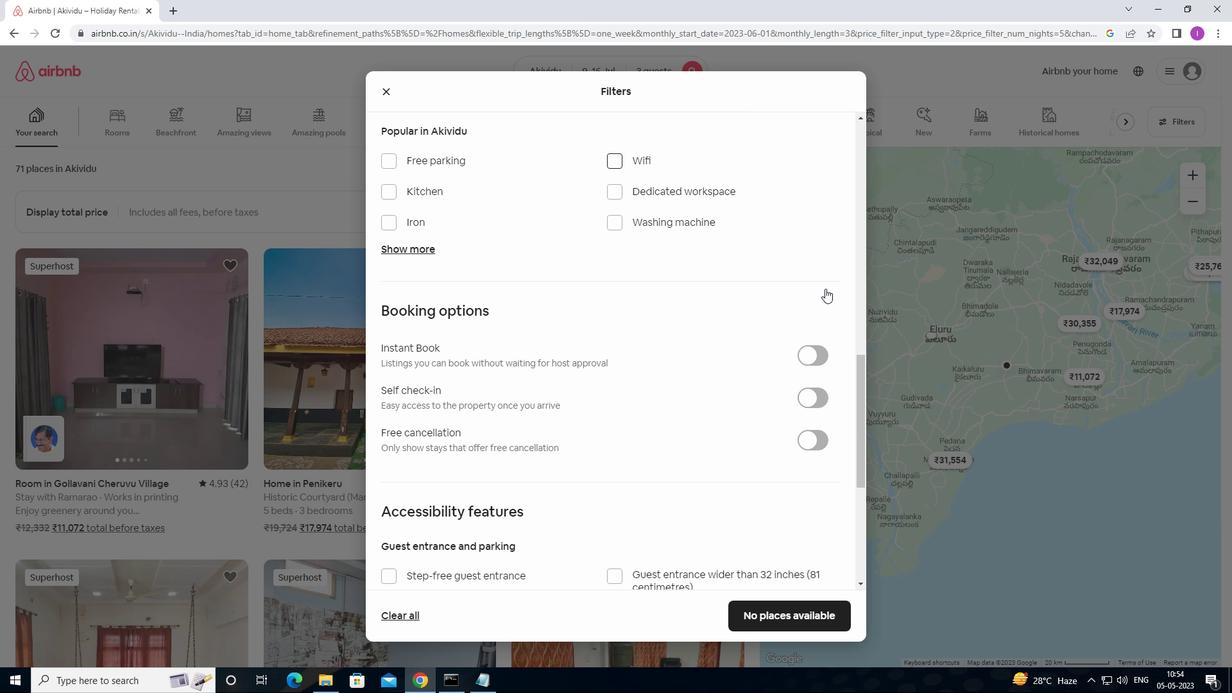 
Action: Mouse scrolled (825, 288) with delta (0, 0)
Screenshot: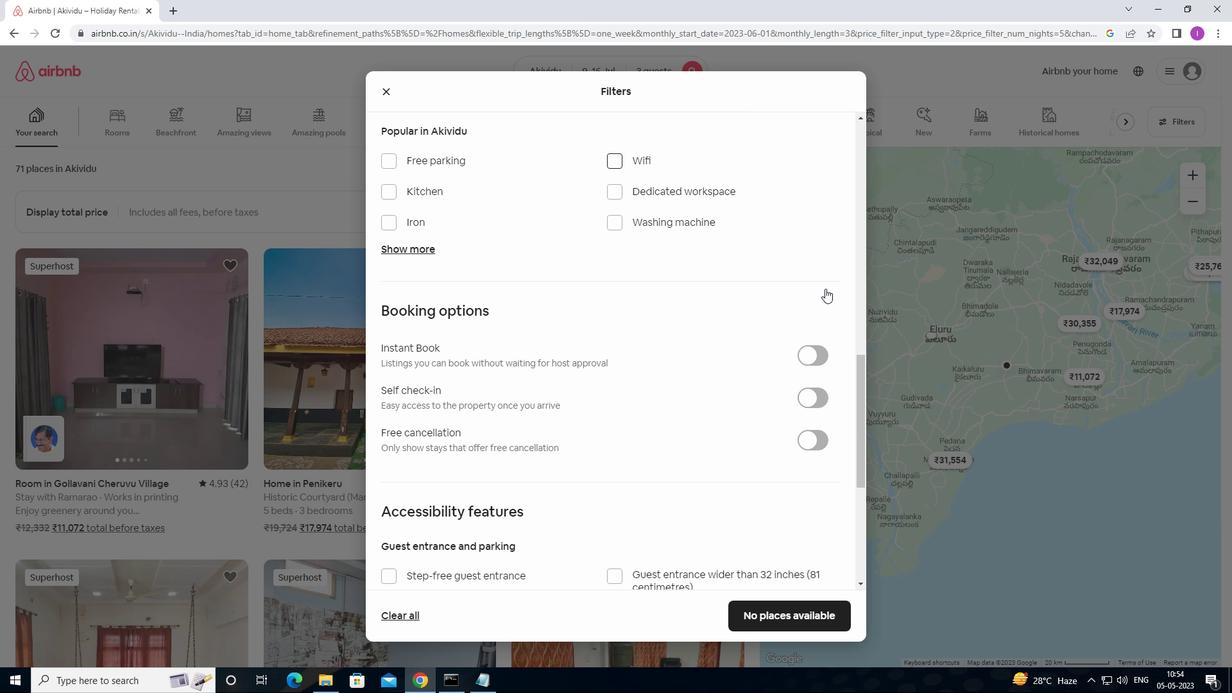 
Action: Mouse moved to (814, 273)
Screenshot: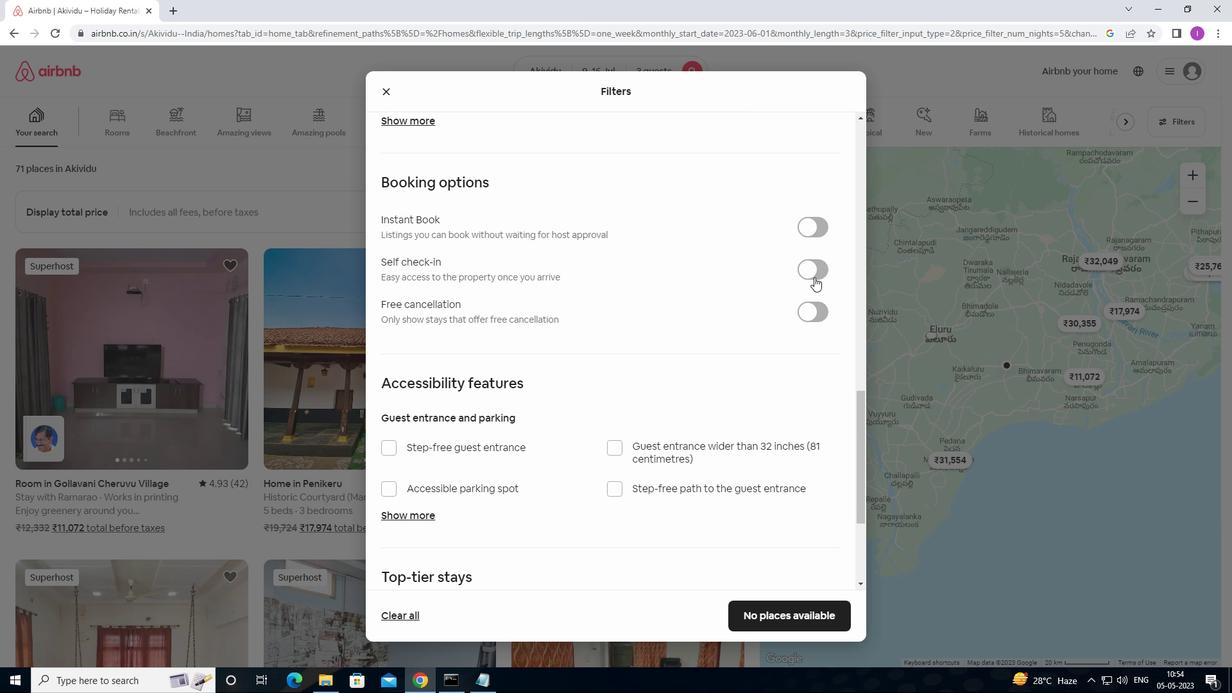 
Action: Mouse pressed left at (814, 273)
Screenshot: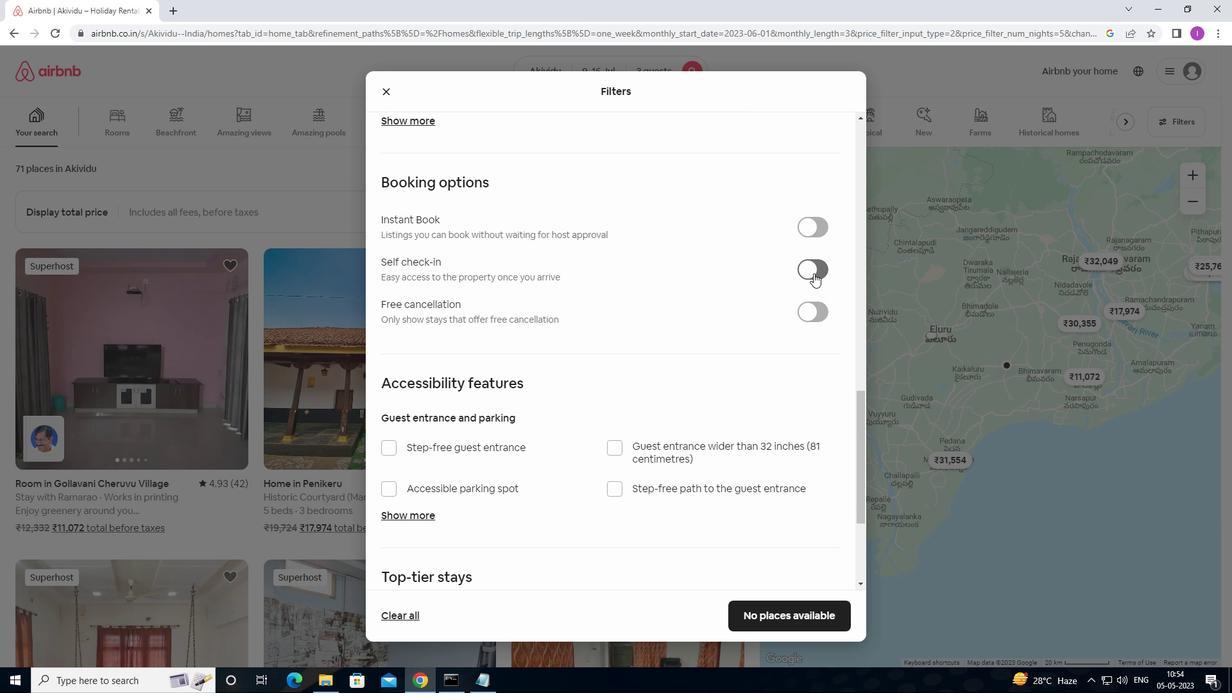 
Action: Mouse moved to (597, 427)
Screenshot: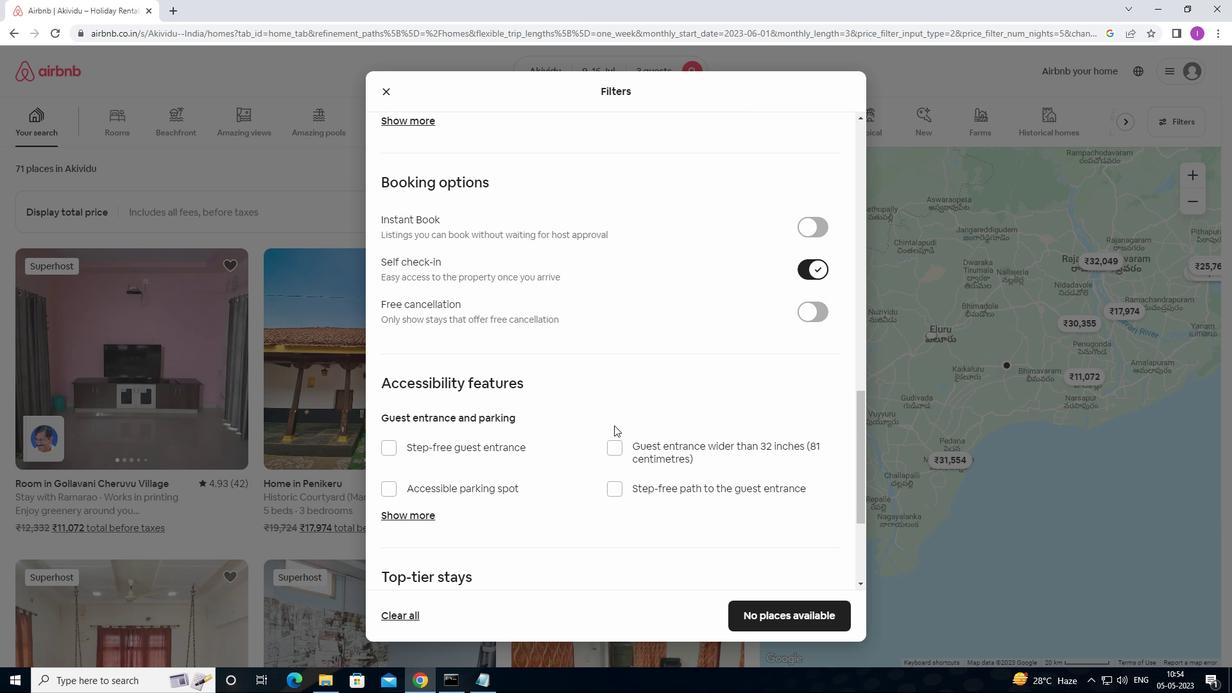 
Action: Mouse scrolled (597, 426) with delta (0, 0)
Screenshot: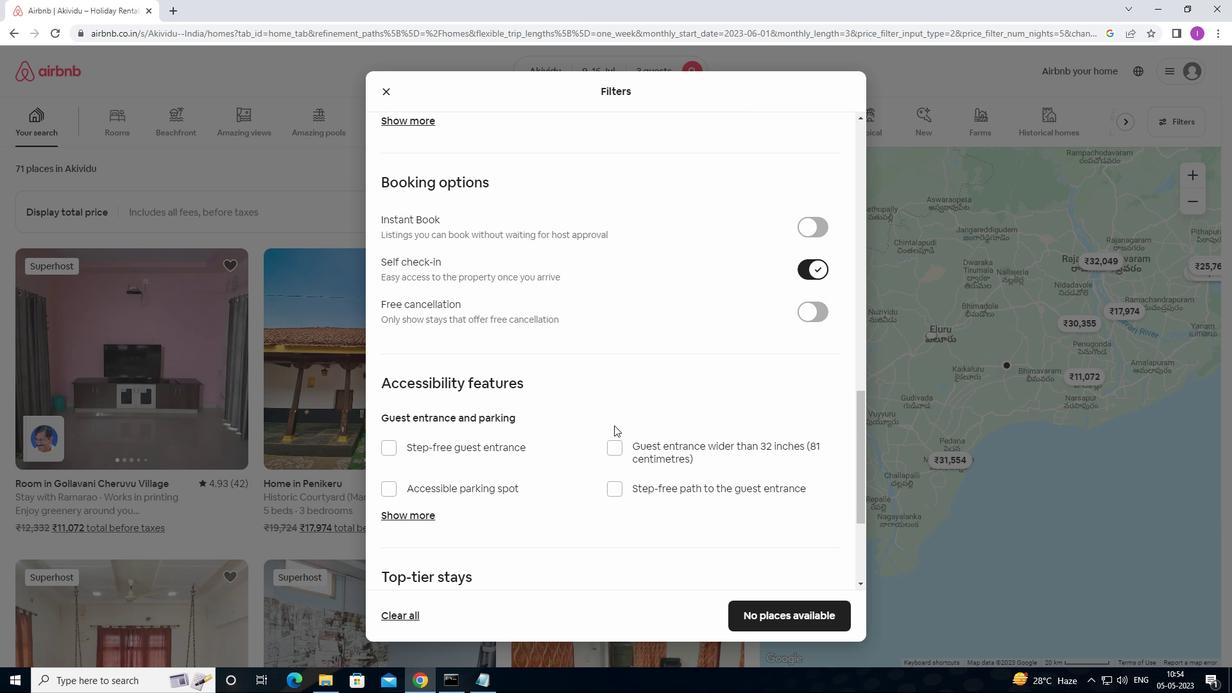 
Action: Mouse moved to (594, 425)
Screenshot: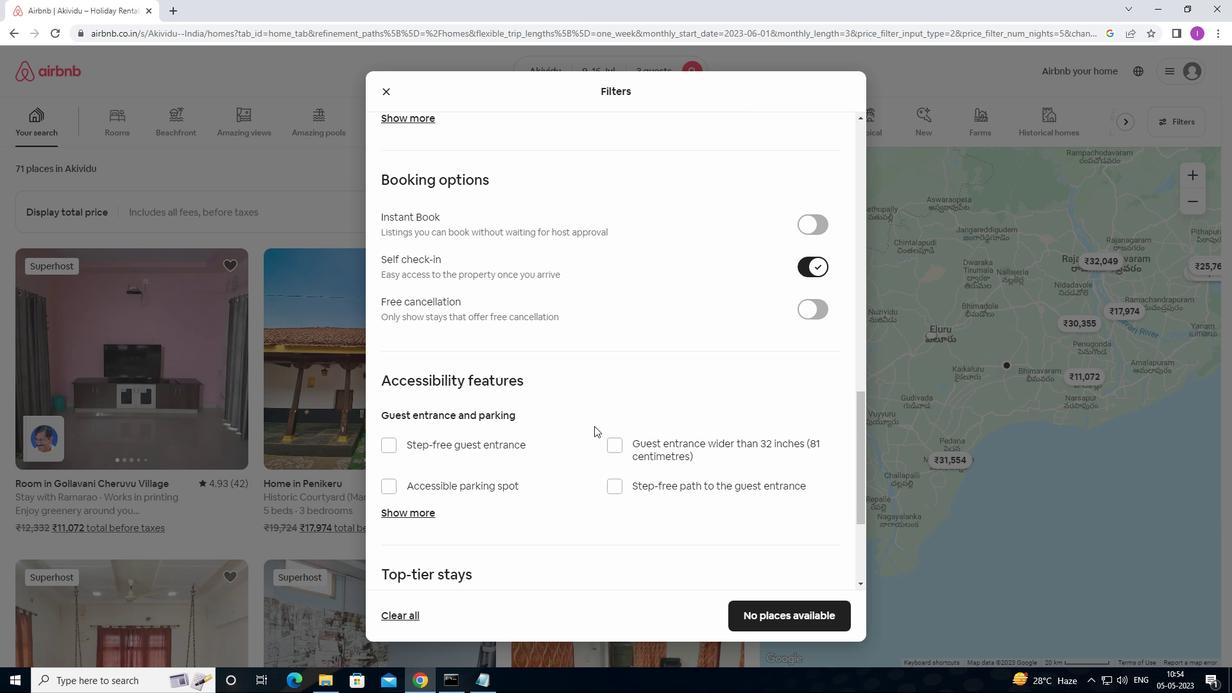 
Action: Mouse scrolled (594, 425) with delta (0, 0)
Screenshot: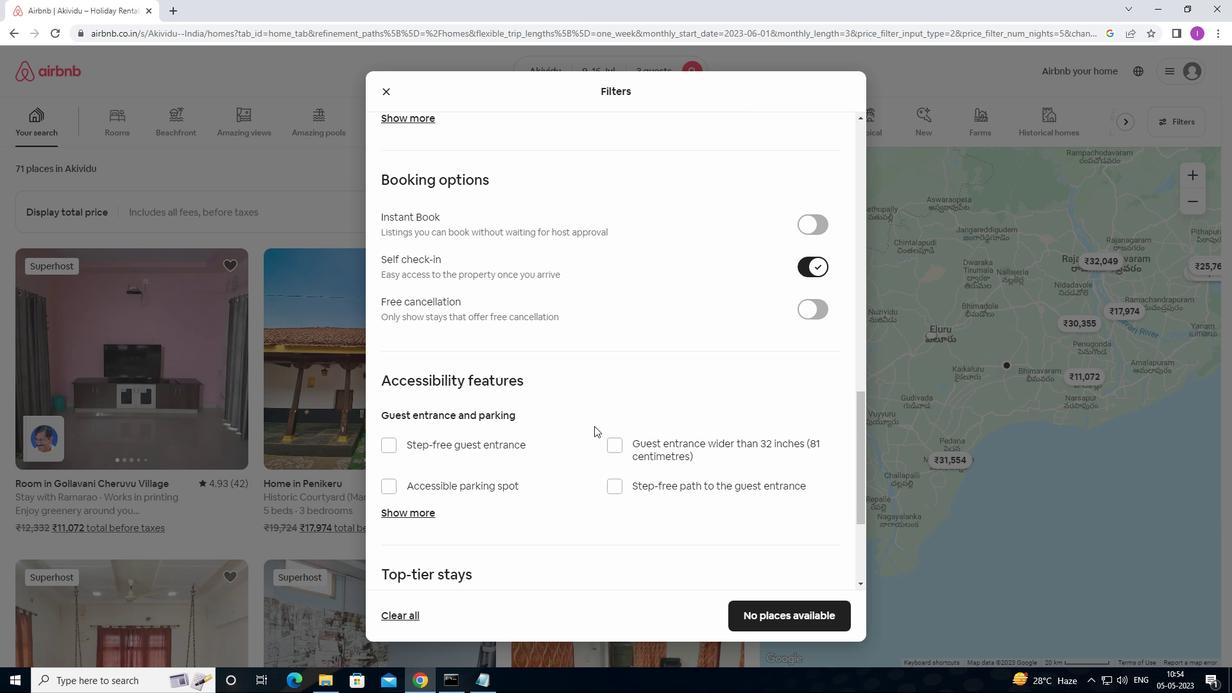 
Action: Mouse scrolled (594, 425) with delta (0, 0)
Screenshot: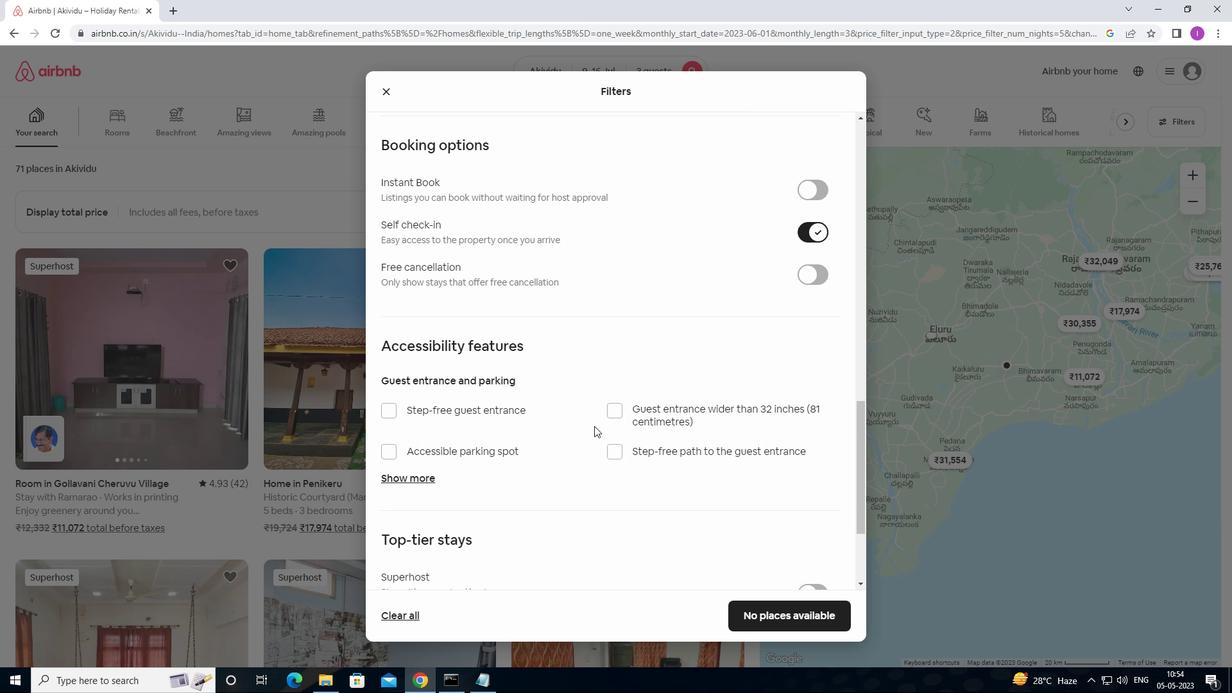 
Action: Mouse moved to (594, 425)
Screenshot: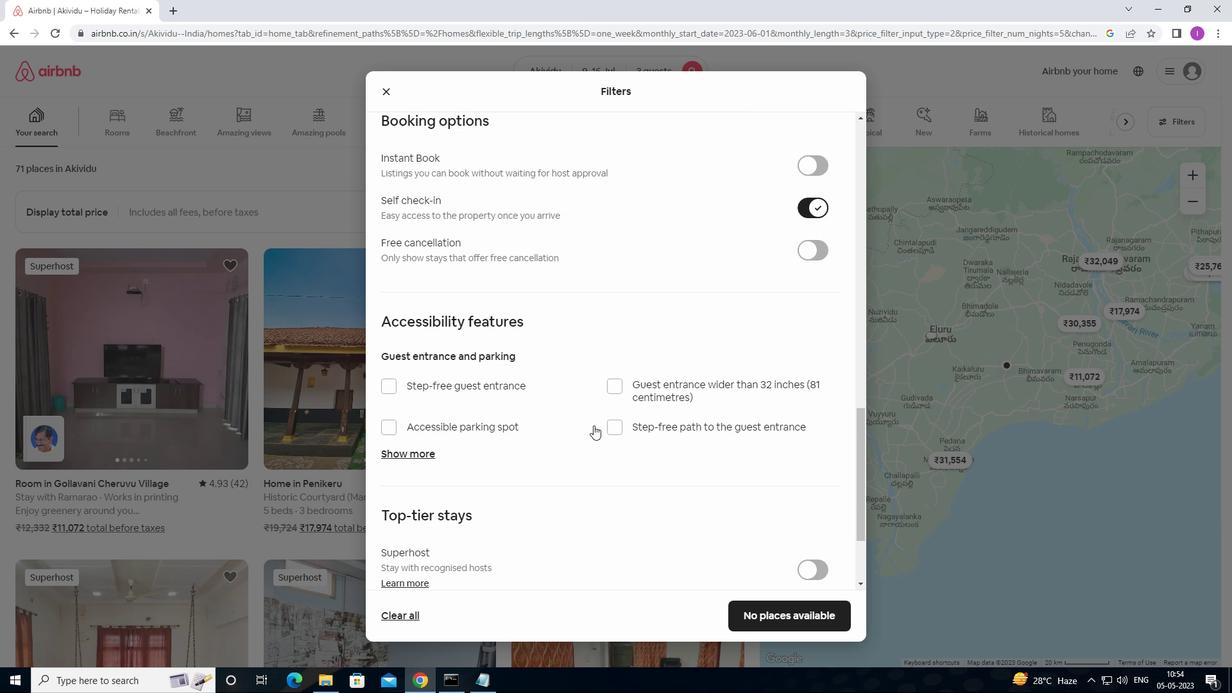 
Action: Mouse scrolled (594, 425) with delta (0, 0)
Screenshot: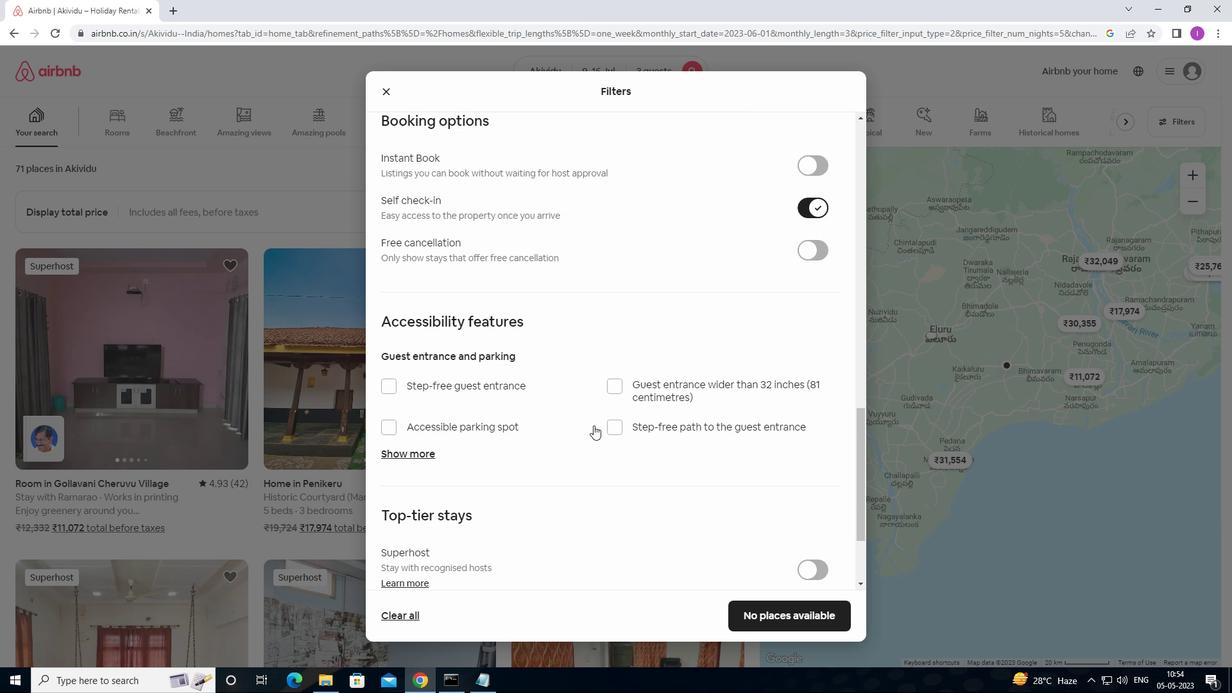 
Action: Mouse moved to (592, 417)
Screenshot: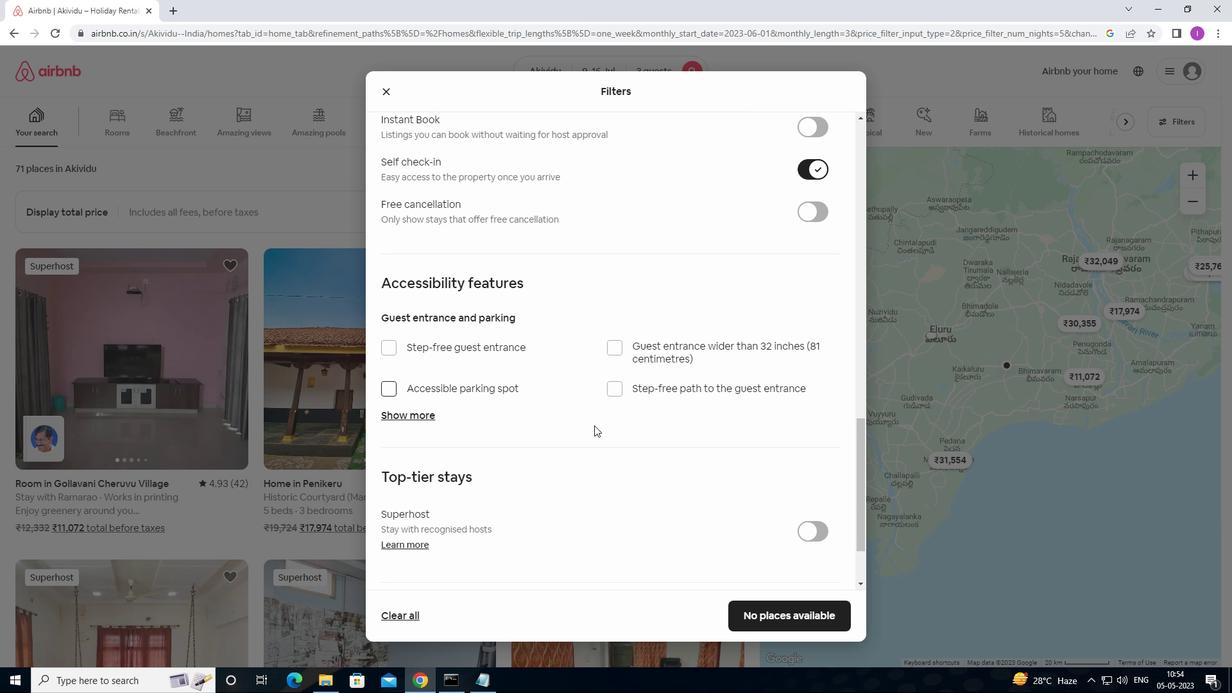 
Action: Mouse scrolled (592, 416) with delta (0, 0)
Screenshot: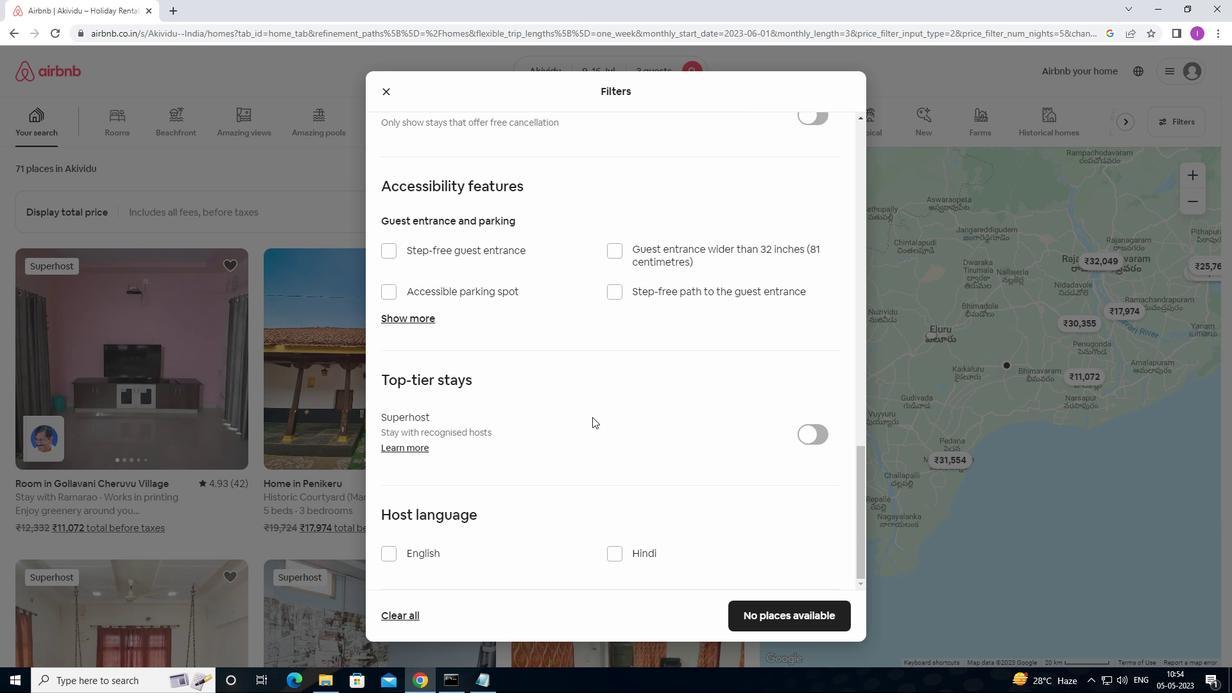 
Action: Mouse scrolled (592, 416) with delta (0, 0)
Screenshot: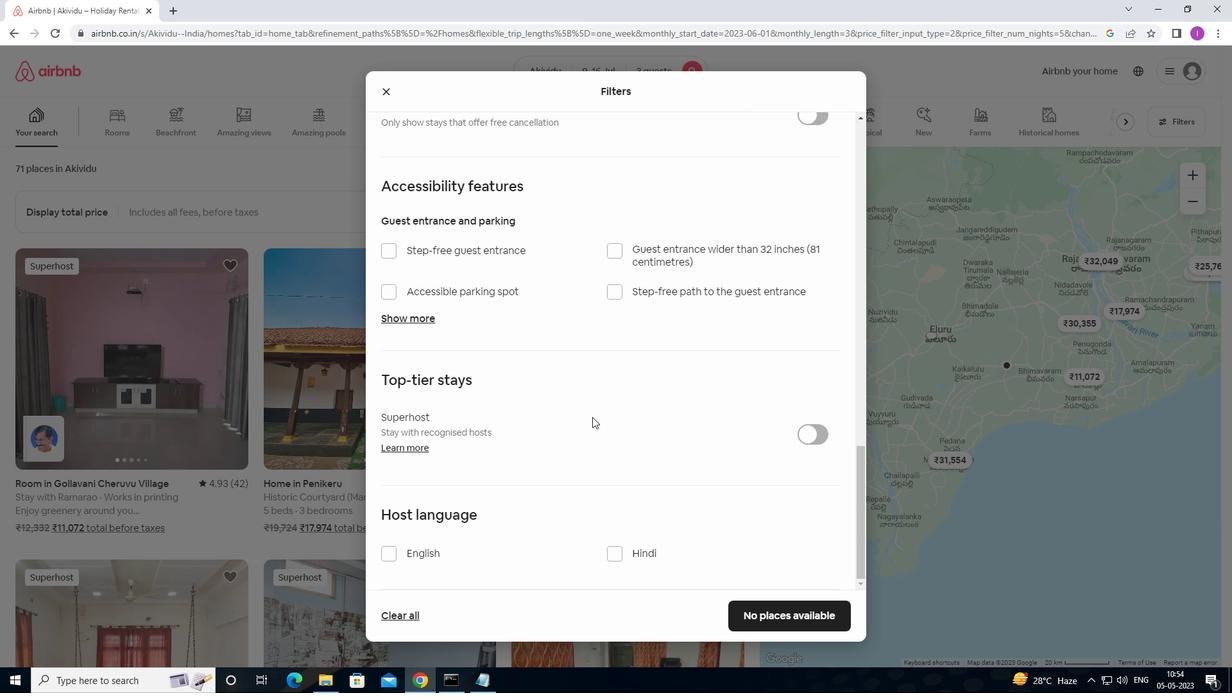 
Action: Mouse scrolled (592, 416) with delta (0, 0)
Screenshot: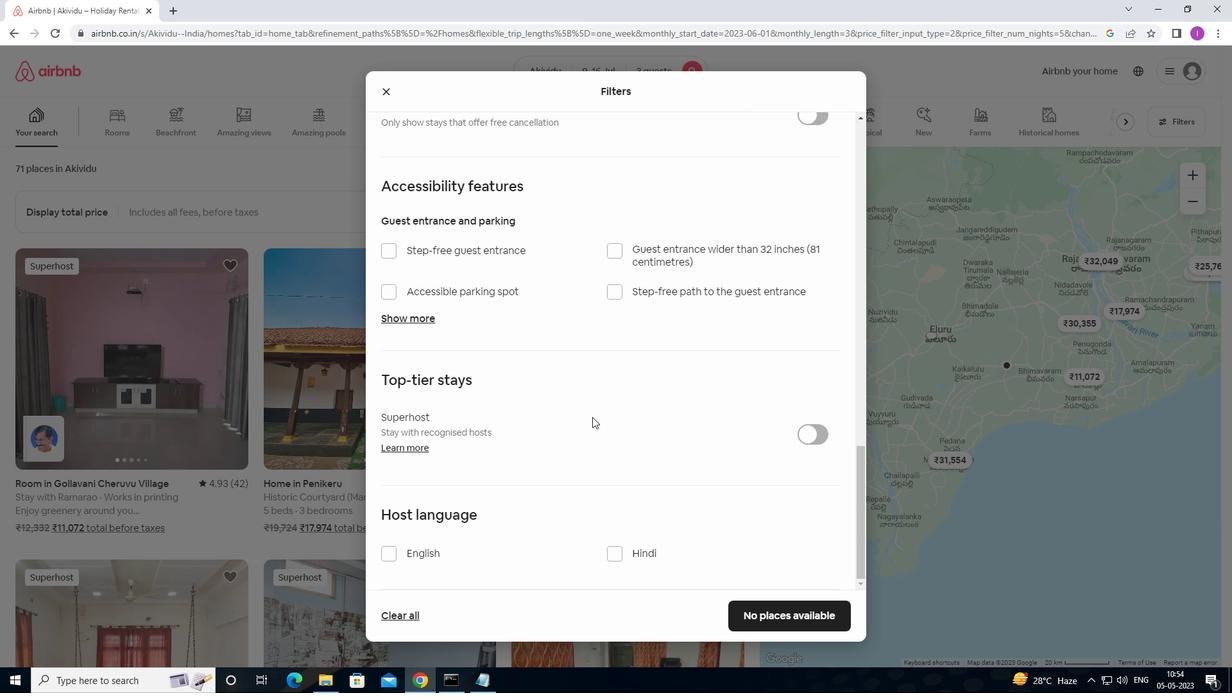 
Action: Mouse moved to (390, 553)
Screenshot: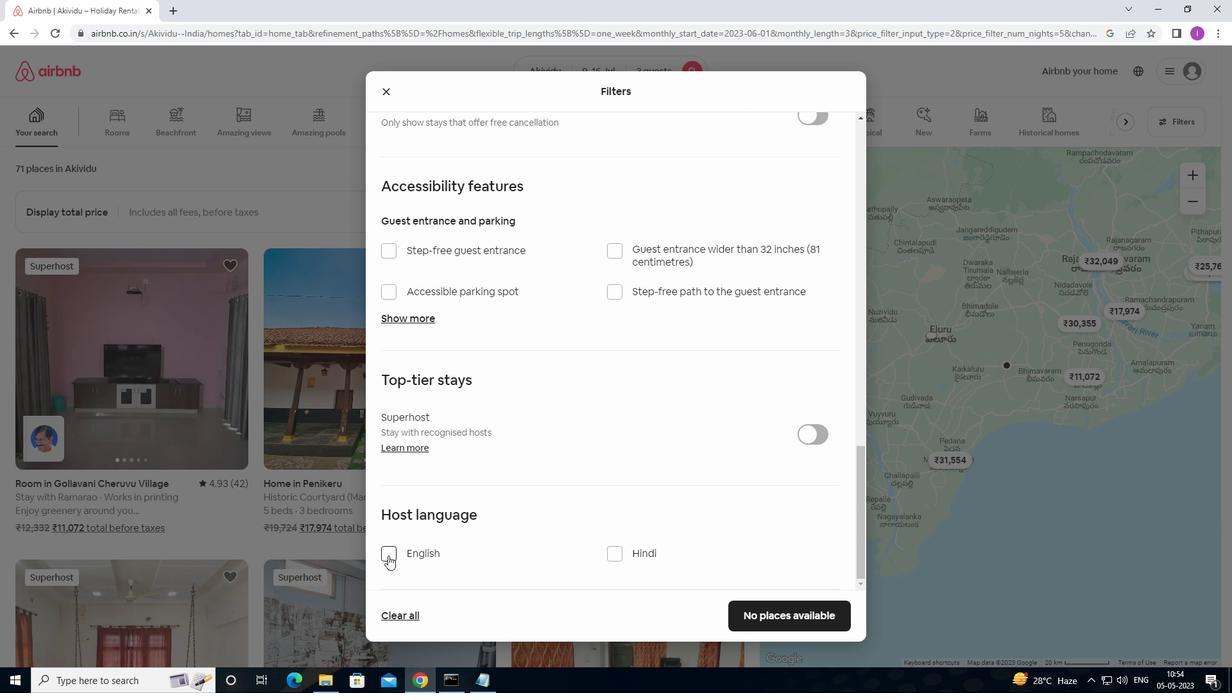
Action: Mouse pressed left at (390, 553)
Screenshot: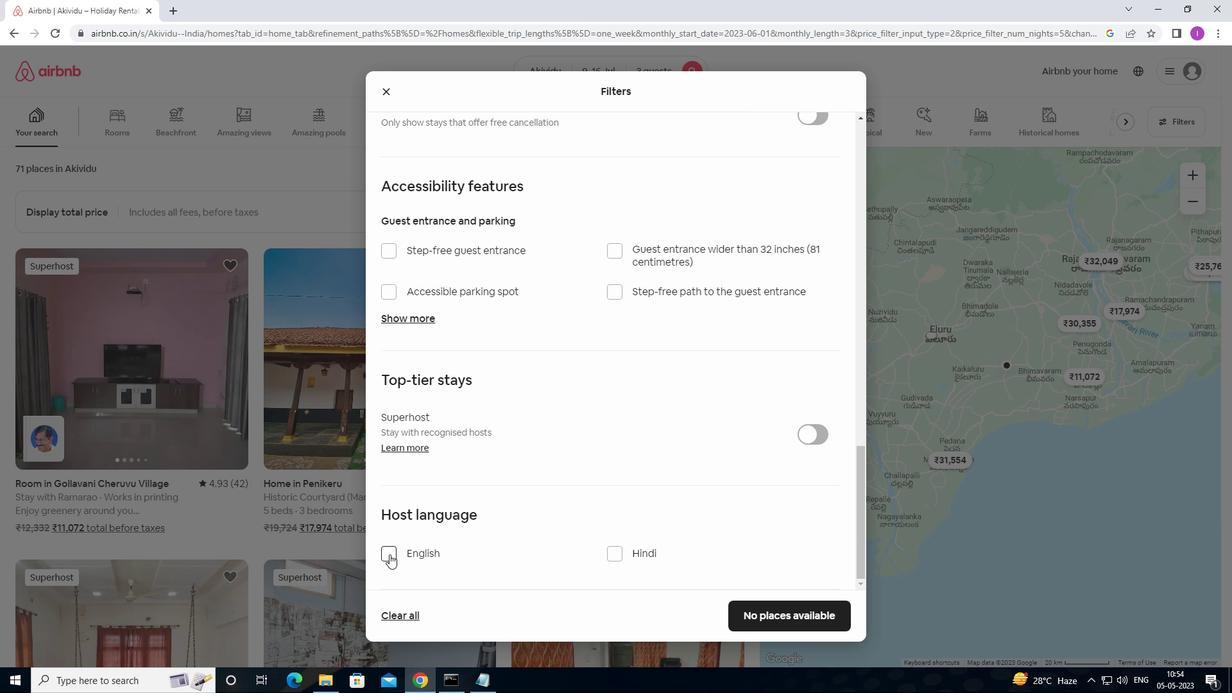 
Action: Mouse moved to (796, 624)
Screenshot: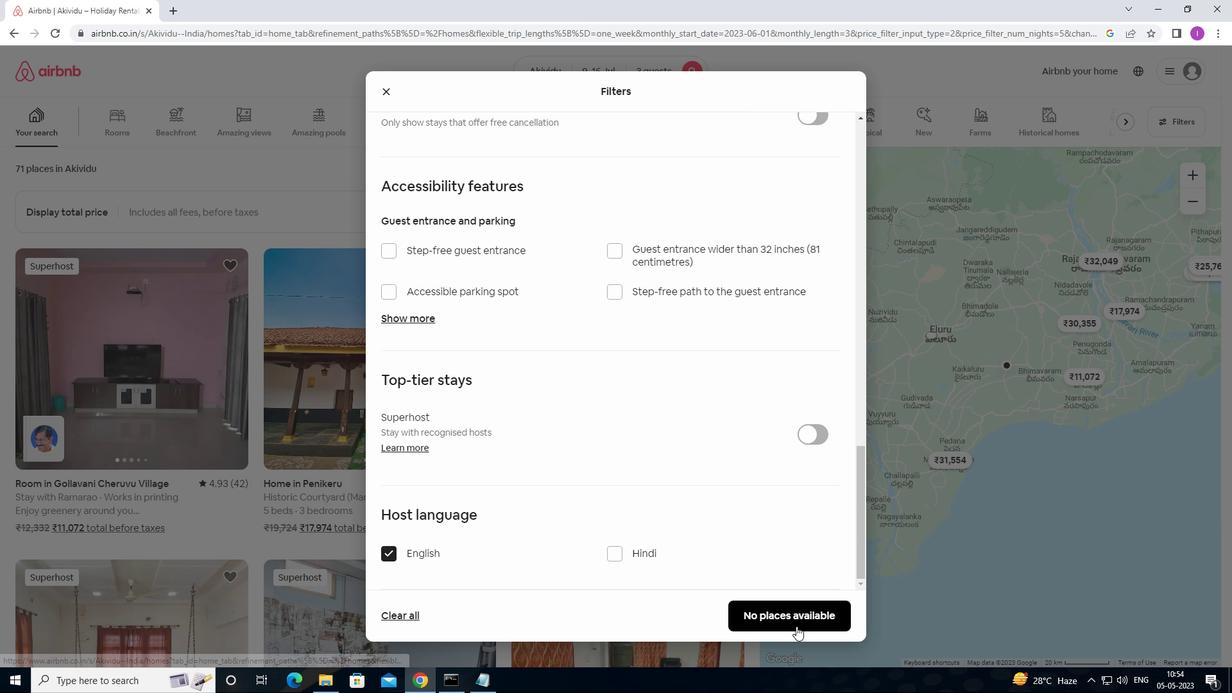 
Action: Mouse pressed left at (796, 624)
Screenshot: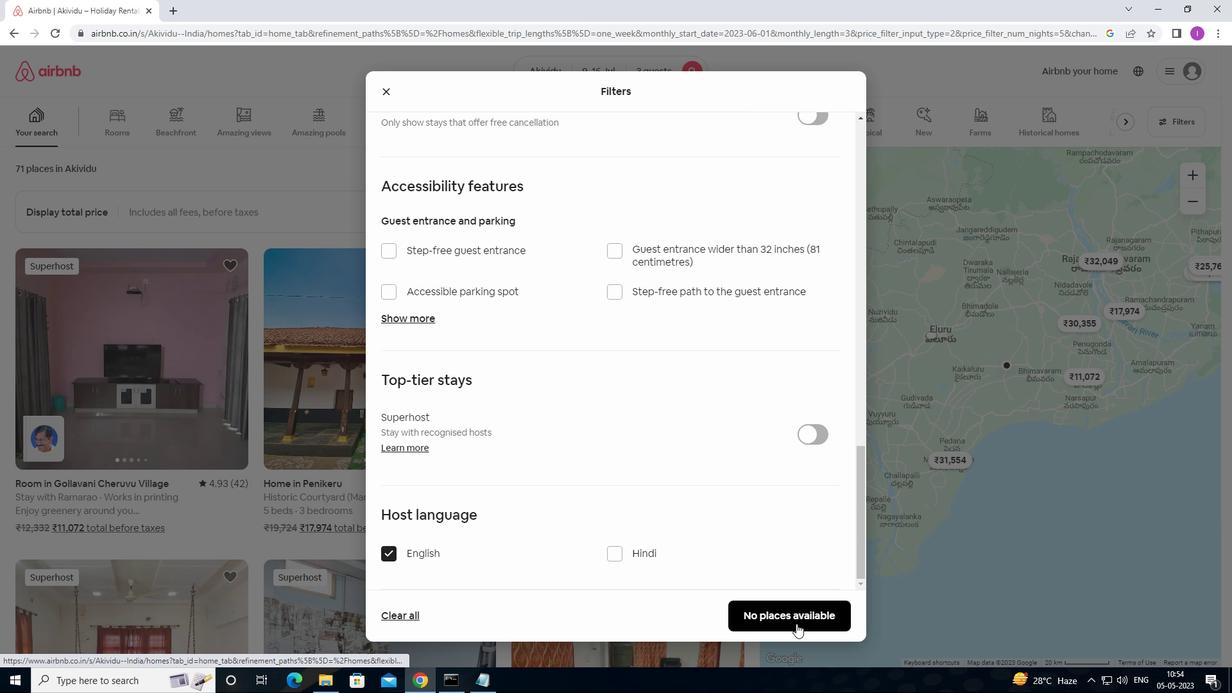 
Action: Mouse moved to (856, 613)
Screenshot: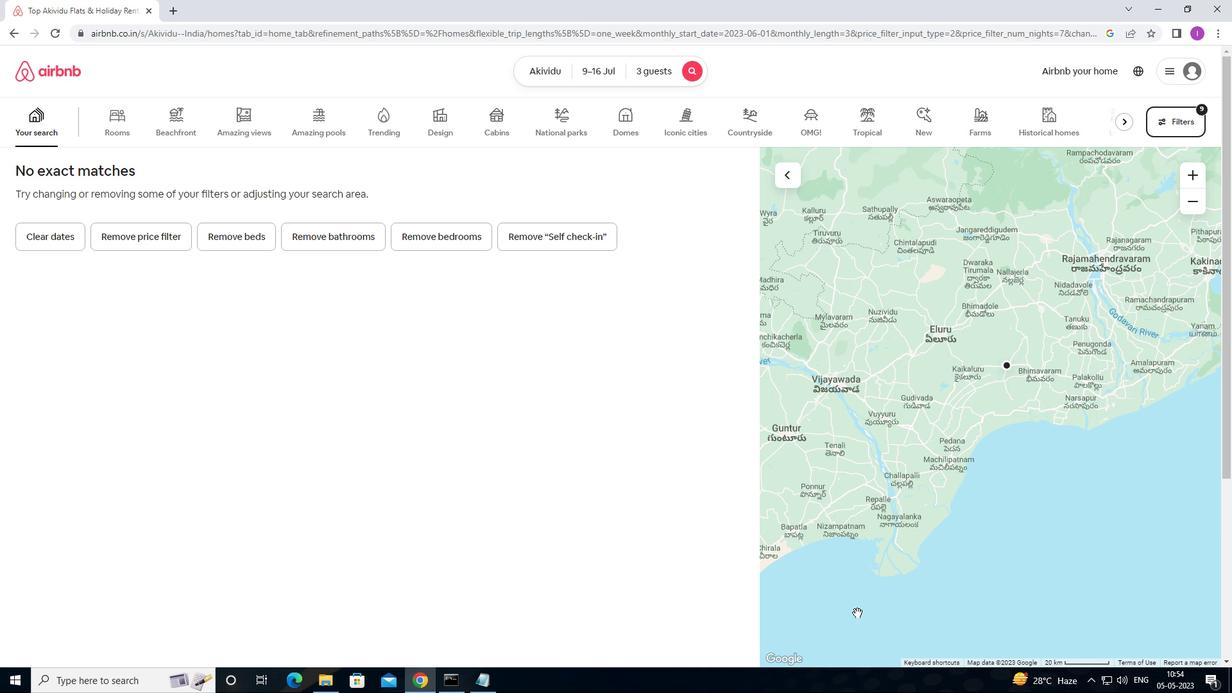 
